 Task: Open Card Botany Conference Review in Board Diversity and Inclusion Recruiting and Hiring Practices to Workspace Audio Equipment Rentals and add a team member Softage.4@softage.net, a label Blue, a checklist Influencer Marketing, an attachment from your computer, a color Blue and finally, add a card description 'Plan and execute company team-building conference with guest speakers on change management' and a comment 'Let us approach this task with a sense of collaboration and teamwork, leveraging the strengths of each team member.'. Add a start date 'Jan 08, 1900' with a due date 'Jan 15, 1900'
Action: Mouse moved to (111, 426)
Screenshot: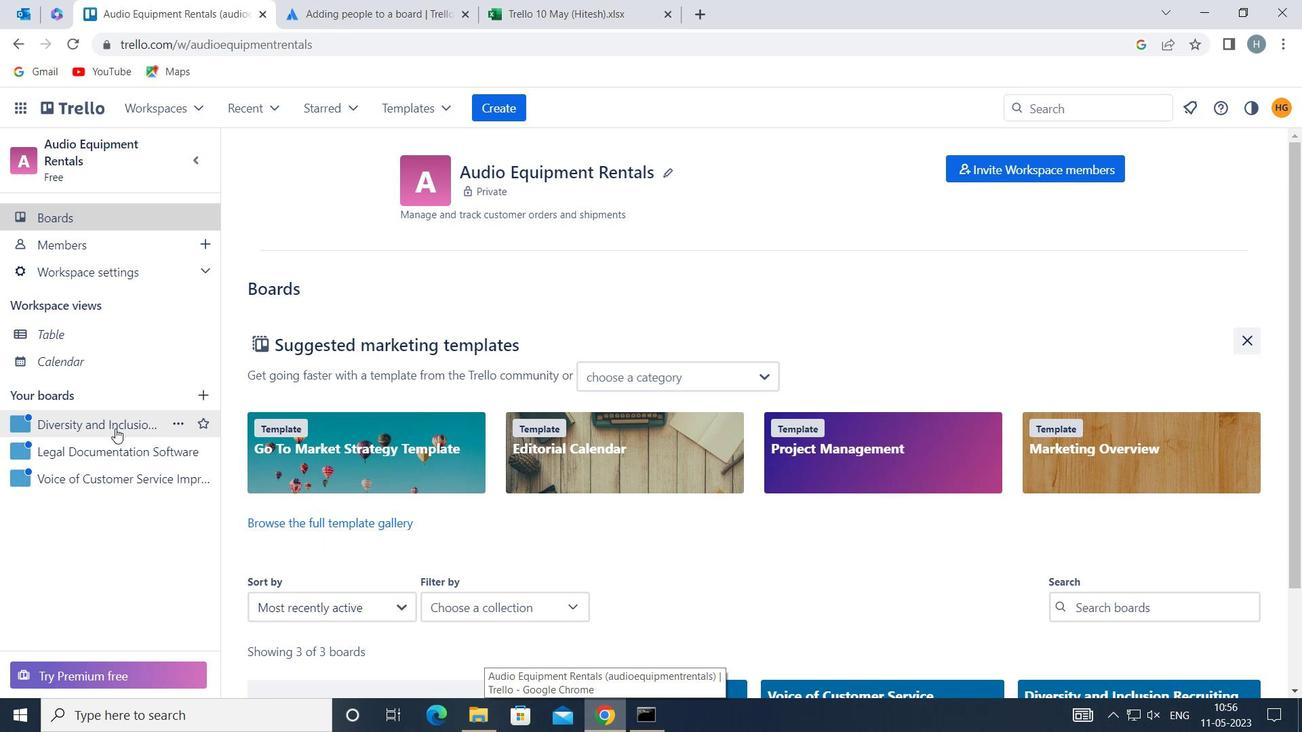 
Action: Mouse pressed left at (111, 426)
Screenshot: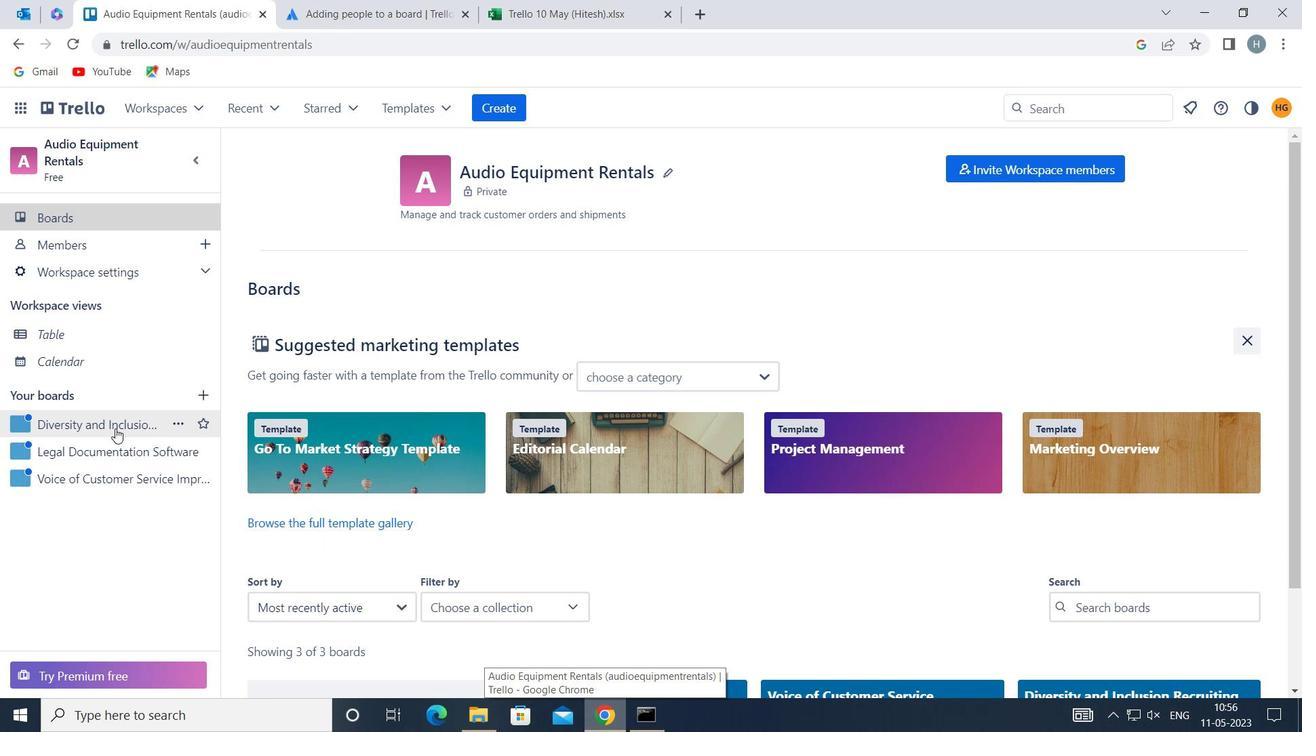 
Action: Mouse moved to (759, 242)
Screenshot: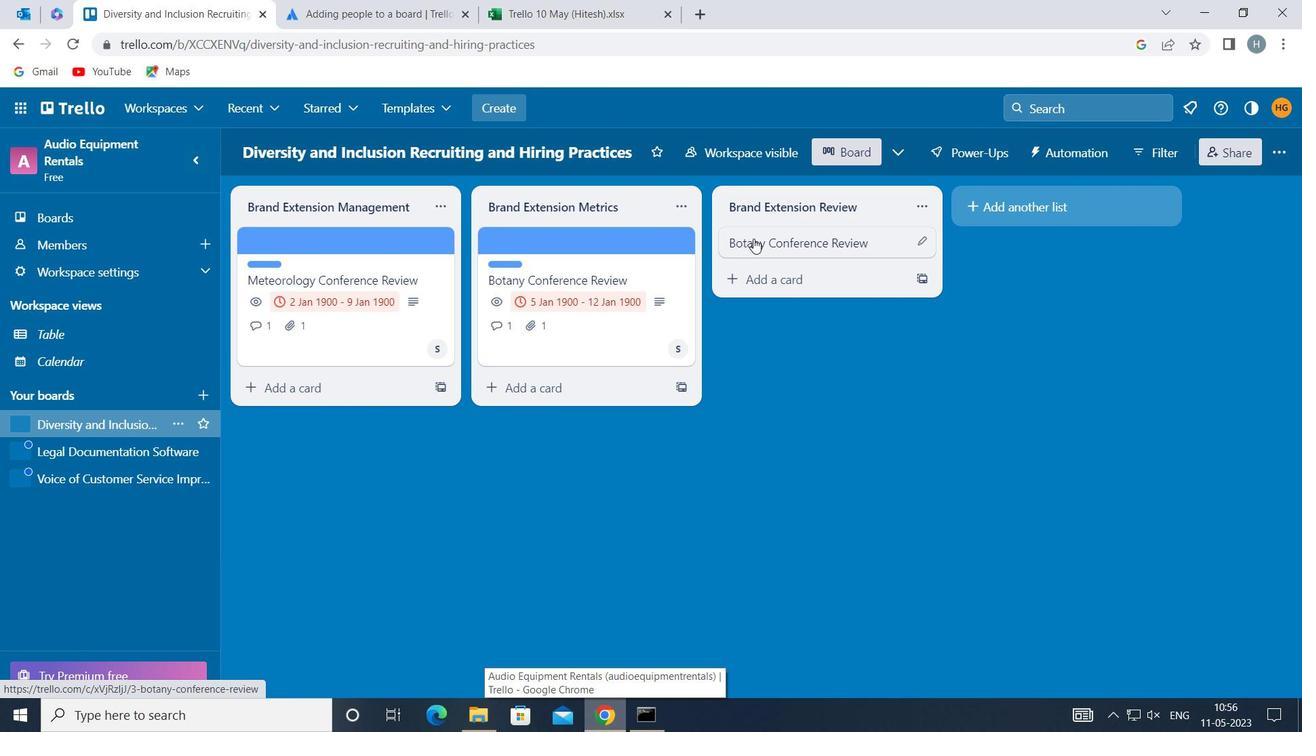 
Action: Mouse pressed left at (759, 242)
Screenshot: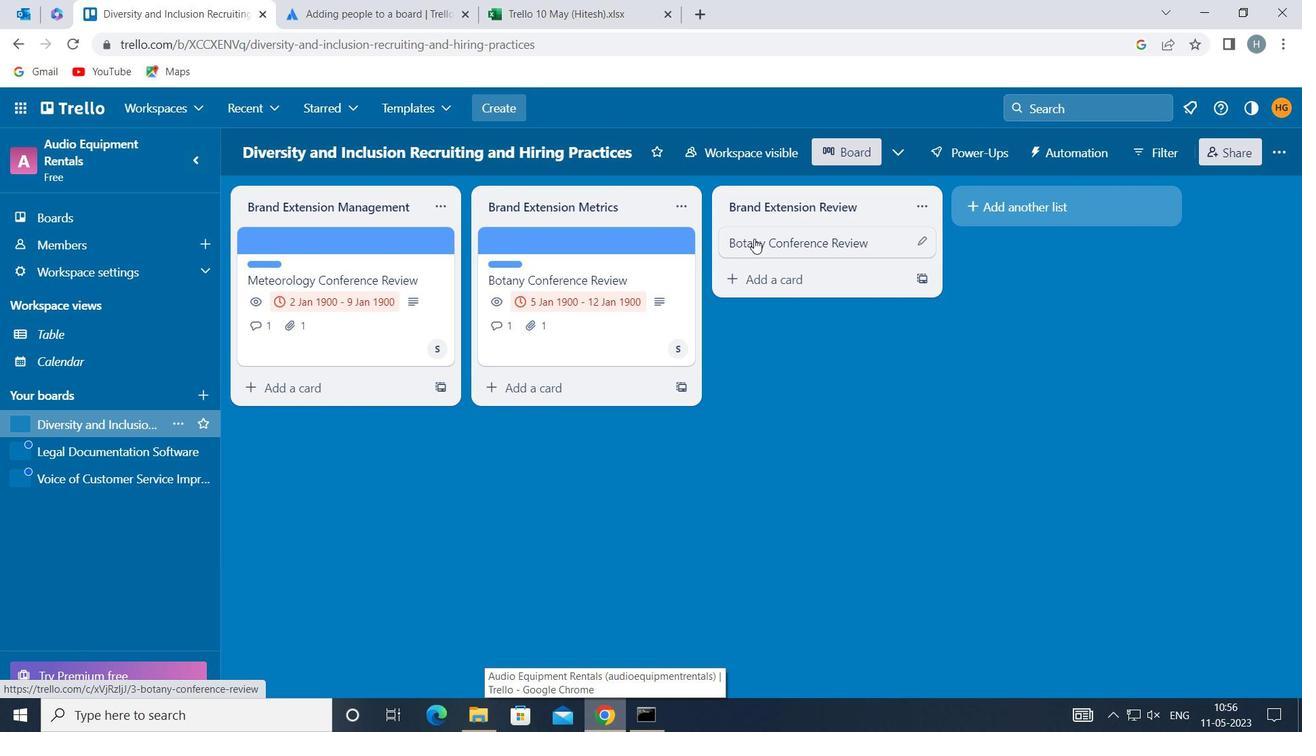 
Action: Mouse moved to (846, 295)
Screenshot: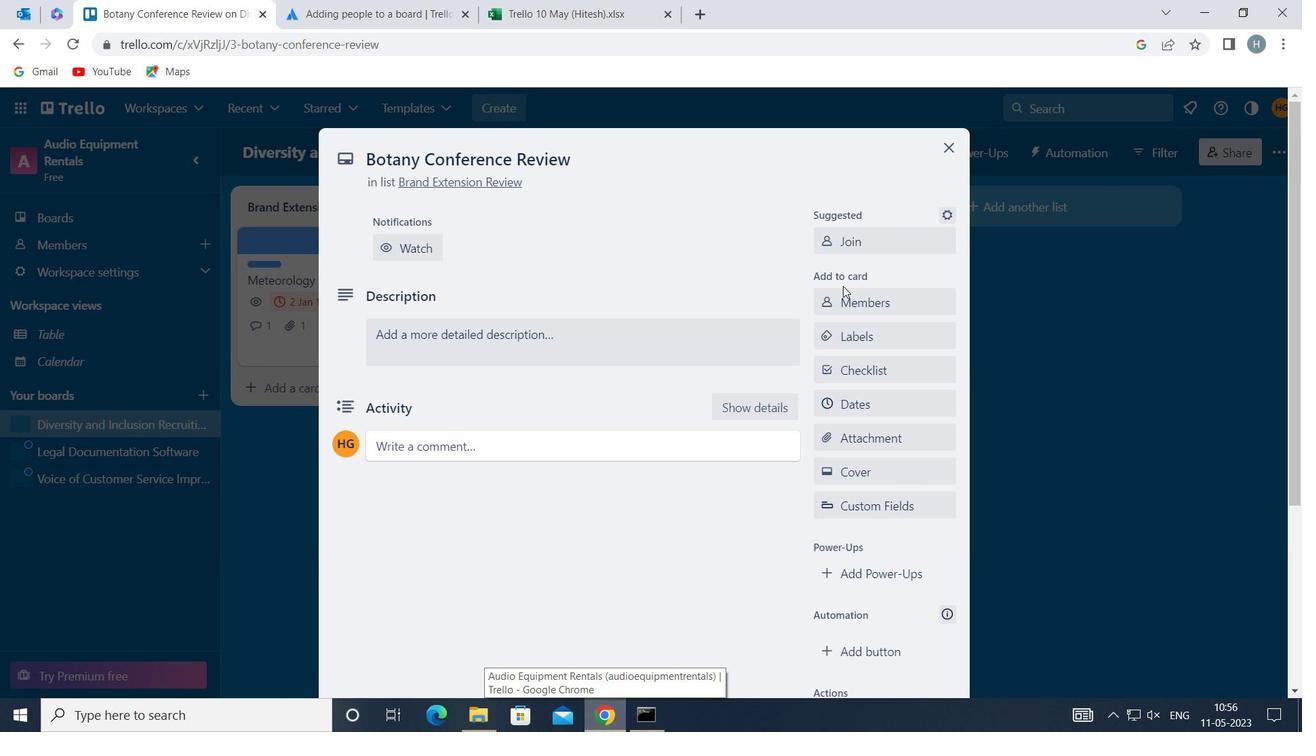 
Action: Mouse pressed left at (846, 295)
Screenshot: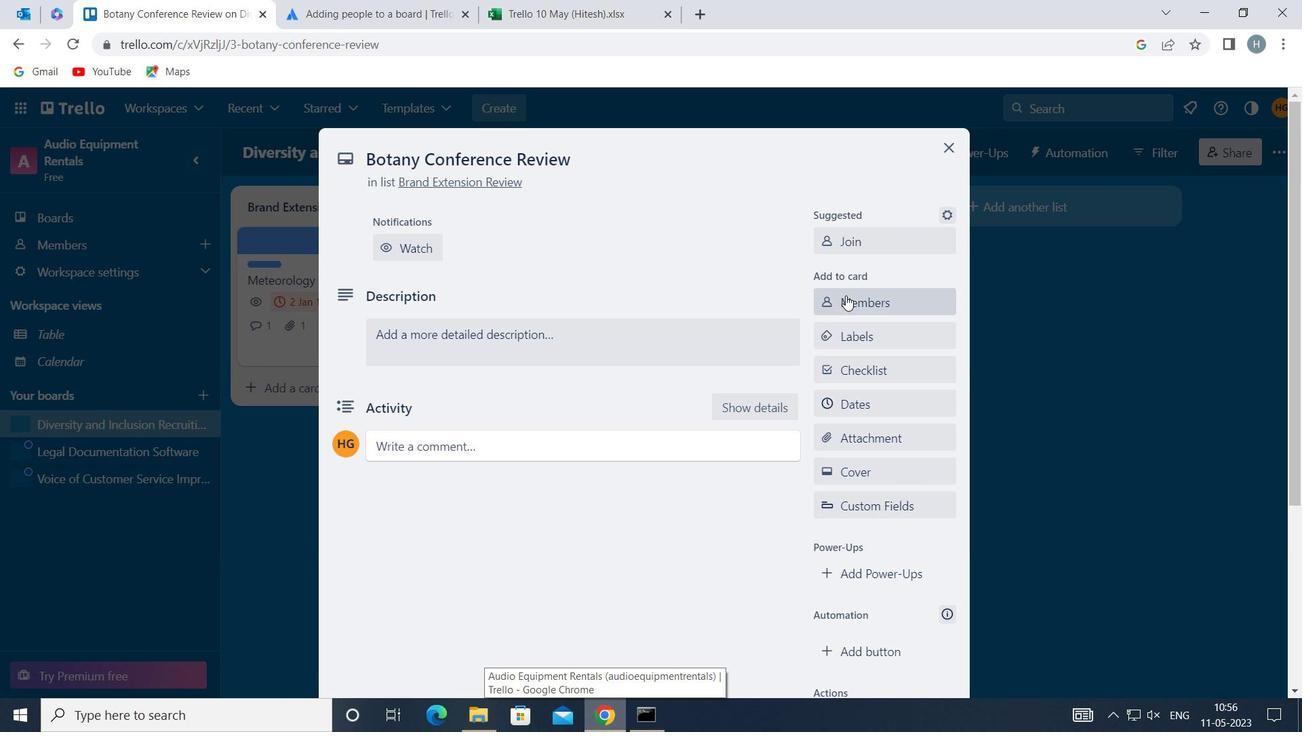 
Action: Key pressed softage
Screenshot: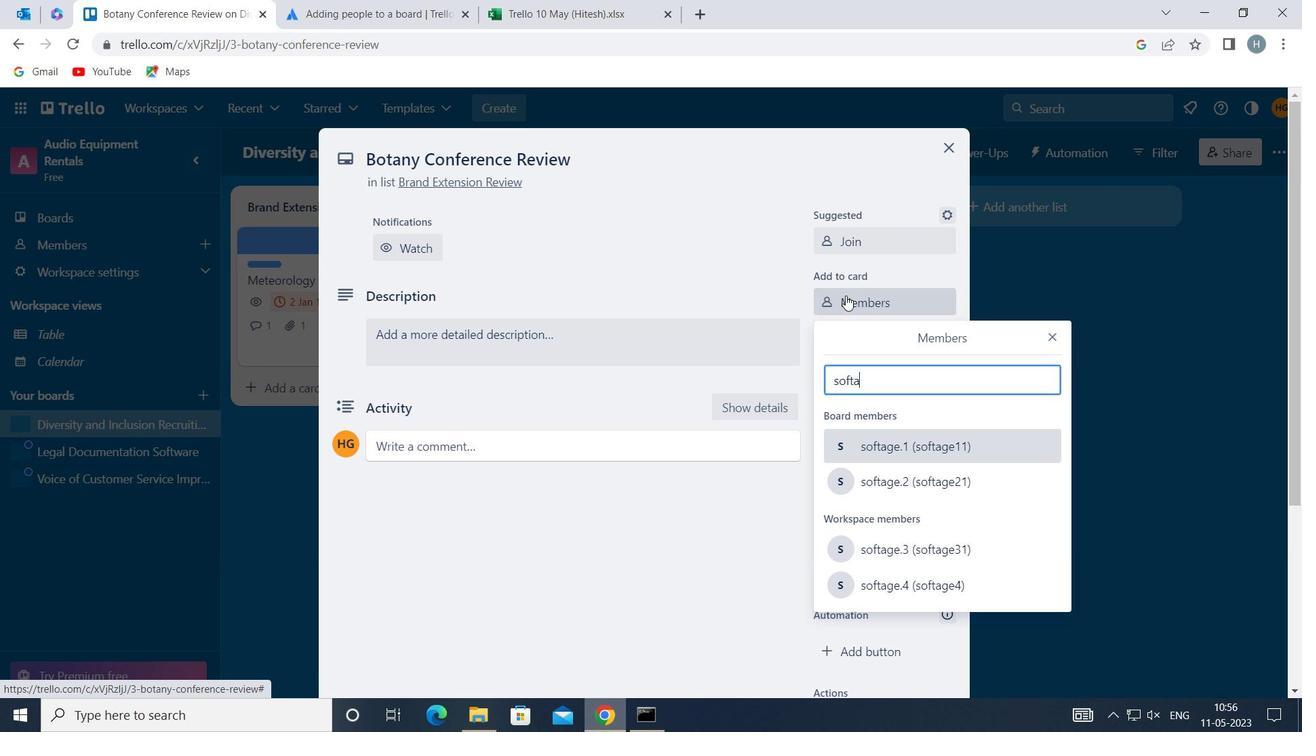 
Action: Mouse moved to (914, 587)
Screenshot: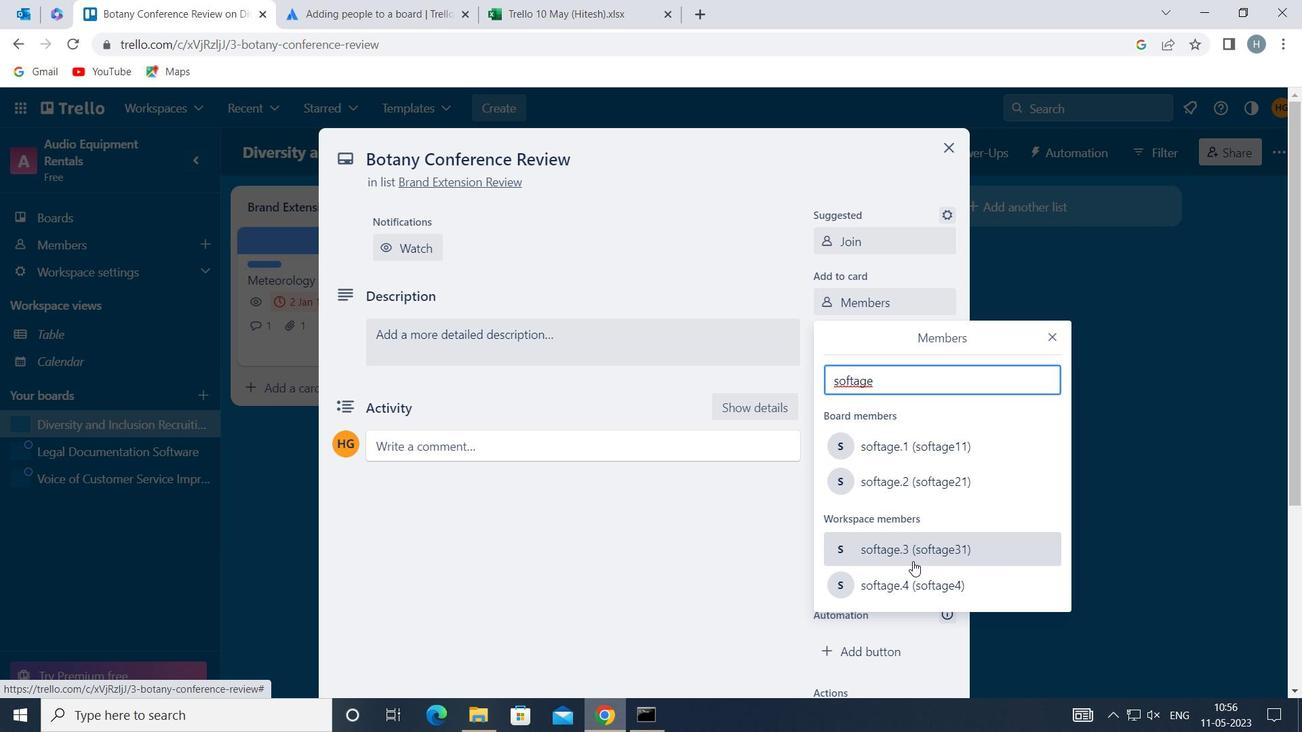 
Action: Mouse pressed left at (914, 587)
Screenshot: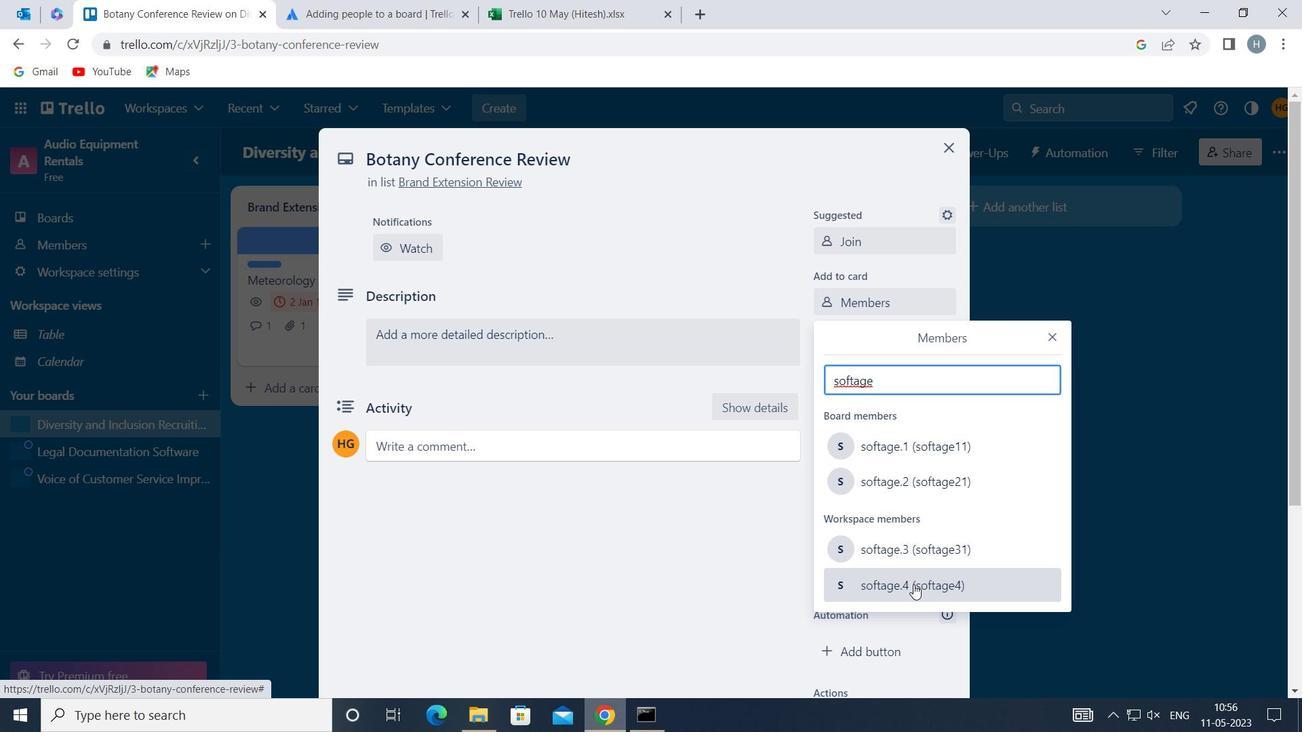 
Action: Mouse moved to (1053, 335)
Screenshot: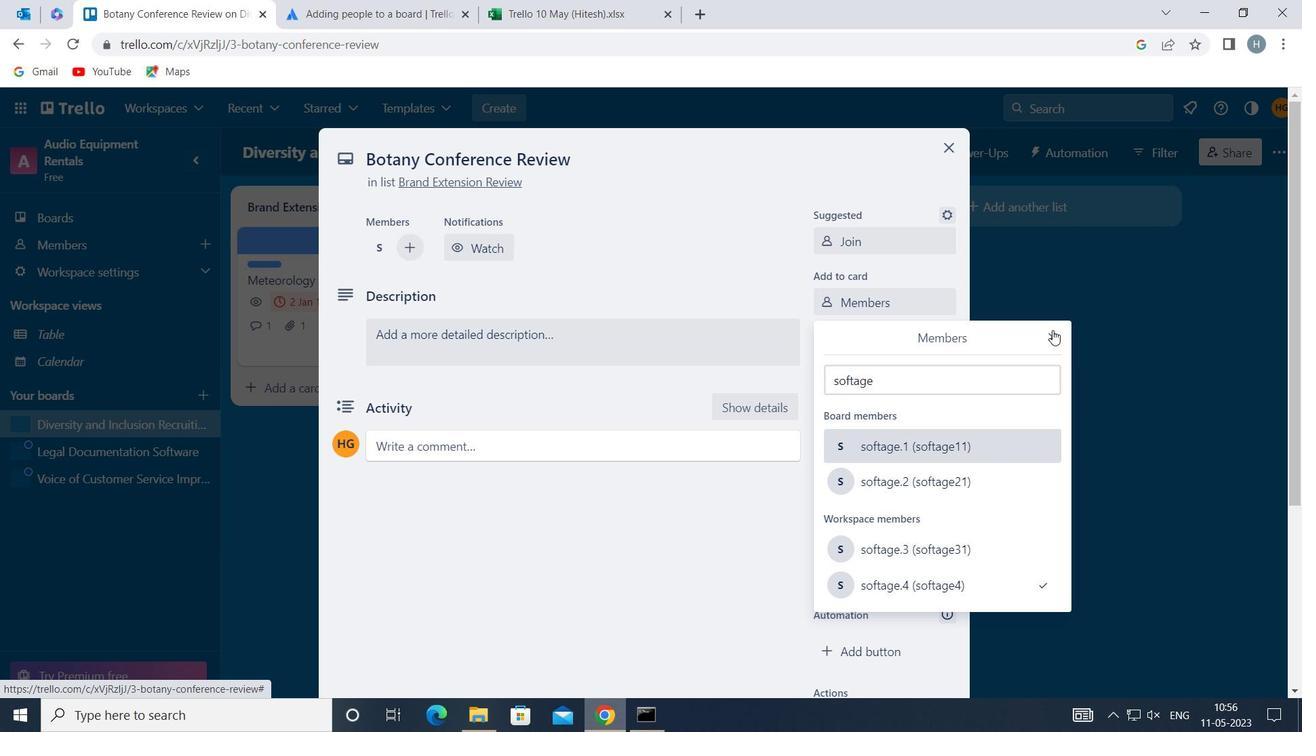 
Action: Mouse pressed left at (1053, 335)
Screenshot: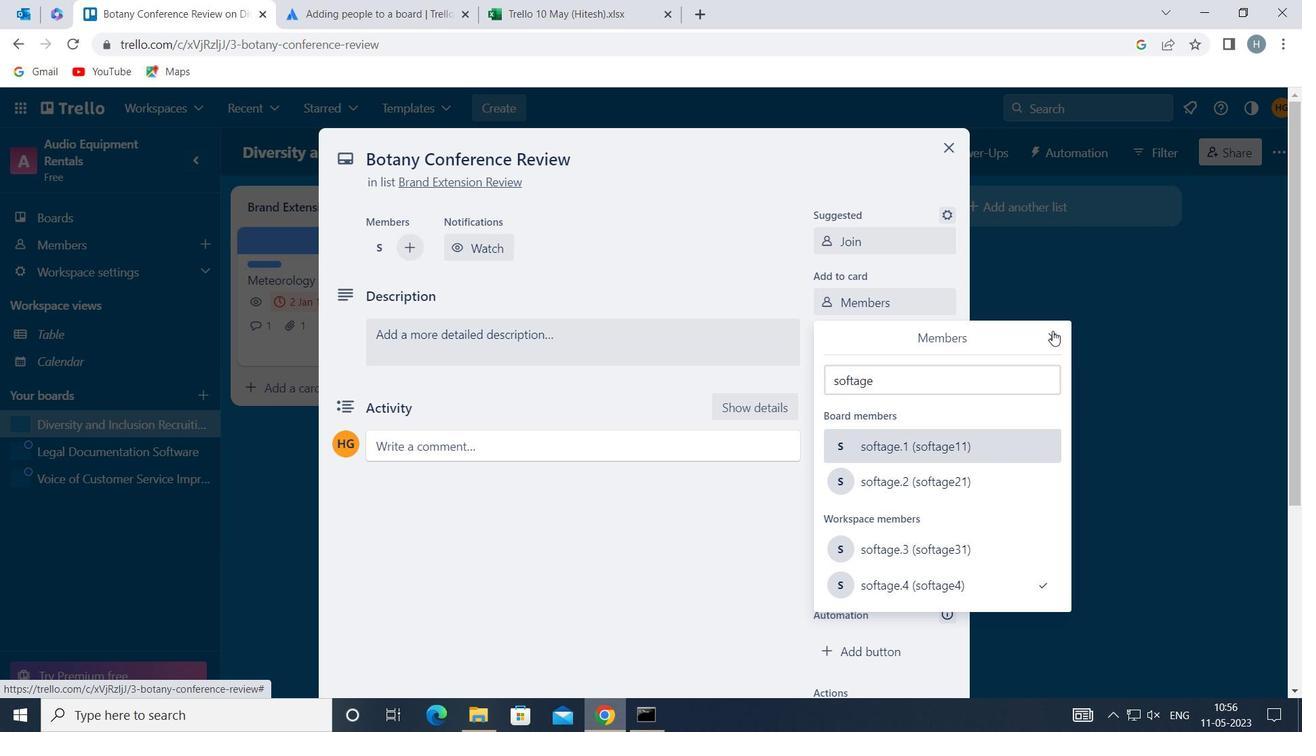 
Action: Mouse moved to (933, 343)
Screenshot: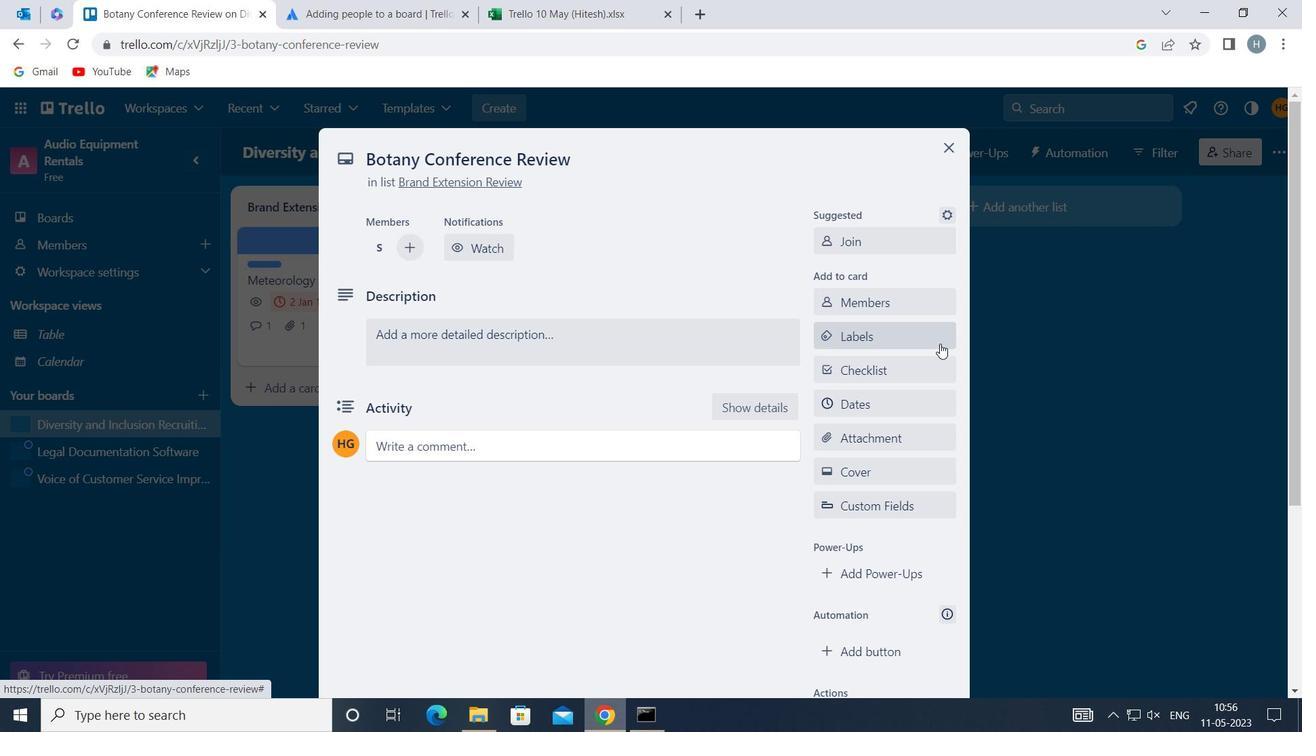 
Action: Mouse pressed left at (933, 343)
Screenshot: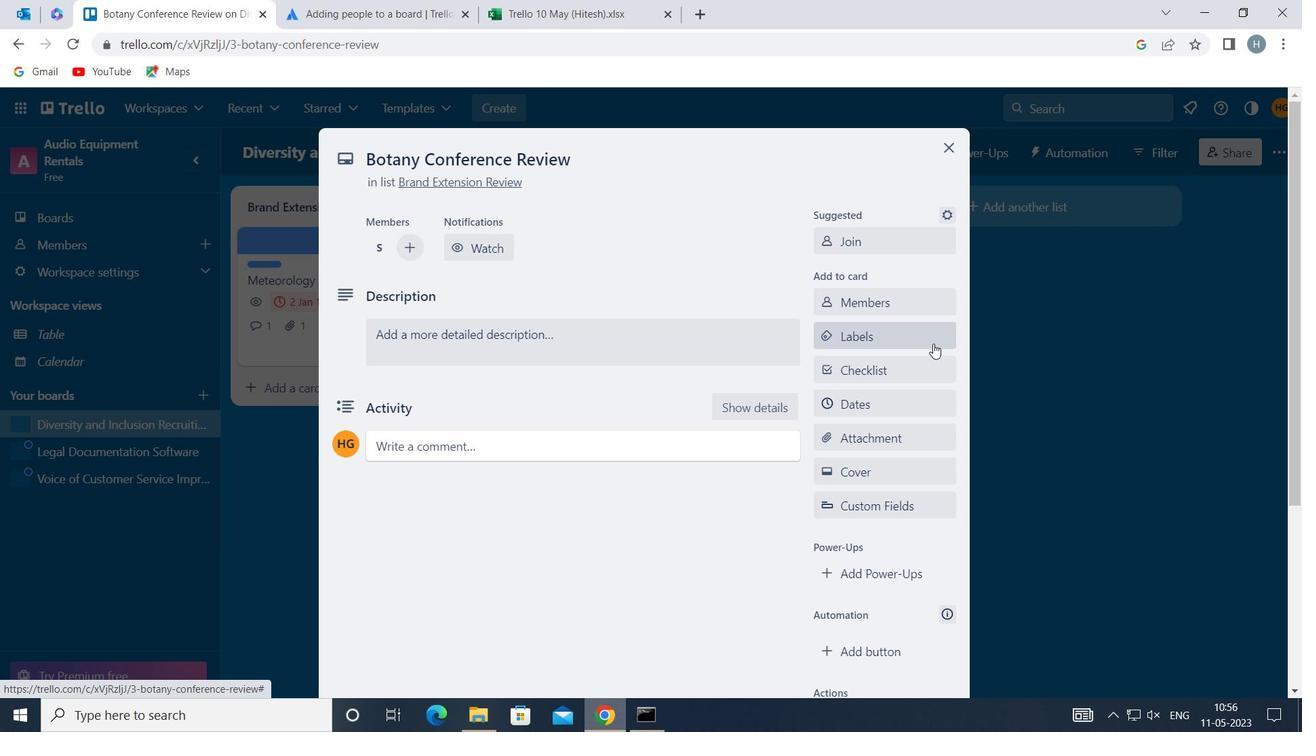 
Action: Mouse moved to (939, 395)
Screenshot: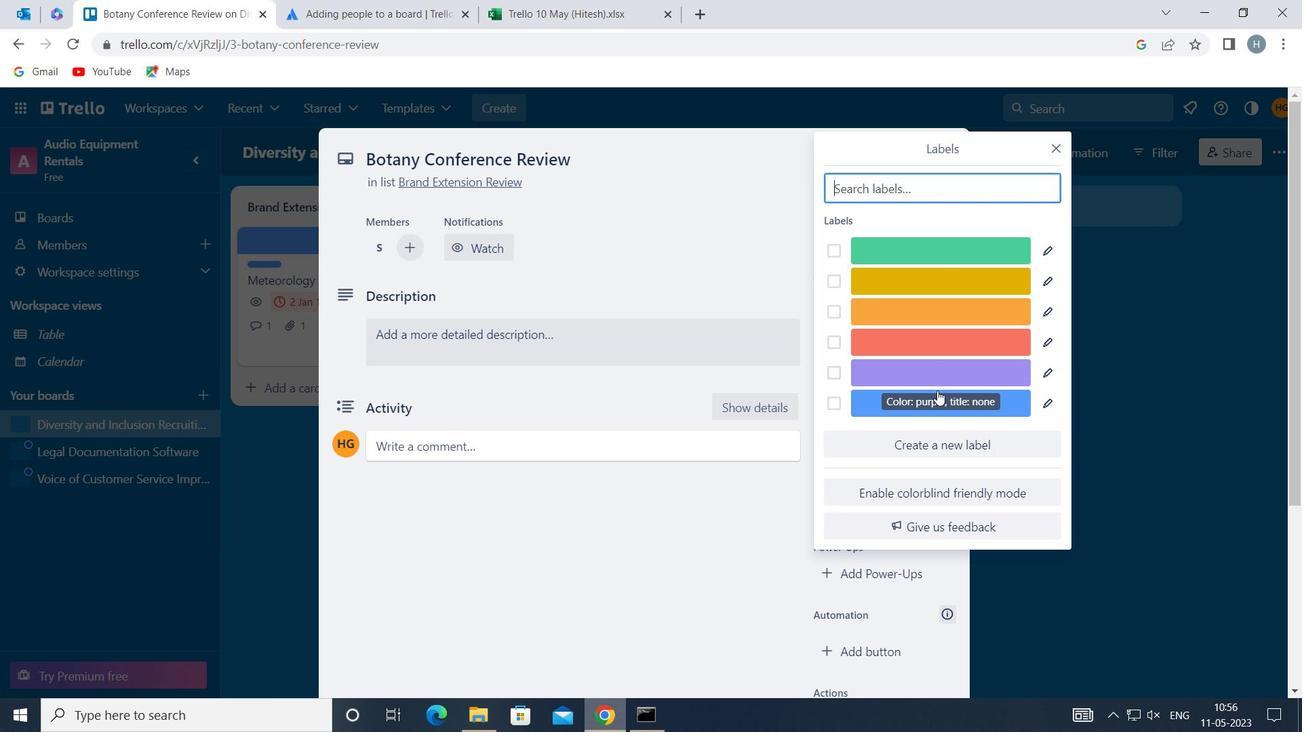 
Action: Mouse pressed left at (939, 395)
Screenshot: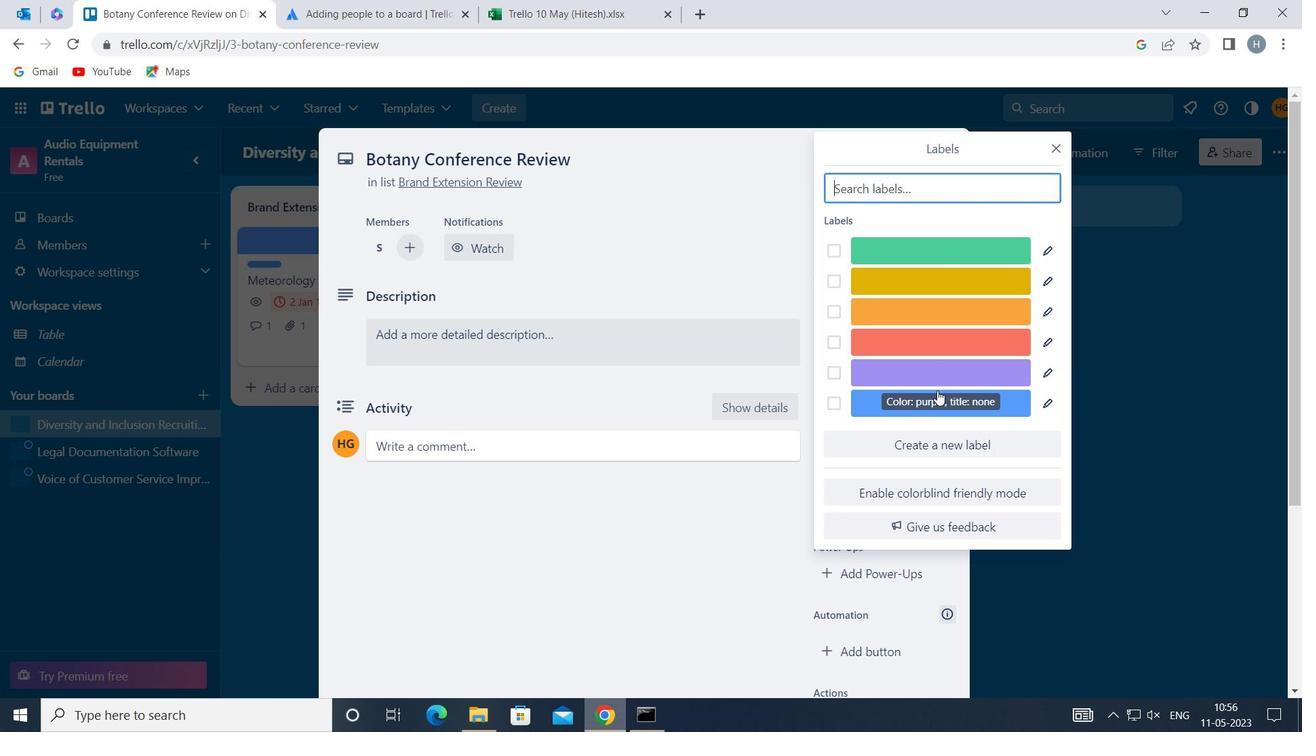 
Action: Mouse moved to (1056, 145)
Screenshot: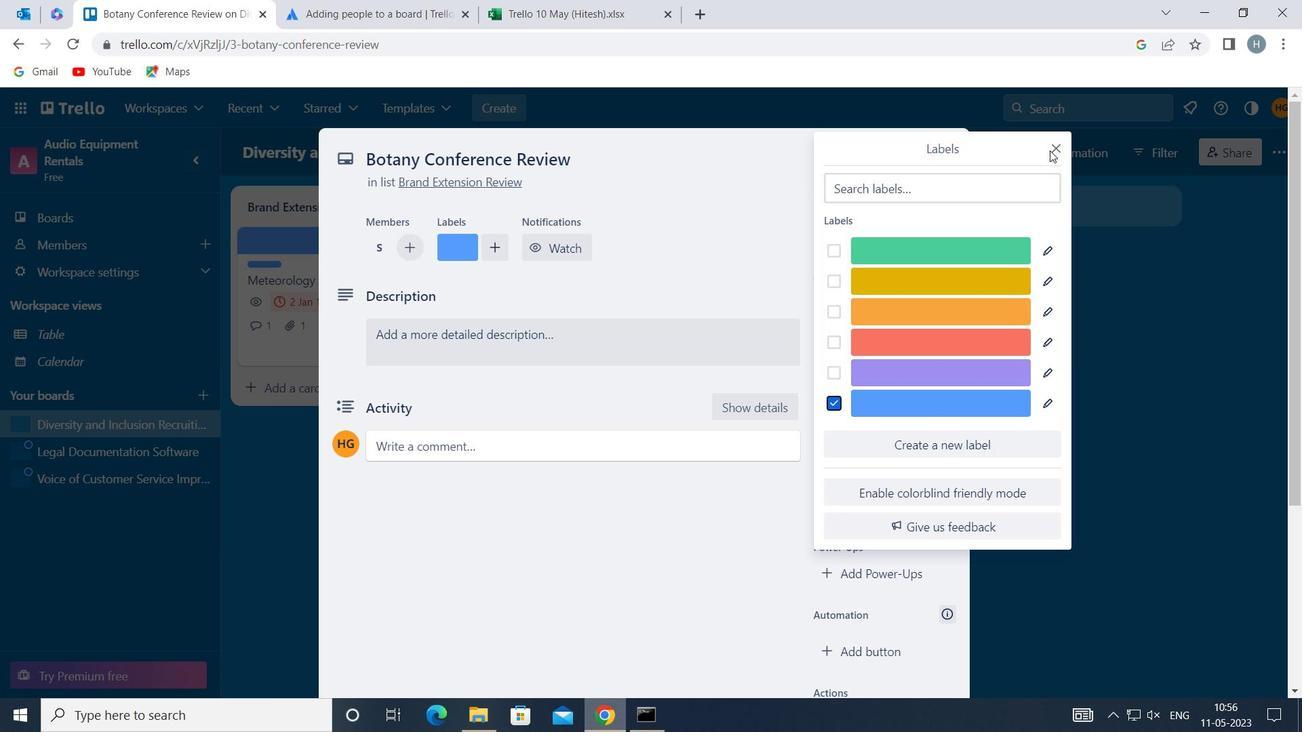 
Action: Mouse pressed left at (1056, 145)
Screenshot: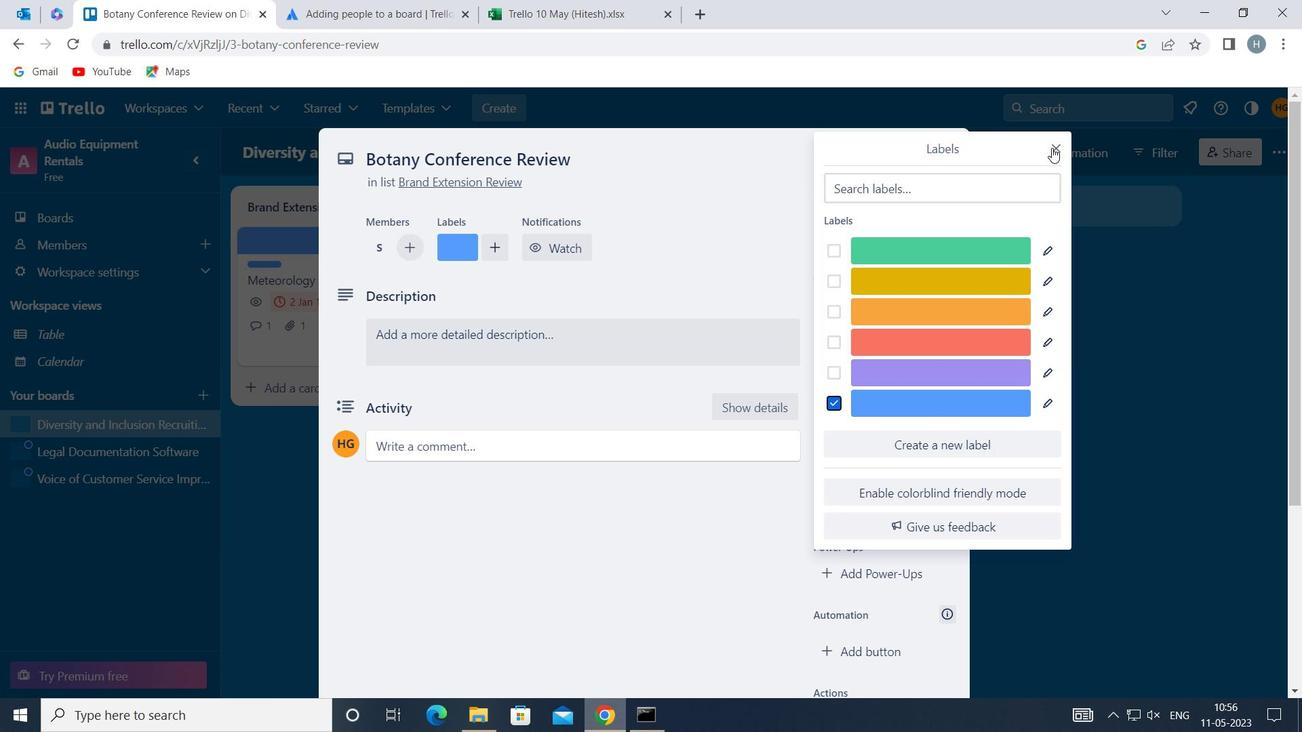 
Action: Mouse moved to (915, 363)
Screenshot: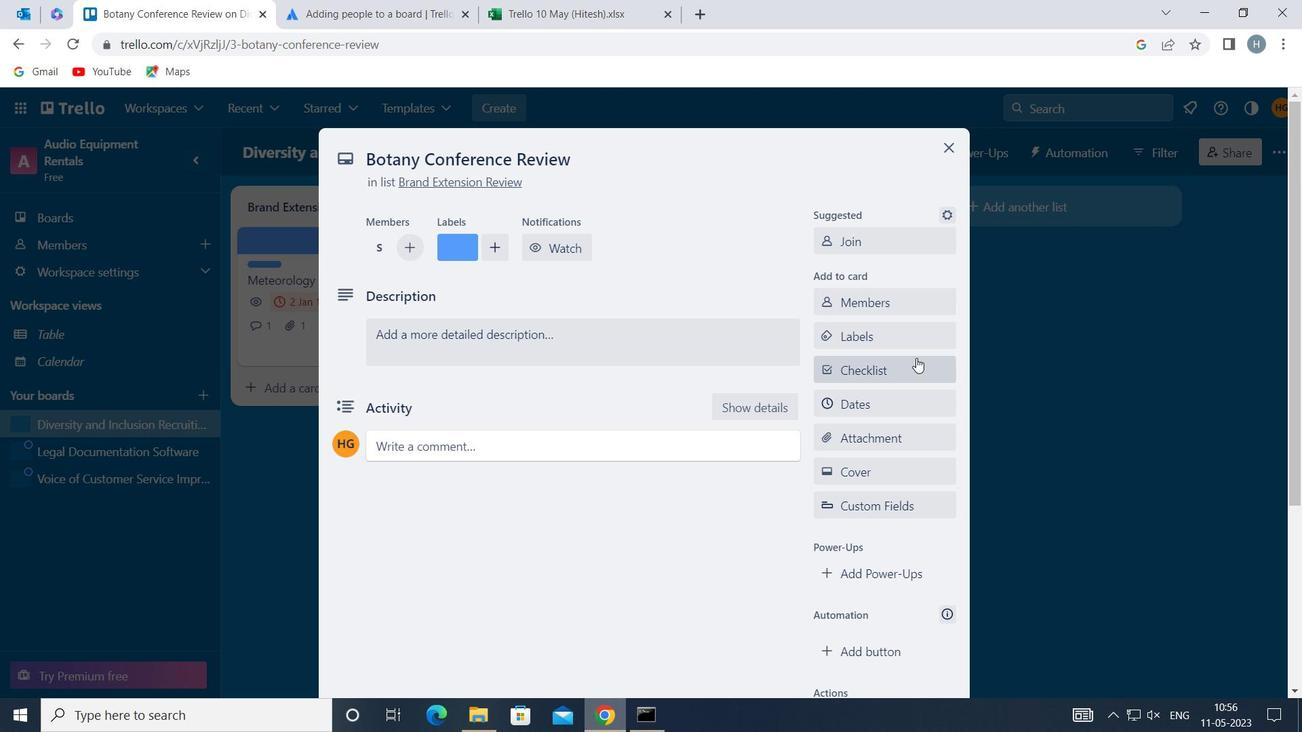 
Action: Mouse pressed left at (915, 363)
Screenshot: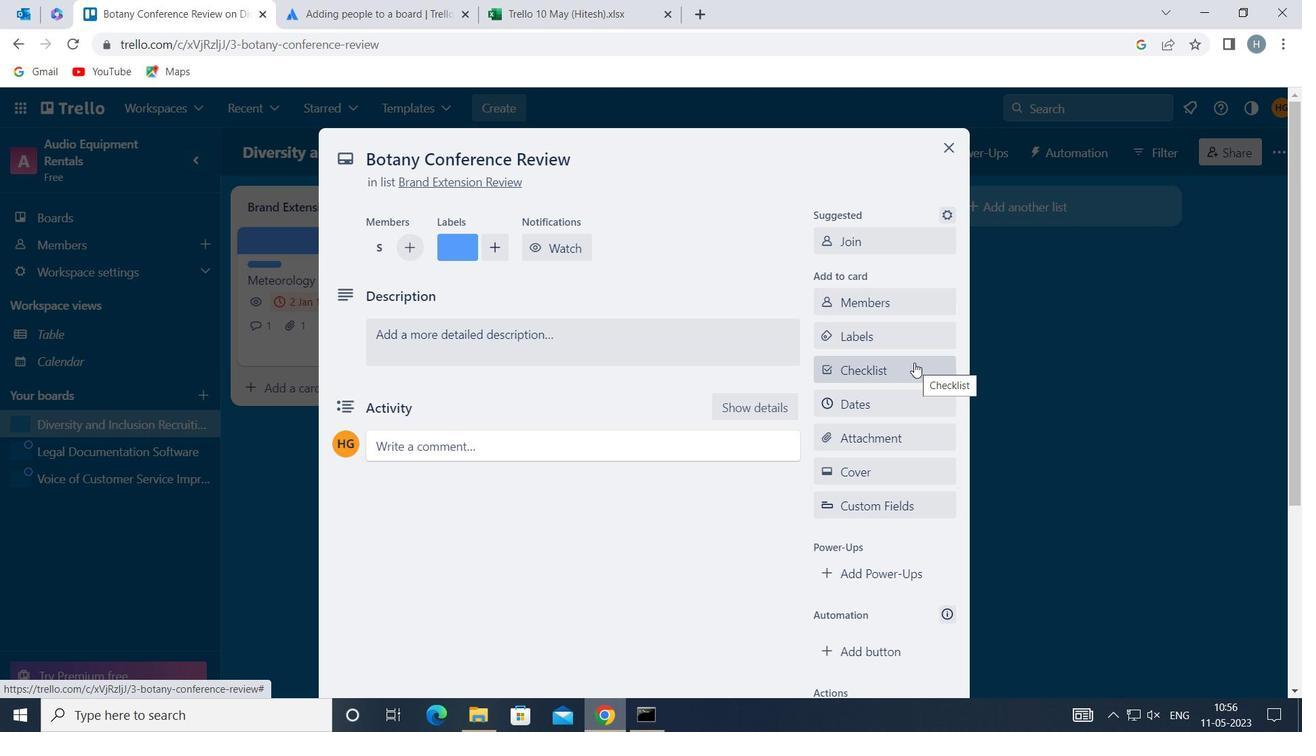 
Action: Key pressed <Key.shift>INF
Screenshot: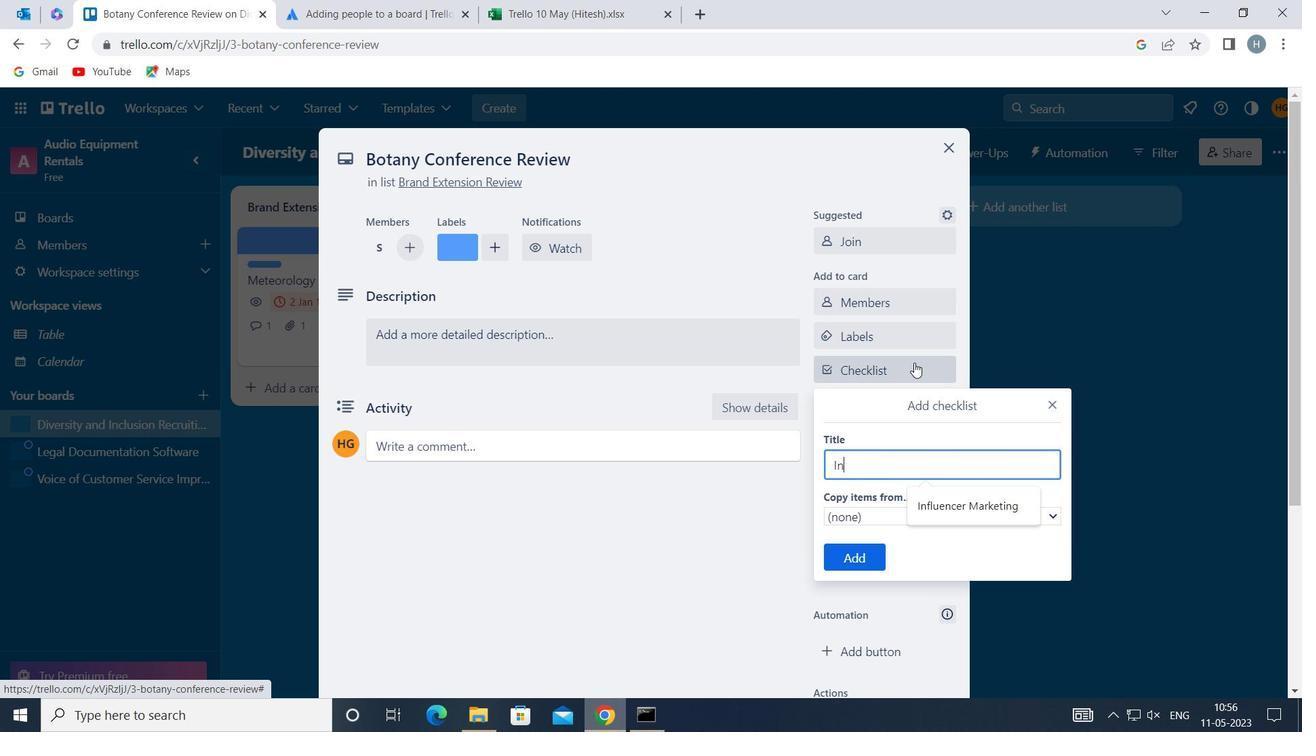 
Action: Mouse moved to (945, 515)
Screenshot: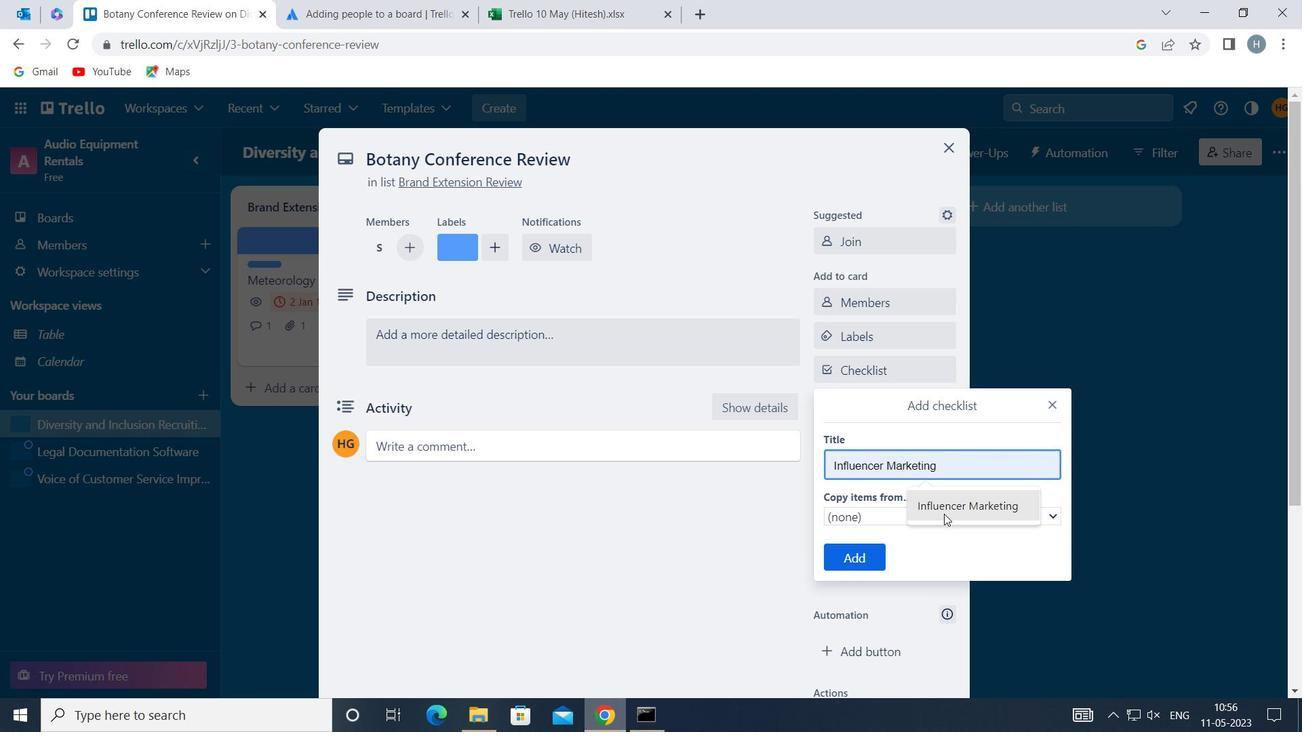 
Action: Mouse pressed left at (945, 515)
Screenshot: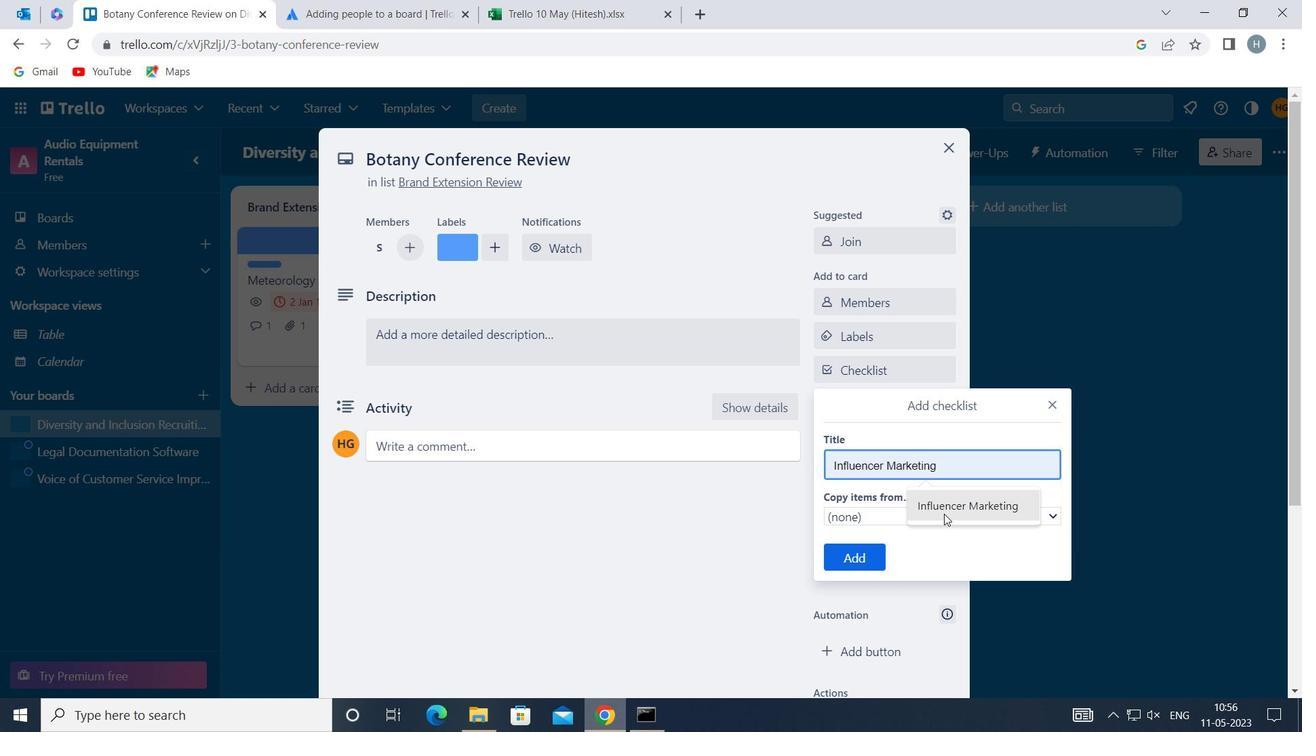 
Action: Mouse moved to (861, 554)
Screenshot: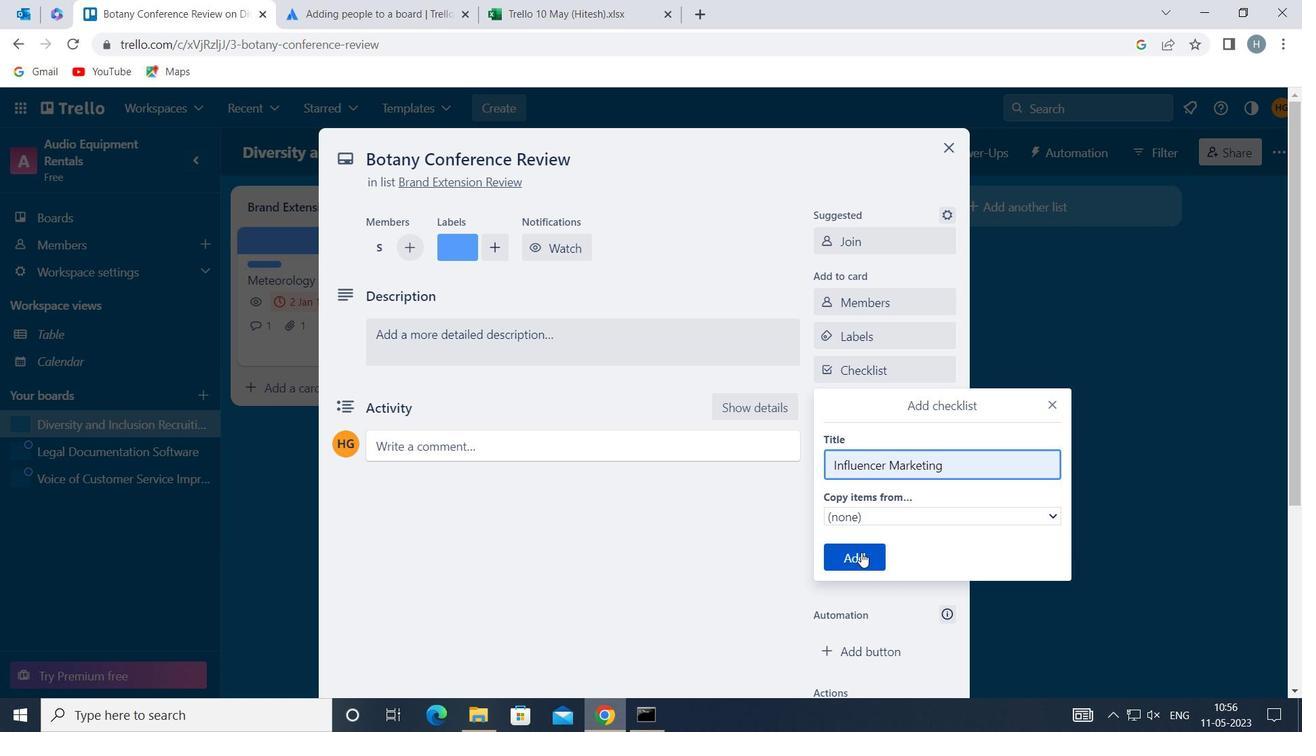 
Action: Mouse pressed left at (861, 554)
Screenshot: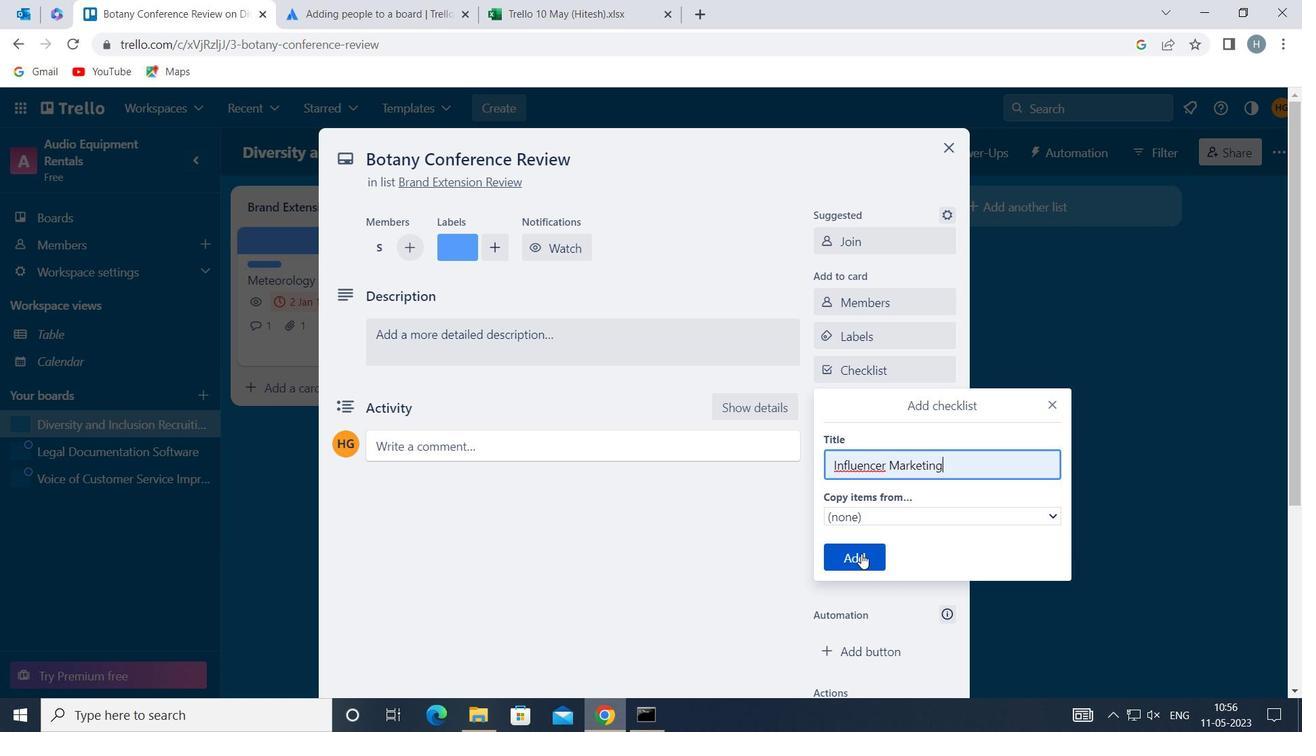 
Action: Mouse moved to (903, 438)
Screenshot: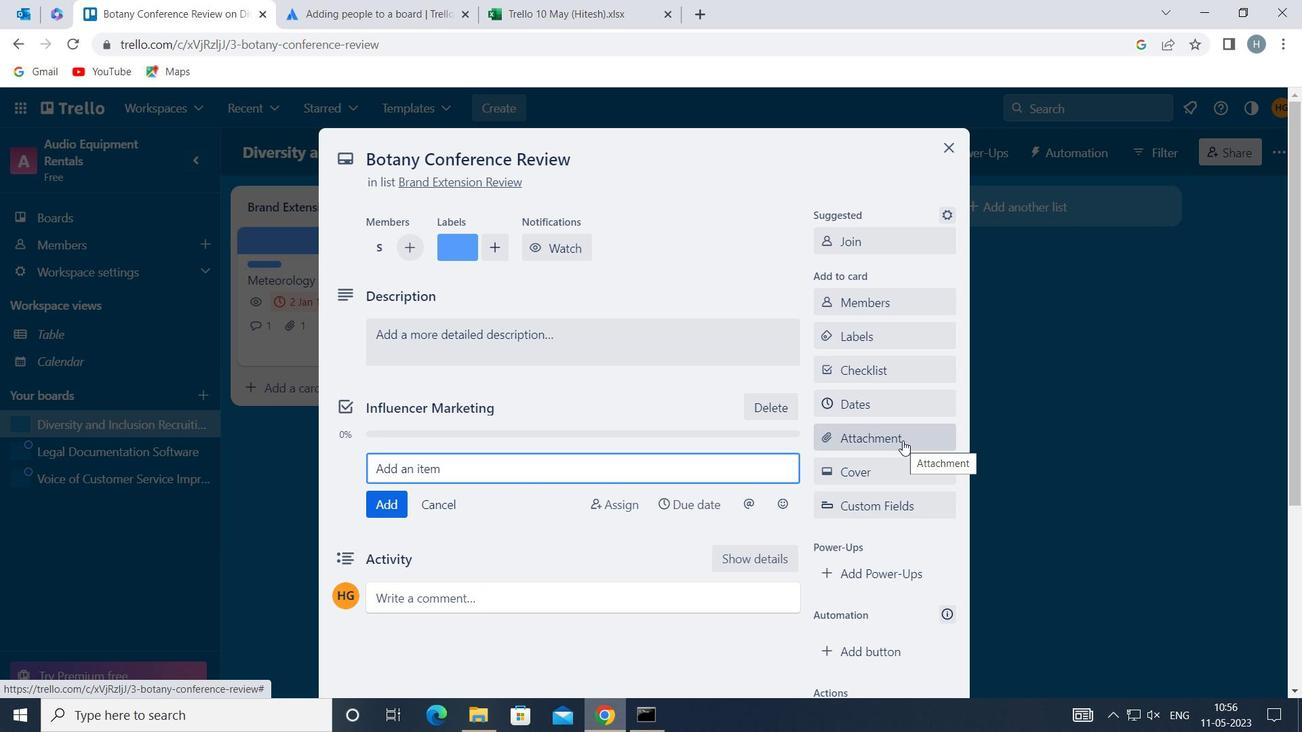 
Action: Mouse pressed left at (903, 438)
Screenshot: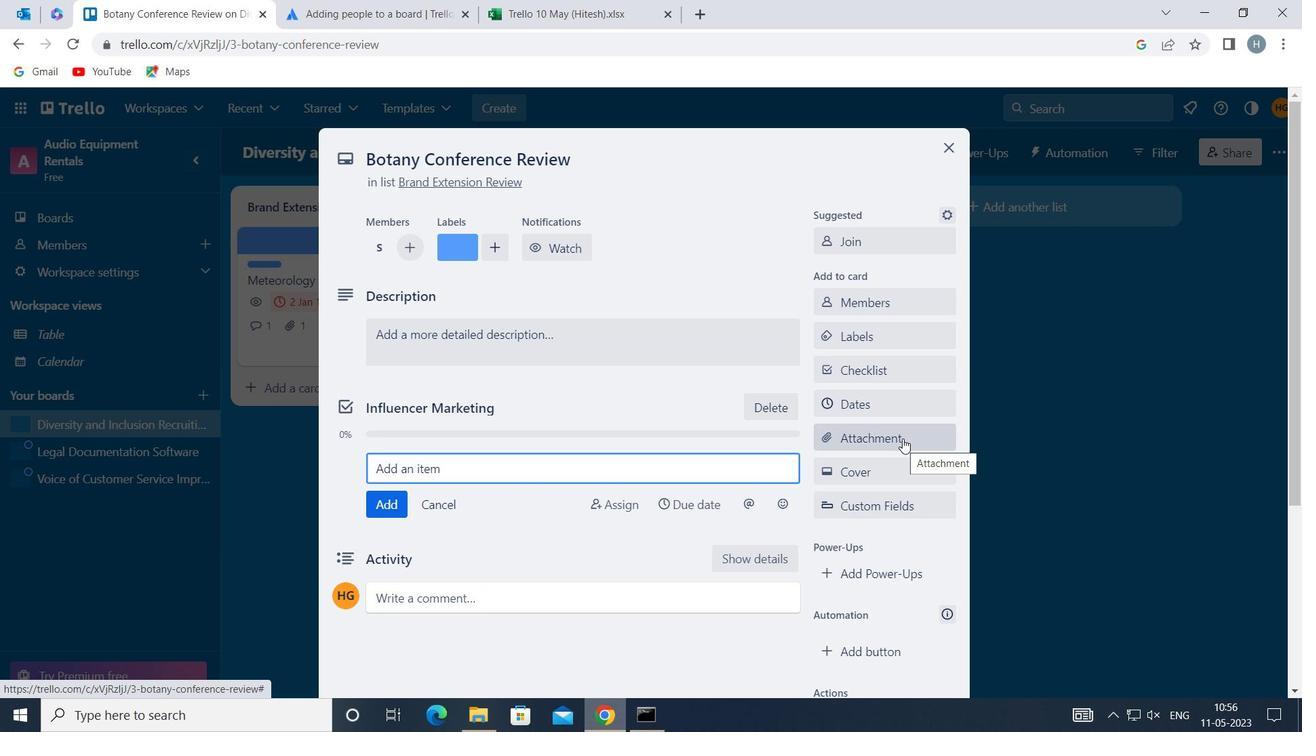 
Action: Mouse moved to (885, 176)
Screenshot: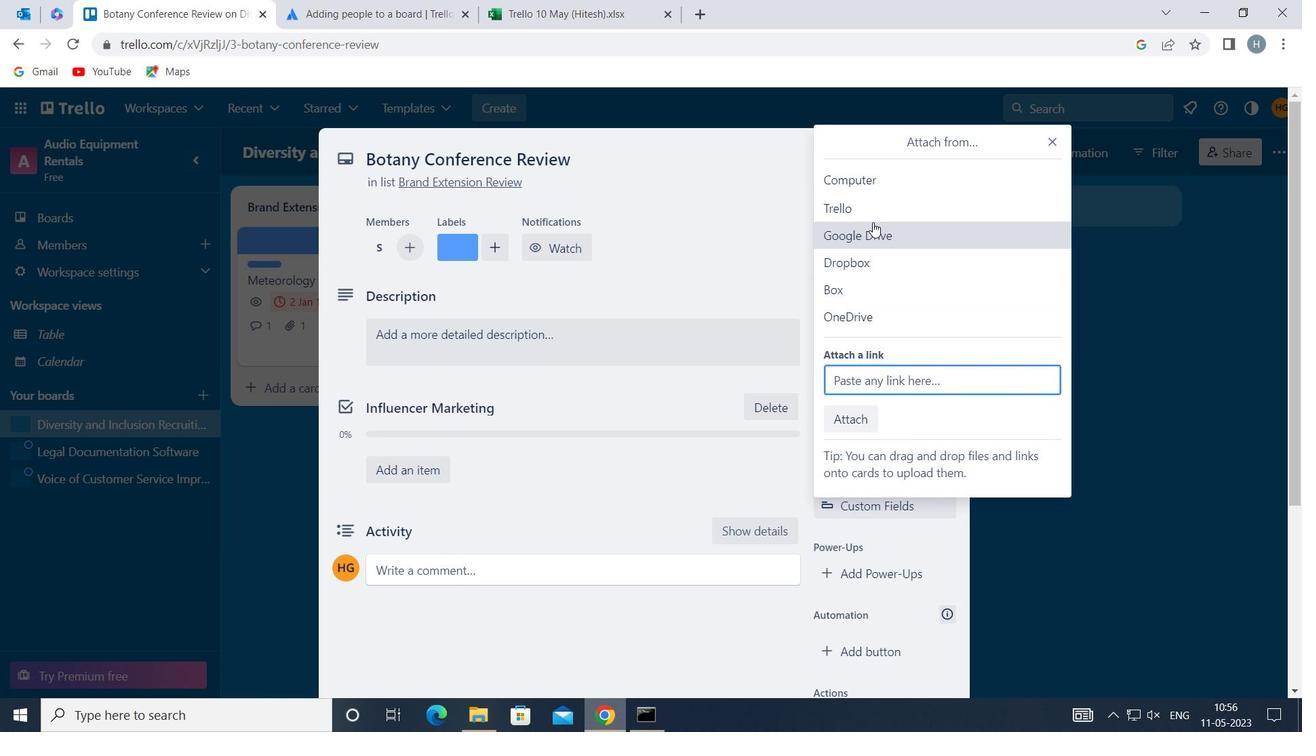 
Action: Mouse pressed left at (885, 176)
Screenshot: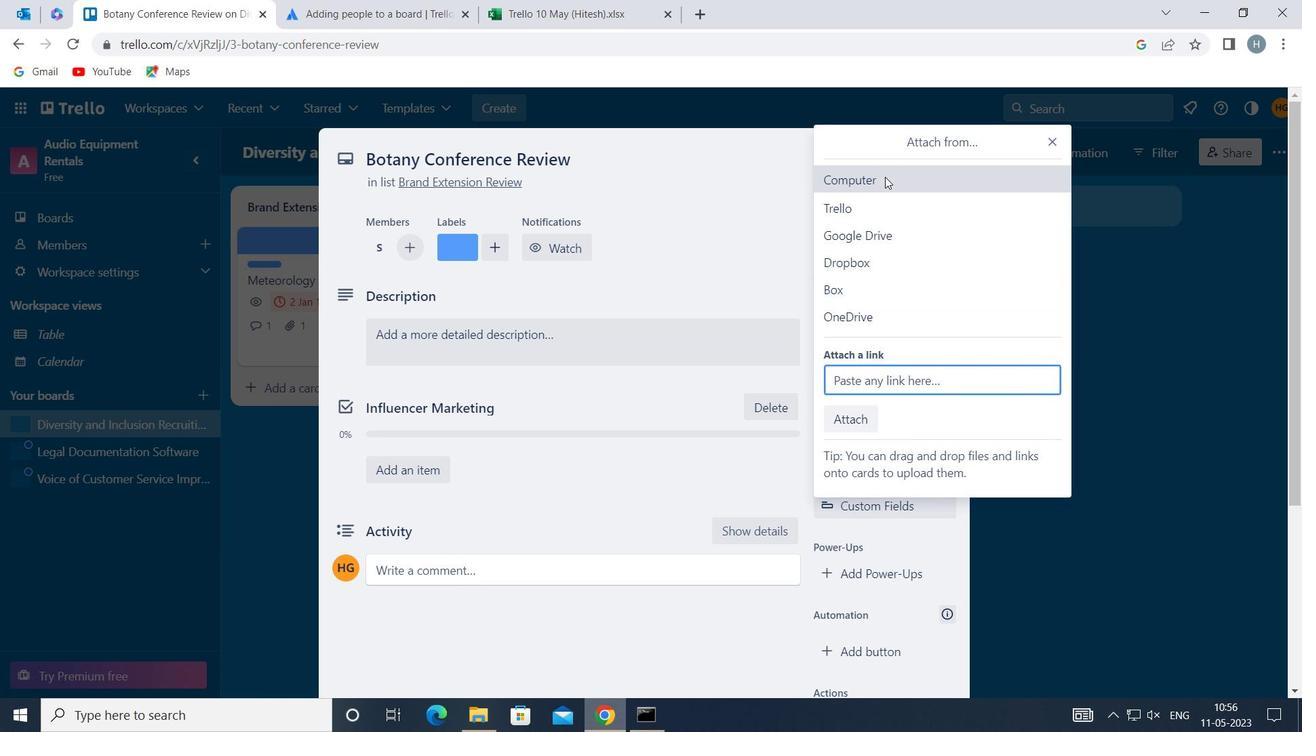
Action: Mouse moved to (469, 135)
Screenshot: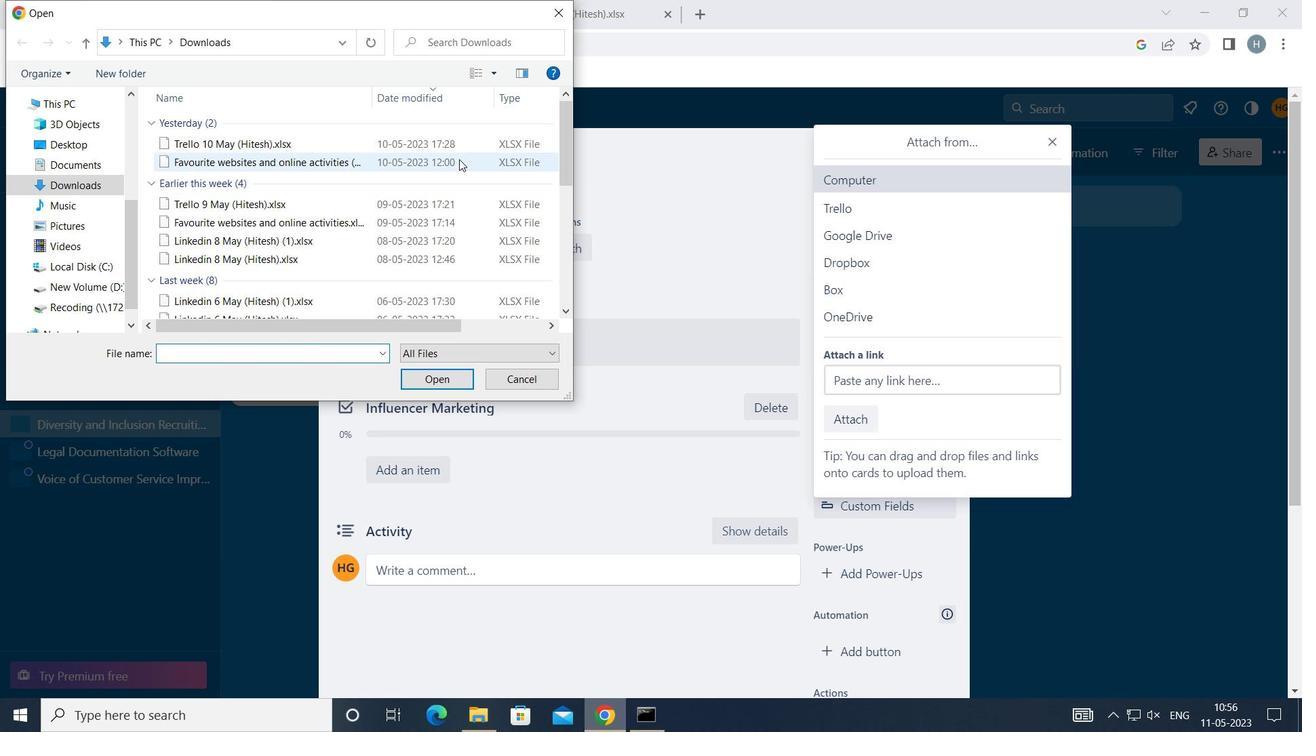 
Action: Mouse pressed left at (469, 135)
Screenshot: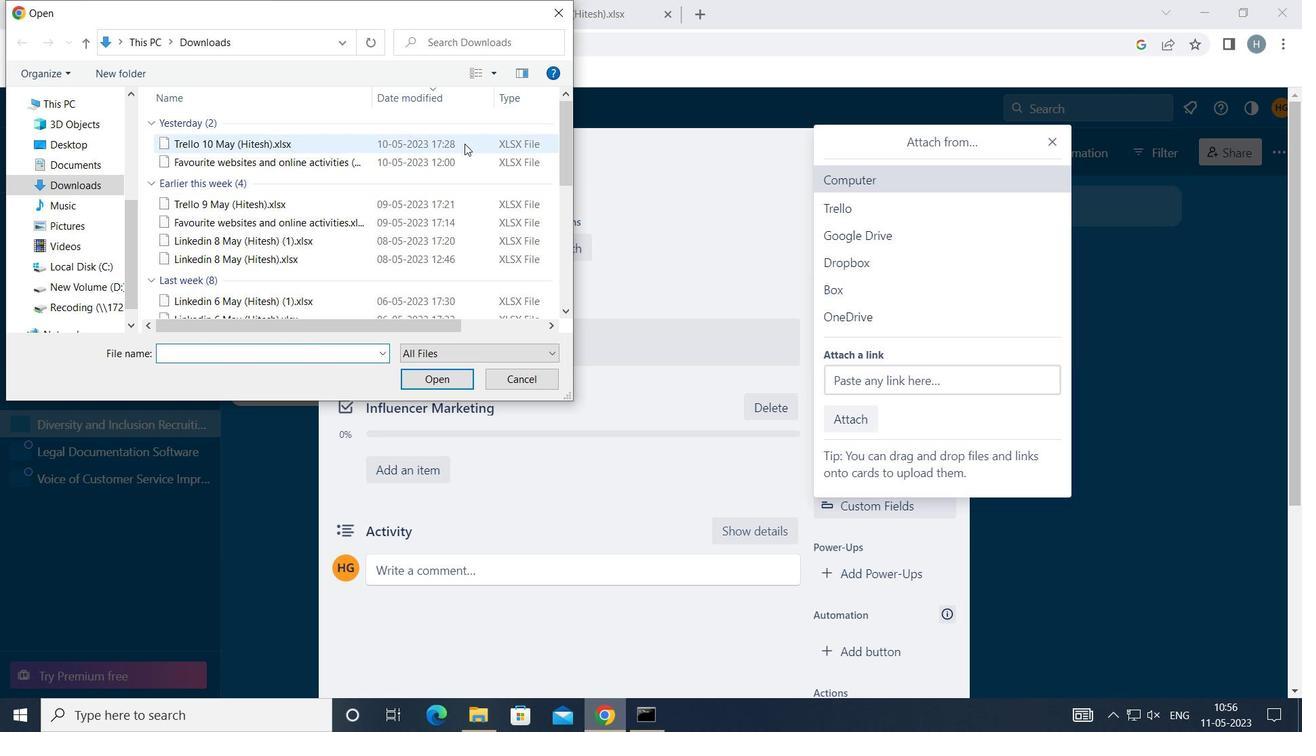 
Action: Mouse moved to (458, 375)
Screenshot: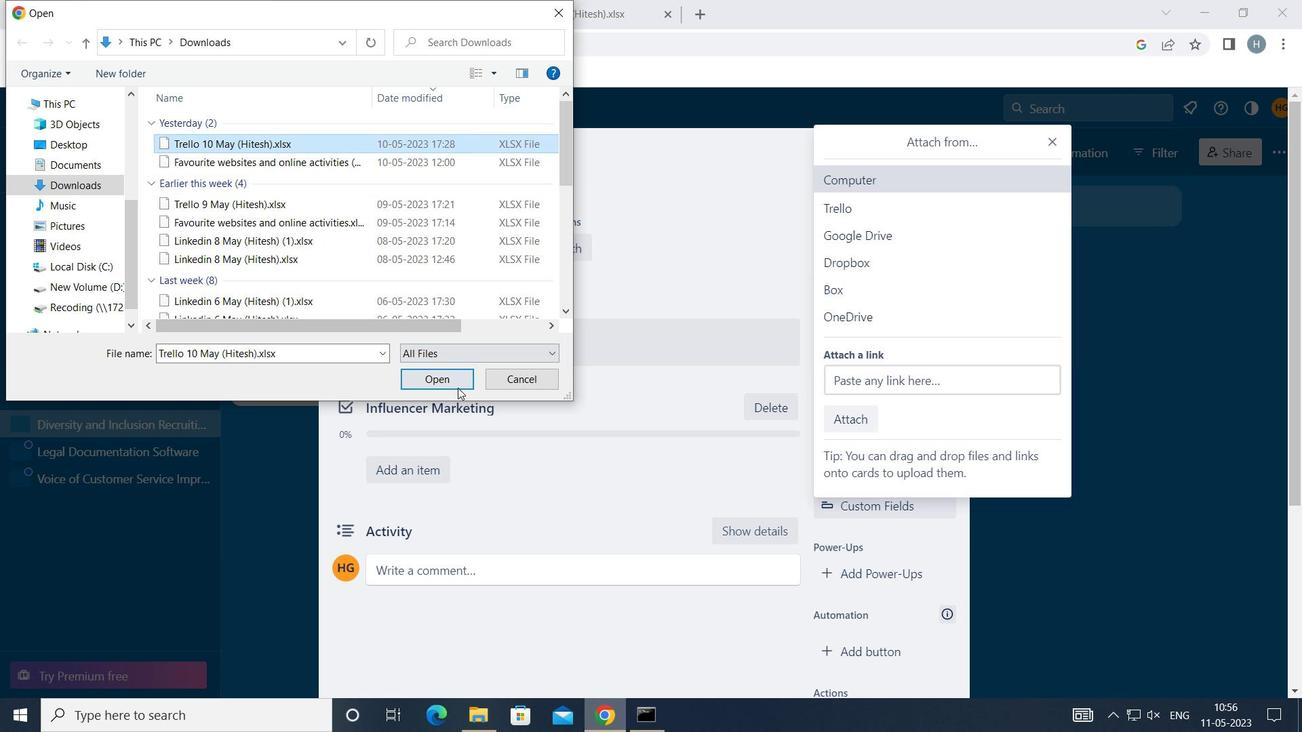 
Action: Mouse pressed left at (458, 375)
Screenshot: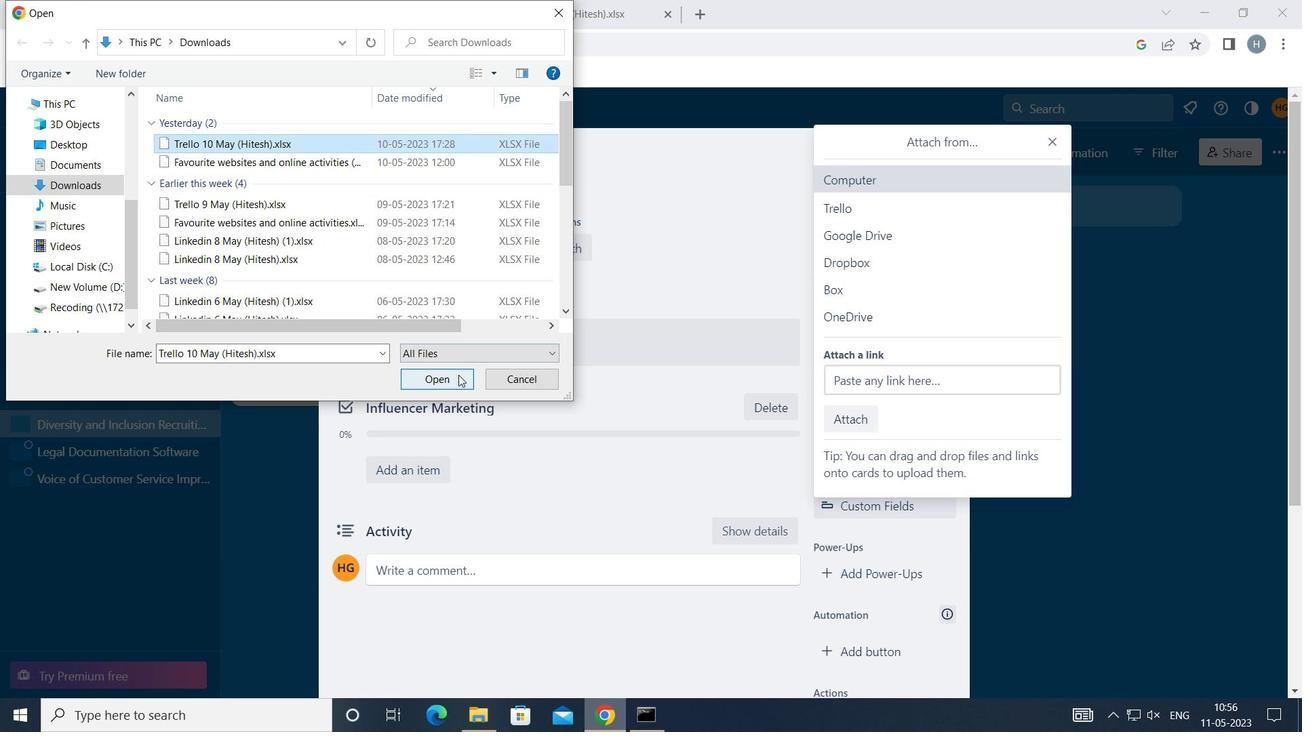 
Action: Mouse moved to (887, 478)
Screenshot: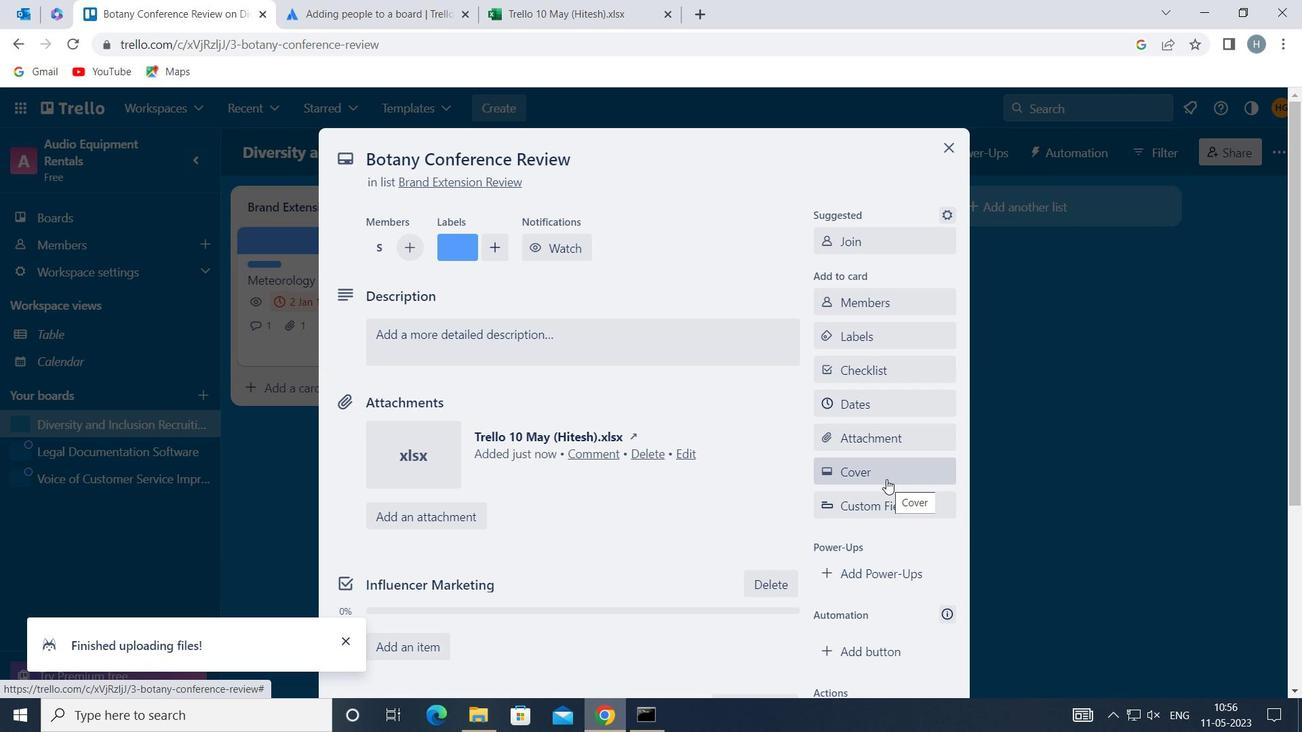 
Action: Mouse pressed left at (887, 478)
Screenshot: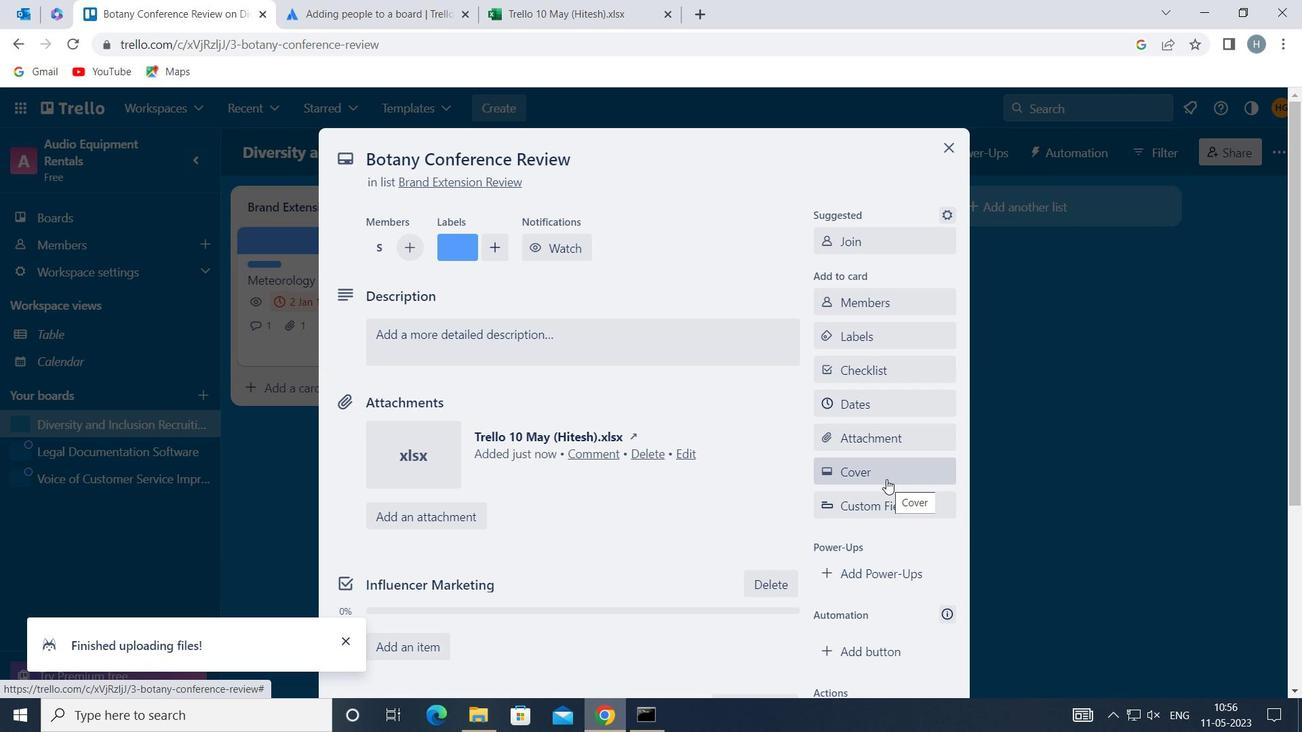 
Action: Mouse moved to (861, 386)
Screenshot: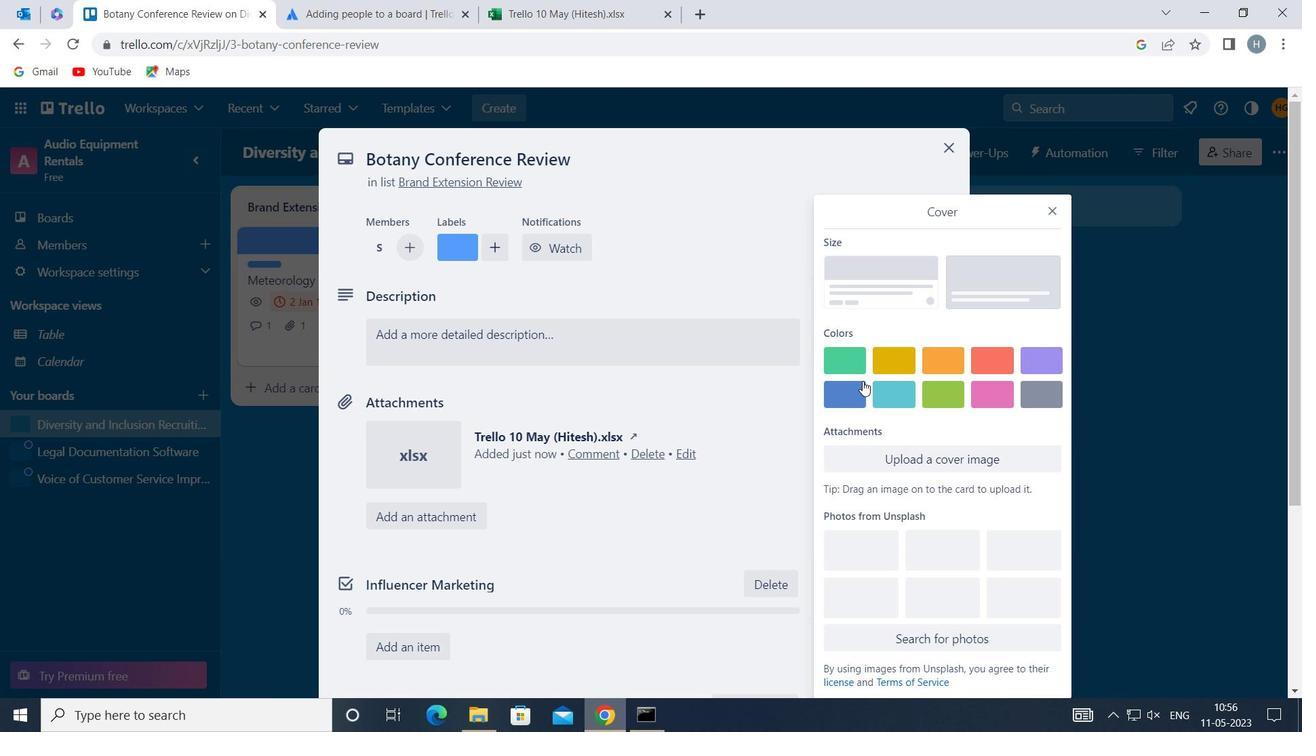 
Action: Mouse pressed left at (861, 386)
Screenshot: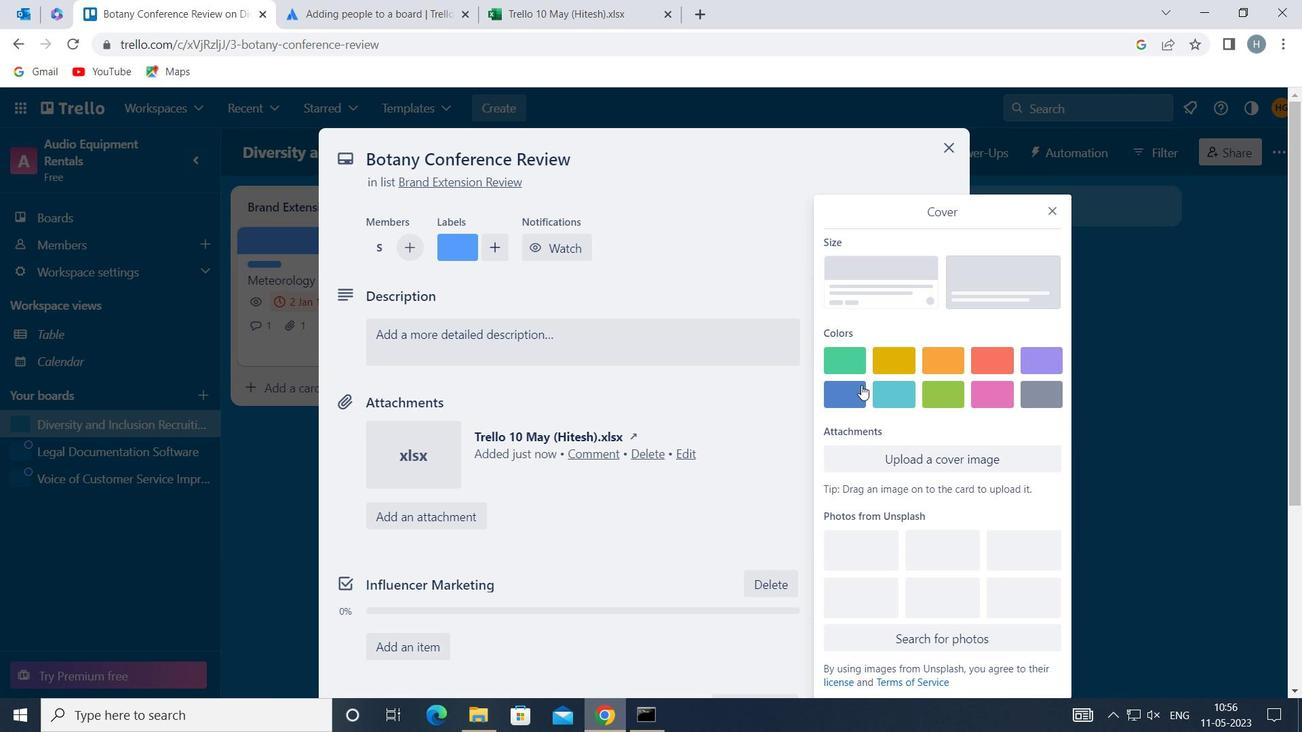
Action: Mouse moved to (1055, 177)
Screenshot: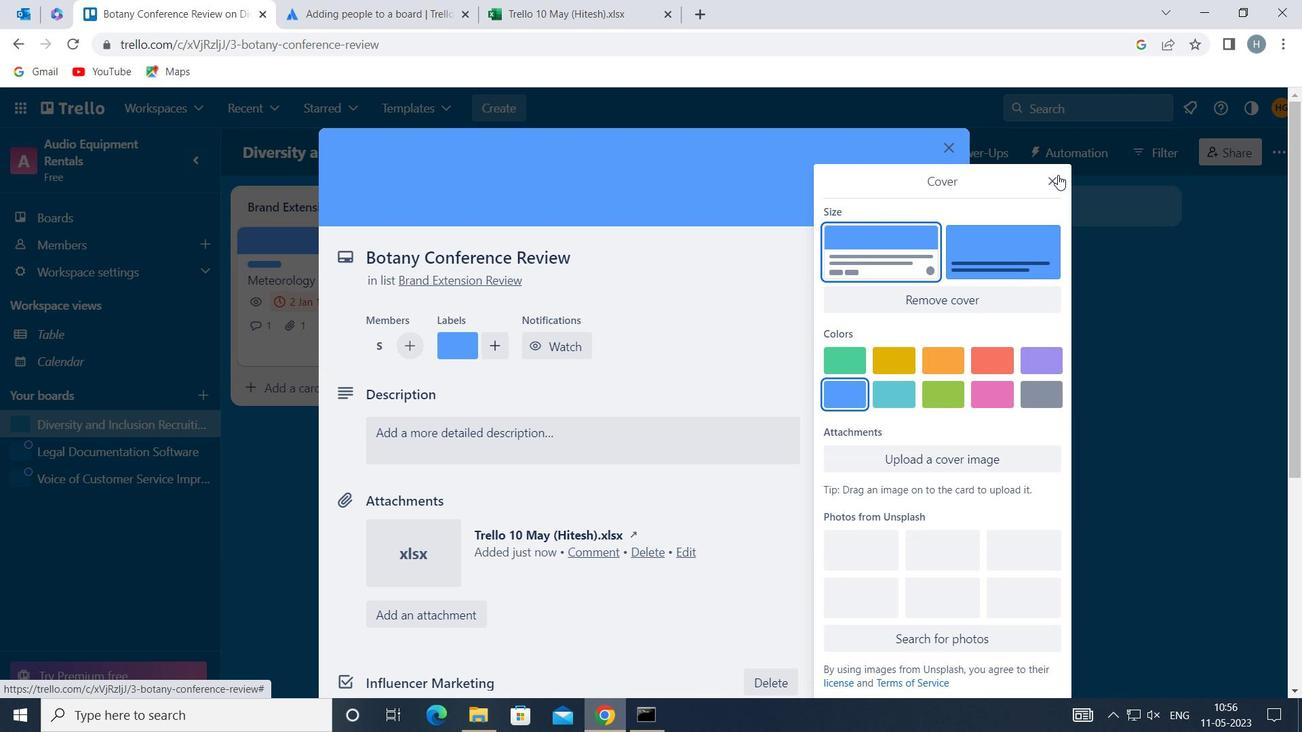 
Action: Mouse pressed left at (1055, 177)
Screenshot: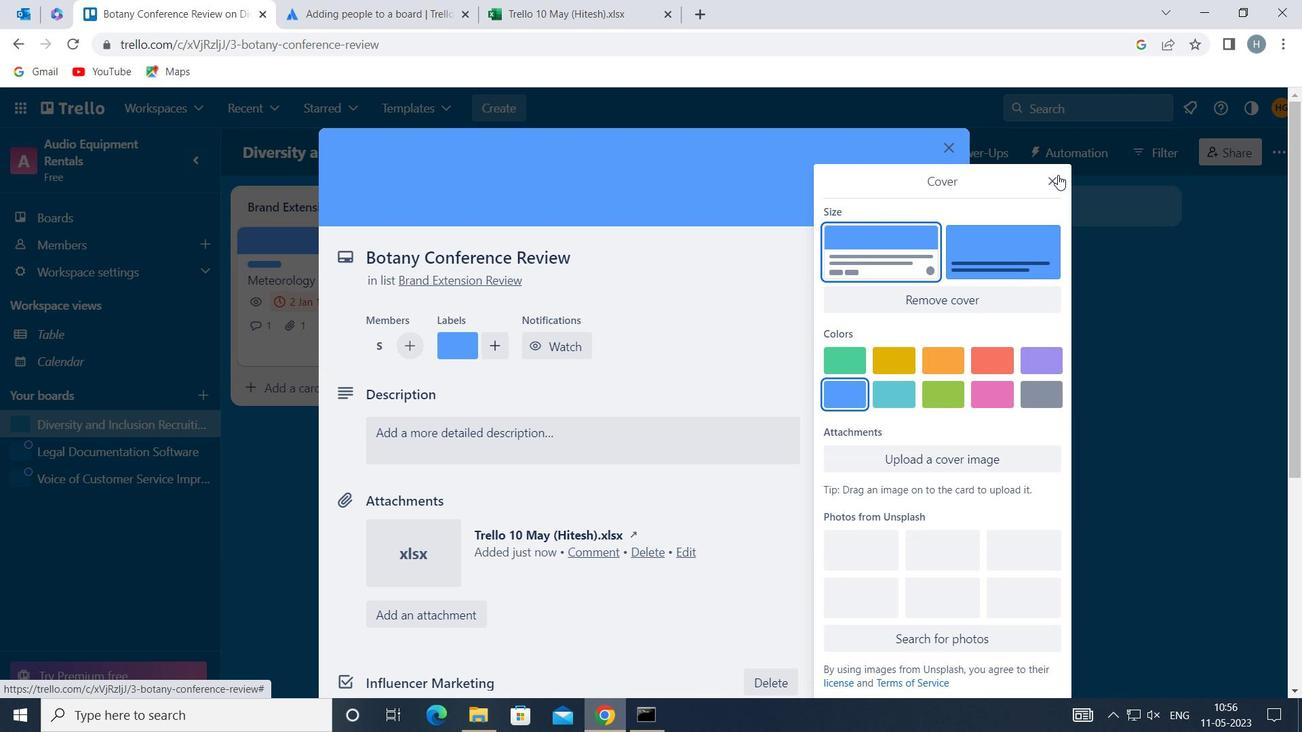 
Action: Mouse moved to (616, 456)
Screenshot: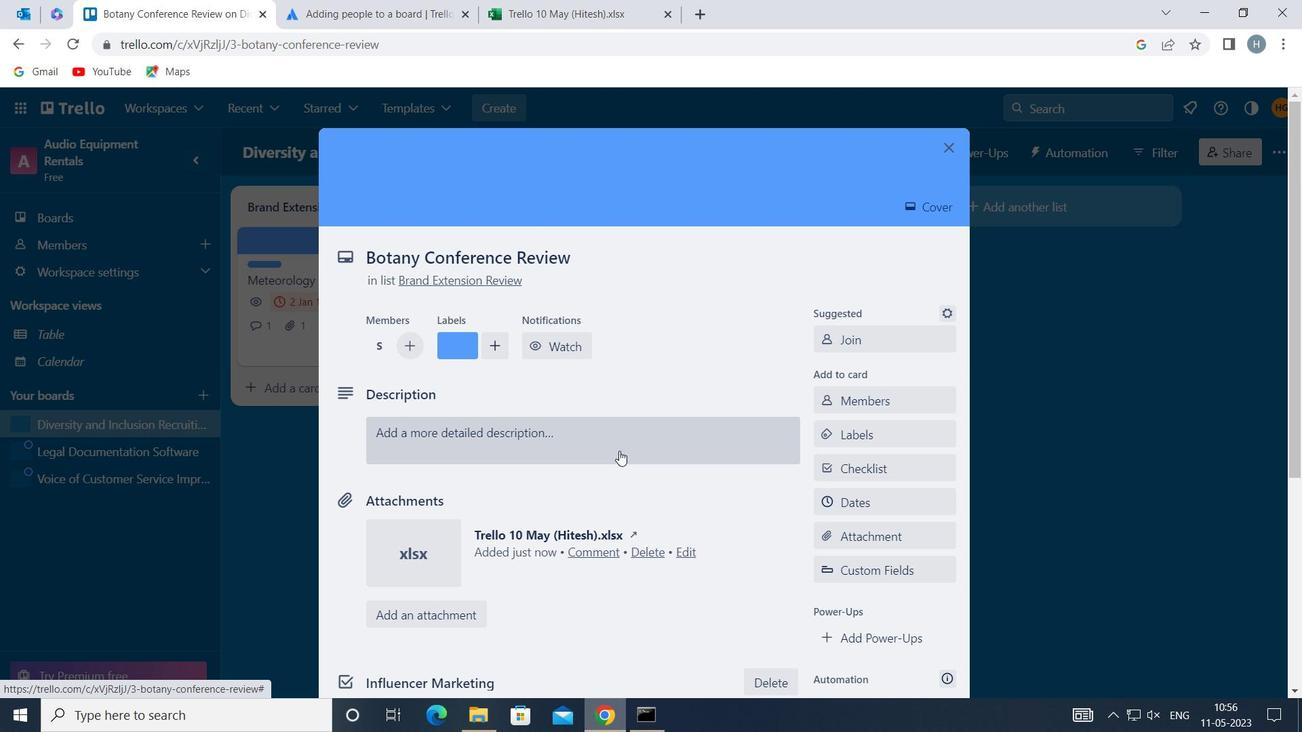 
Action: Mouse pressed left at (616, 456)
Screenshot: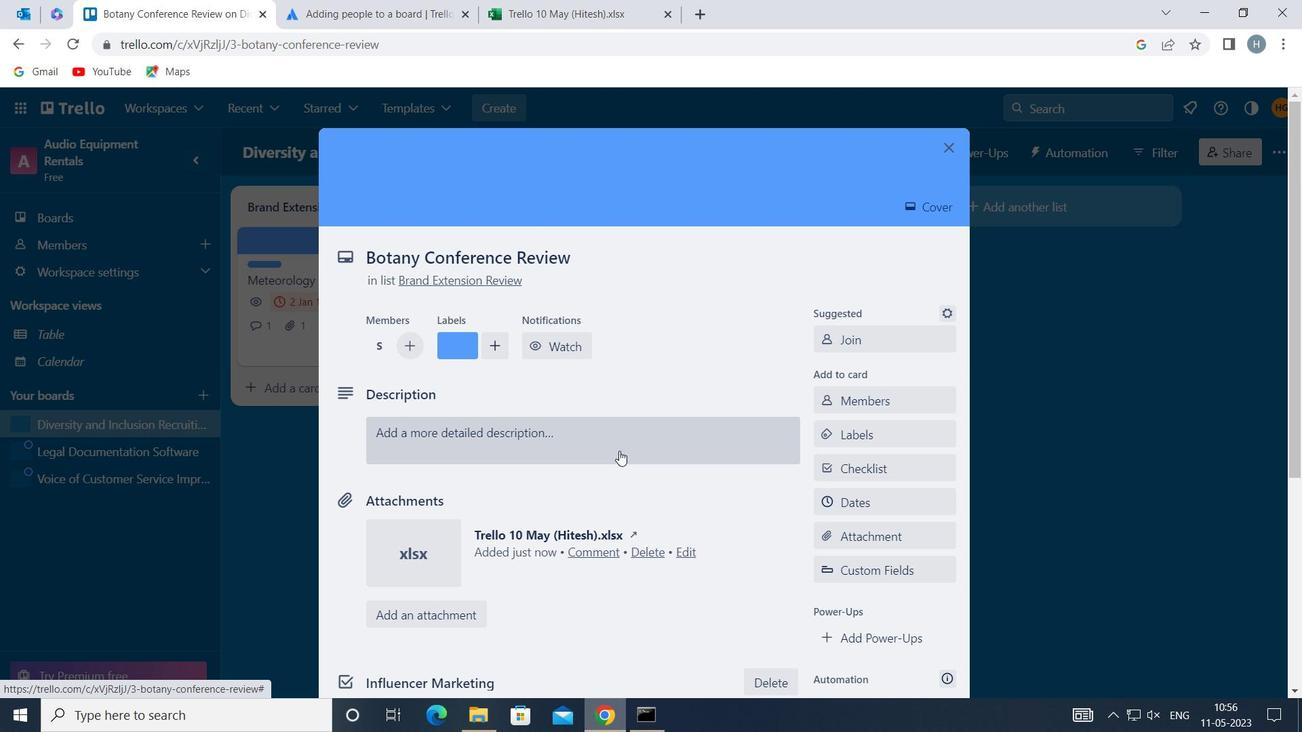 
Action: Mouse moved to (624, 486)
Screenshot: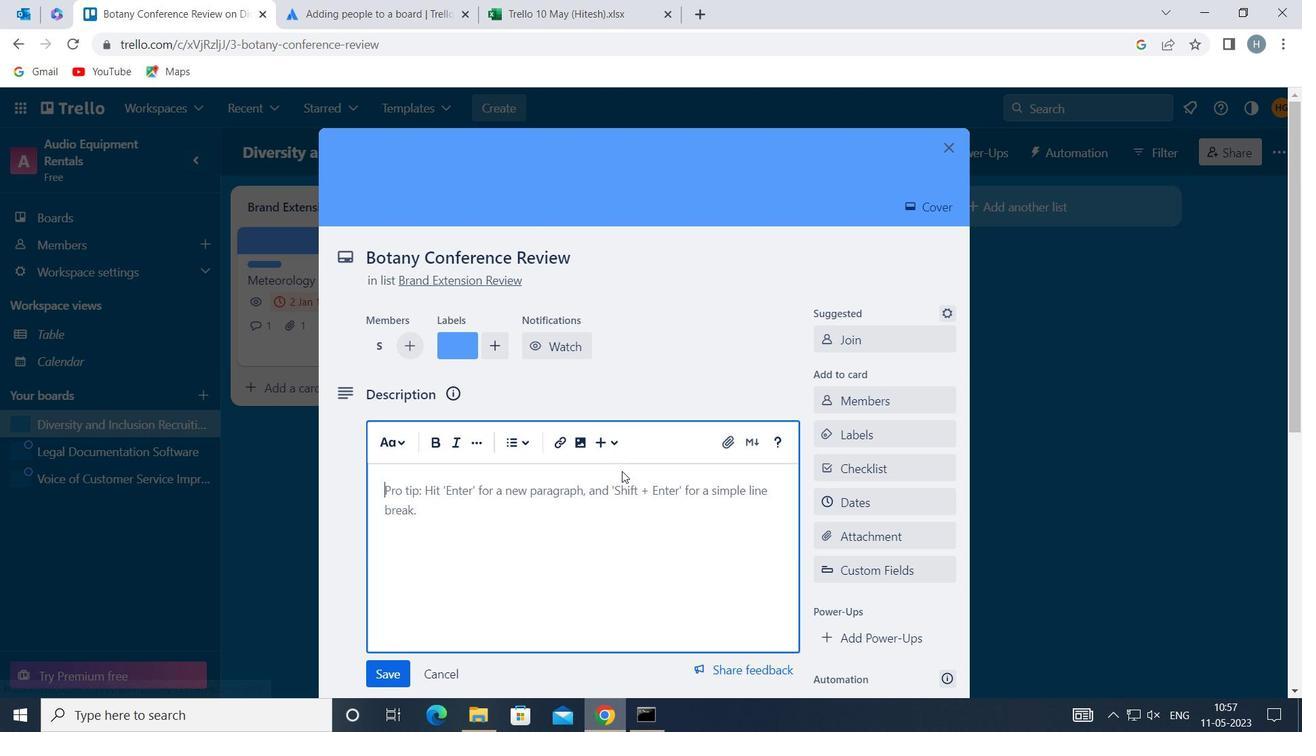 
Action: Mouse pressed left at (624, 486)
Screenshot: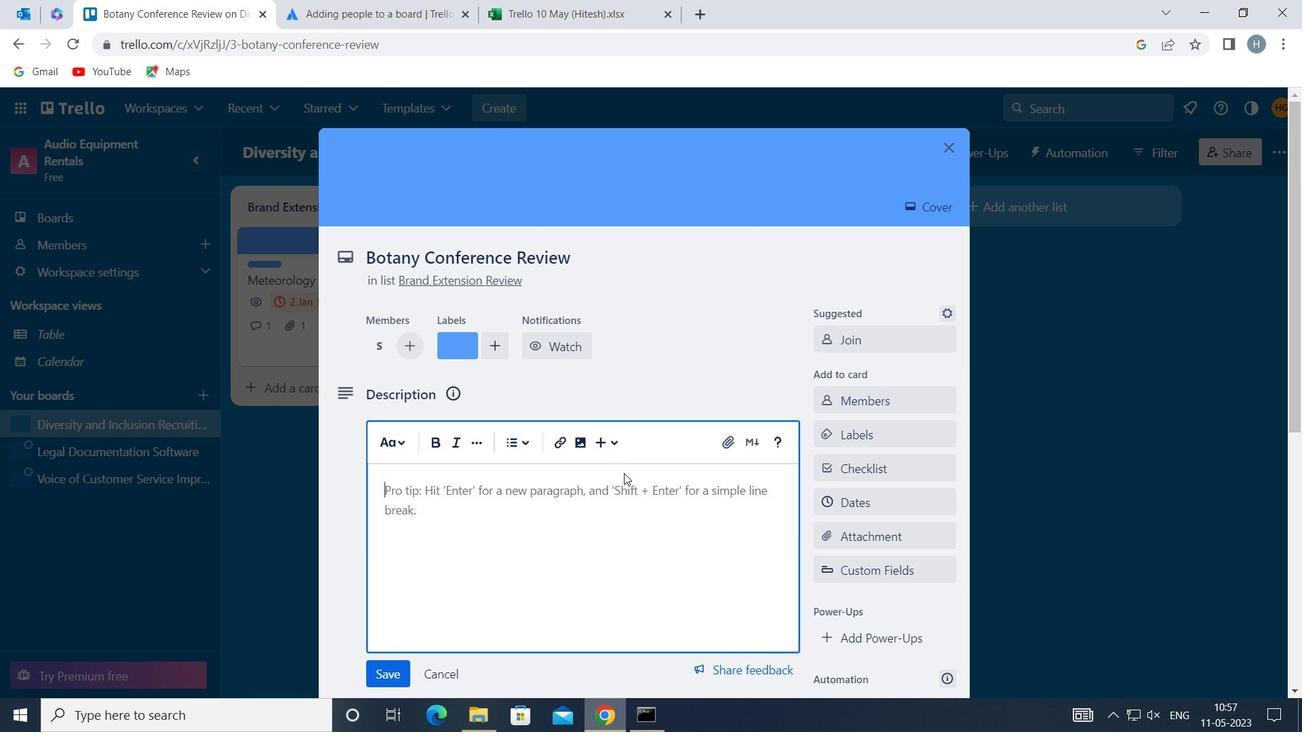 
Action: Key pressed <Key.shift>PLAN<Key.space>AND<Key.space>EXECUTE<Key.space>COMPANY<Key.space>TEAM<Key.space><Key.backspace>-<Key.space>BUILDING<Key.space>CONFERENCE<Key.space>WITH<Key.space>GUEST<Key.space>SPEAJ<Key.backspace>KERS<Key.space>ON<Key.space>CHANGE<Key.space>MAANGEMENT<Key.backspace><Key.backspace><Key.backspace><Key.backspace><Key.backspace><Key.backspace><Key.backspace><Key.backspace>NAGEMENT
Screenshot: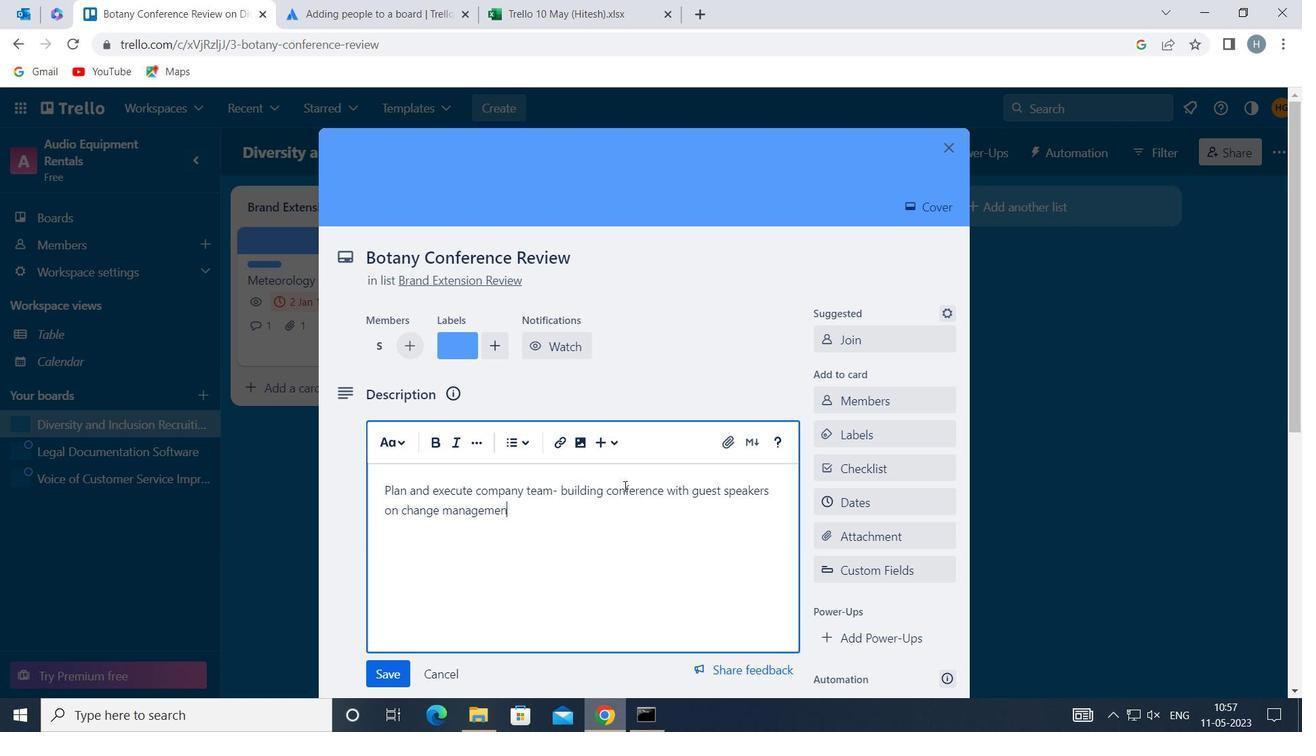 
Action: Mouse moved to (389, 667)
Screenshot: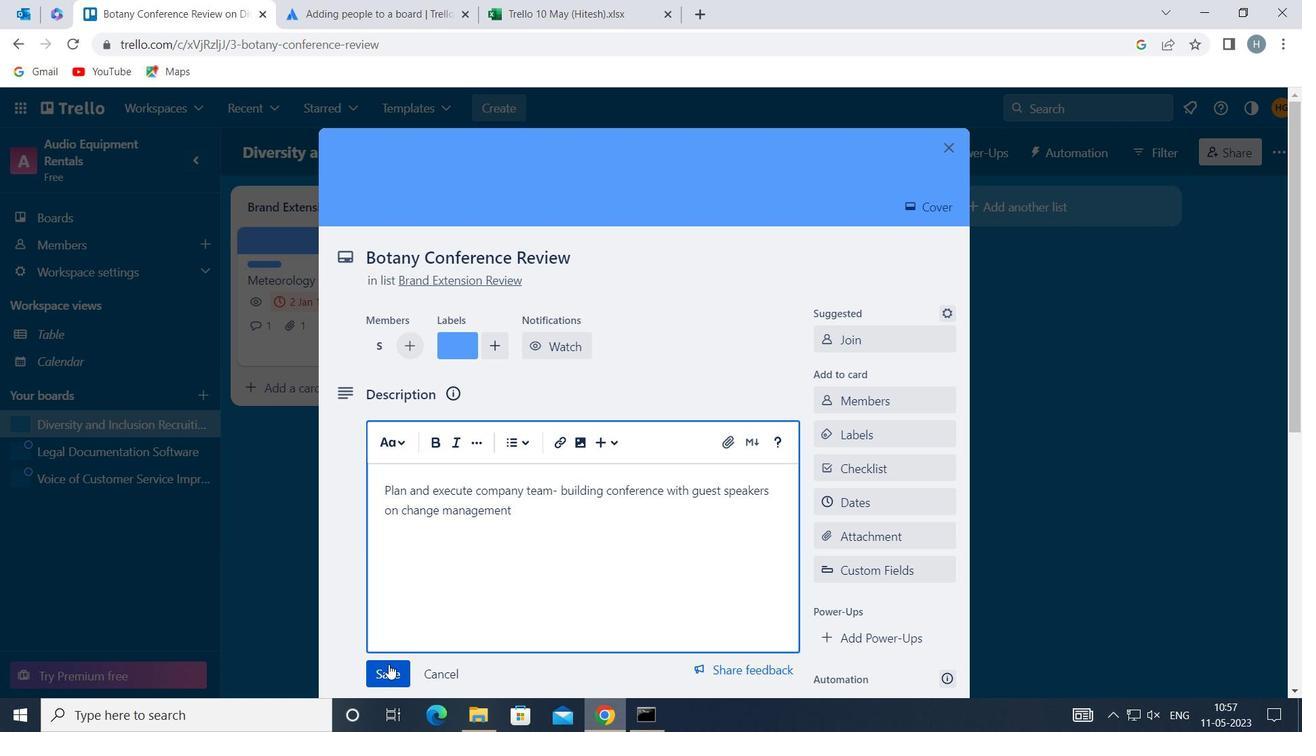 
Action: Mouse pressed left at (389, 667)
Screenshot: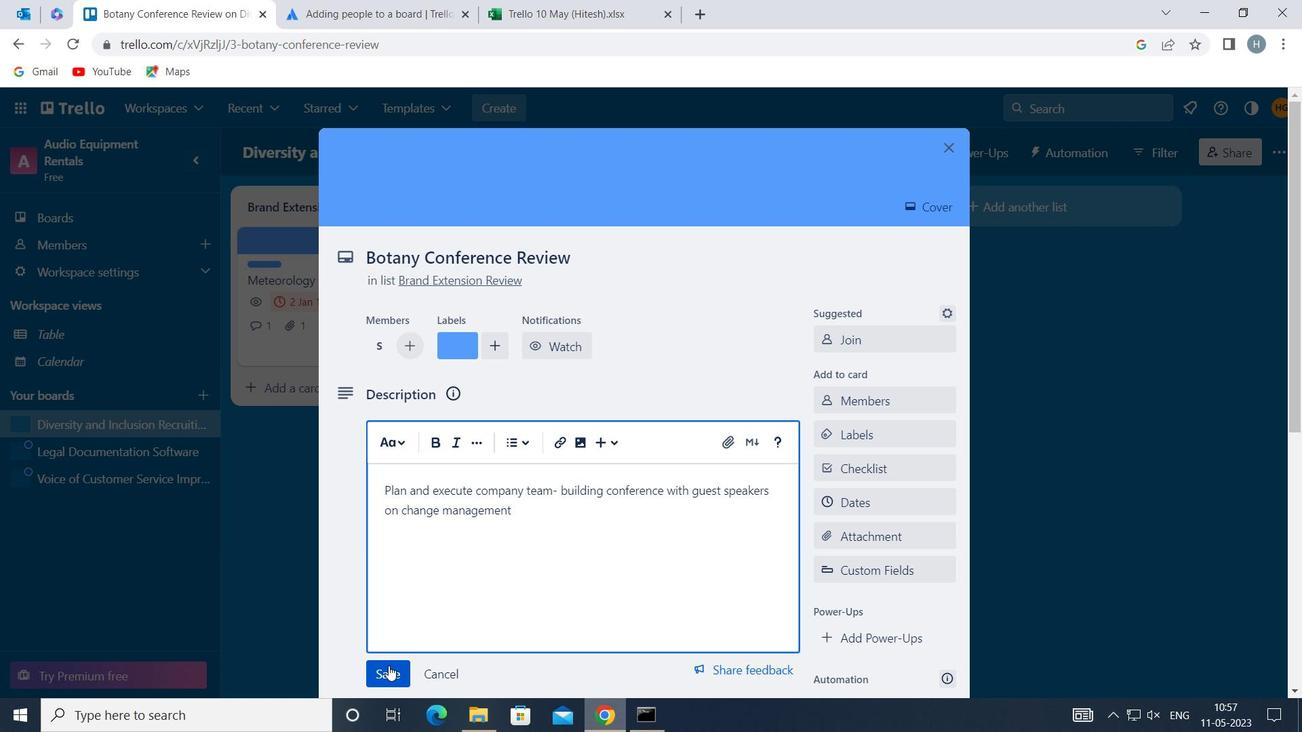 
Action: Mouse moved to (451, 567)
Screenshot: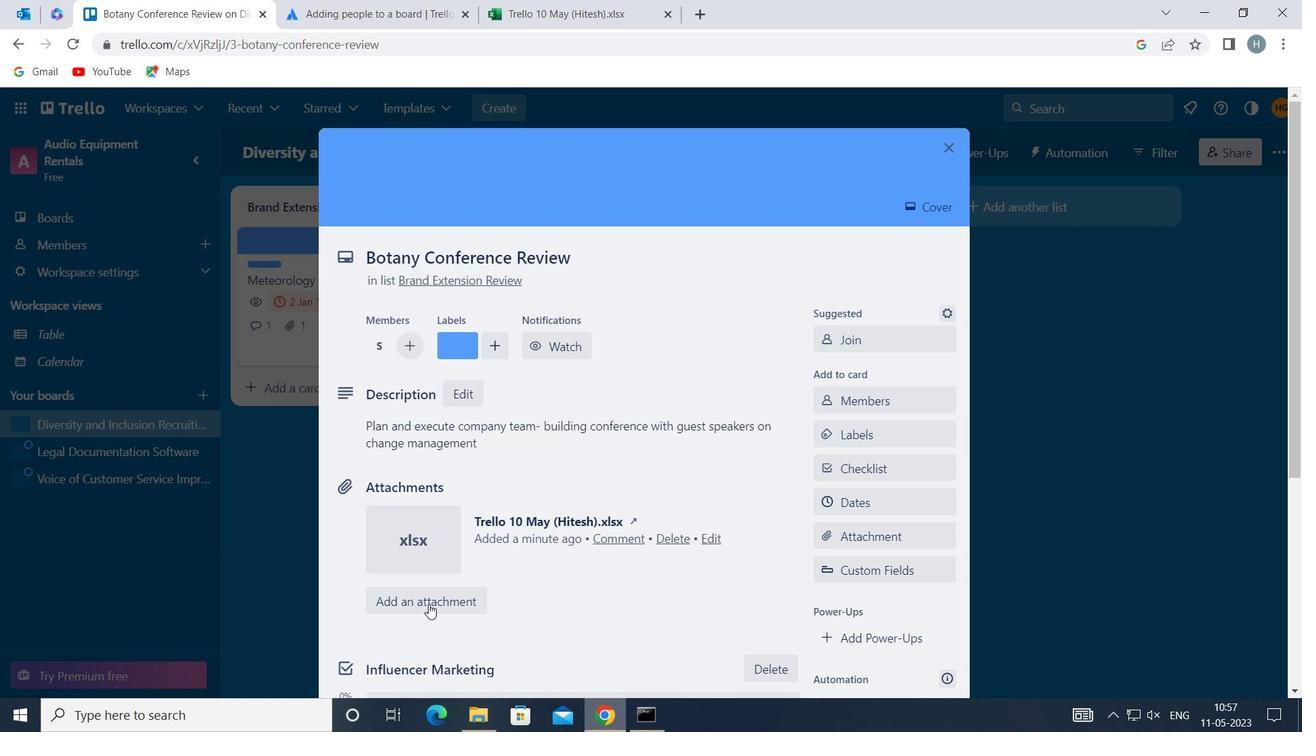 
Action: Mouse scrolled (451, 566) with delta (0, 0)
Screenshot: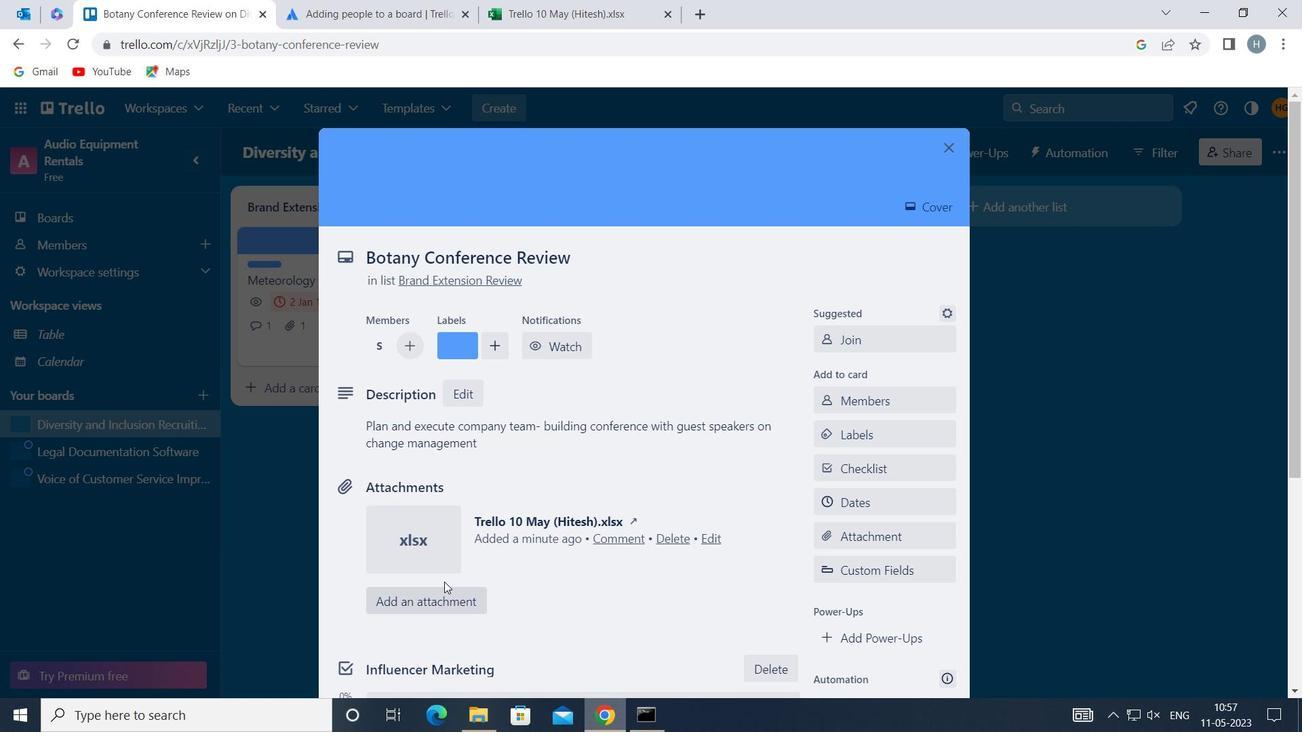 
Action: Mouse scrolled (451, 566) with delta (0, 0)
Screenshot: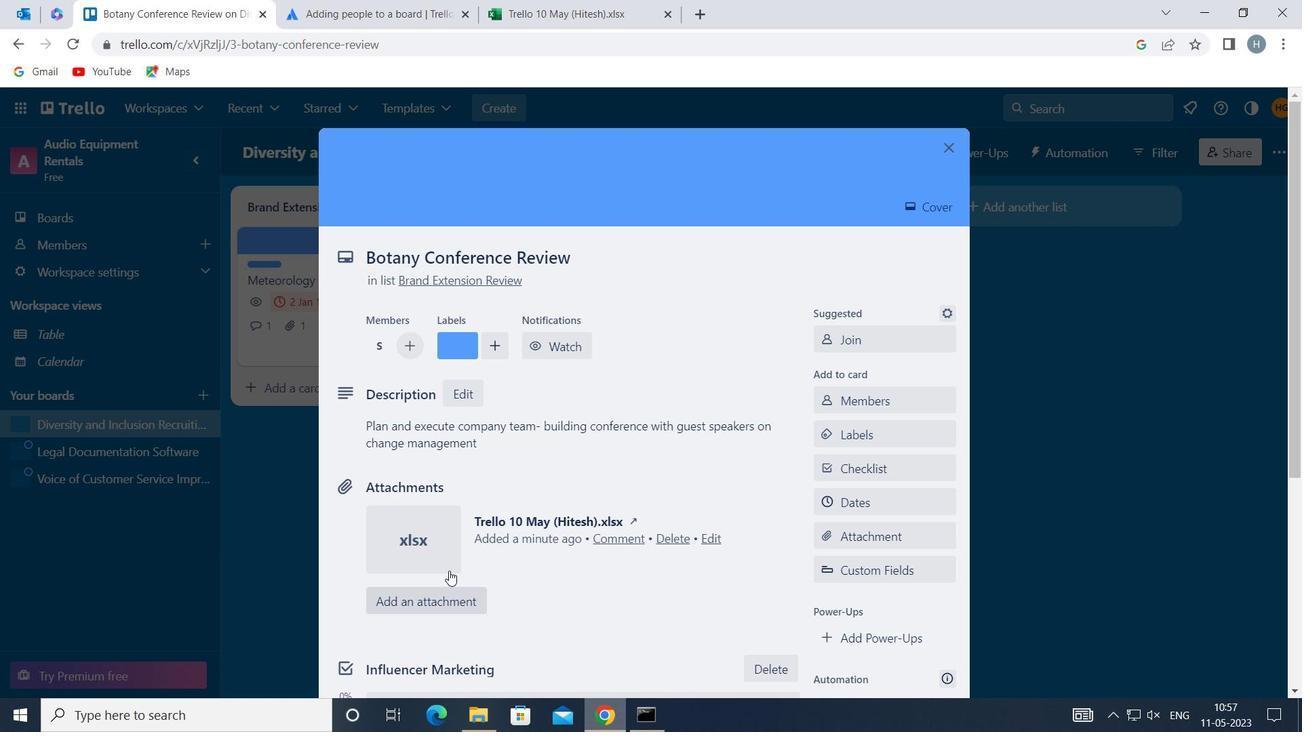 
Action: Mouse scrolled (451, 566) with delta (0, 0)
Screenshot: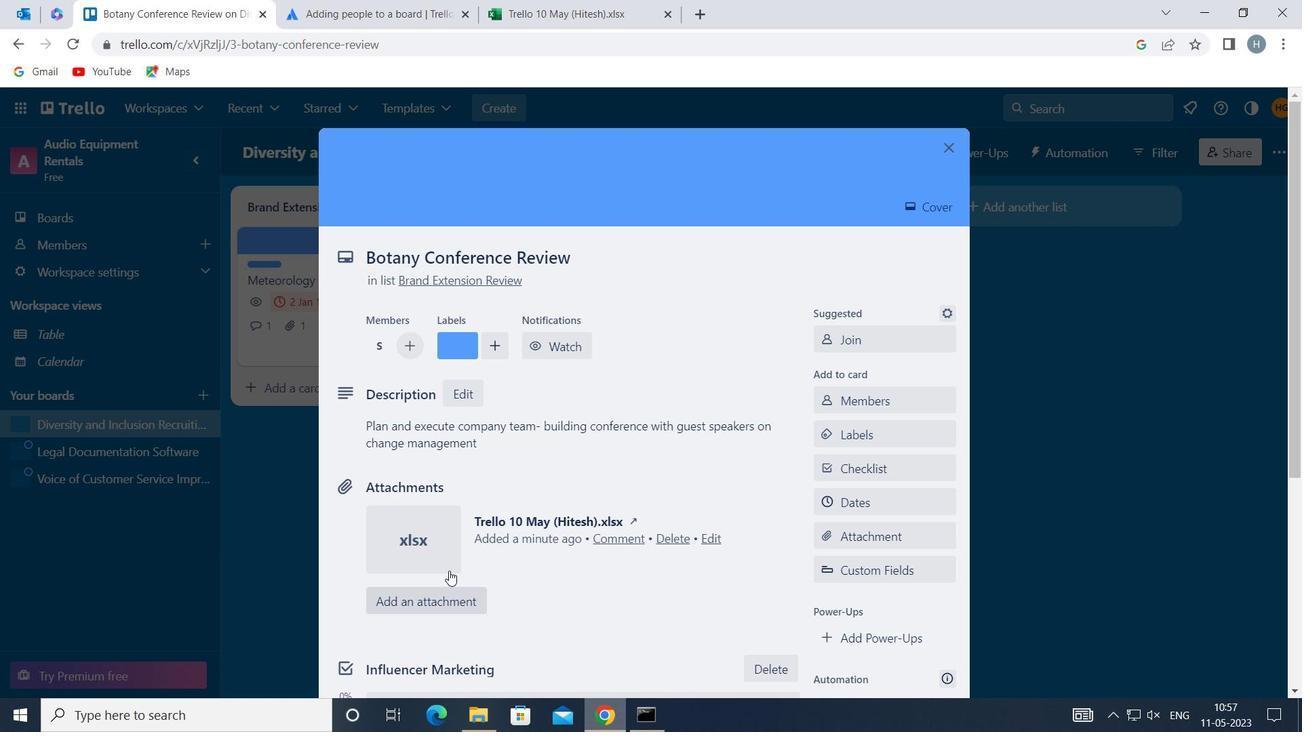 
Action: Mouse scrolled (451, 566) with delta (0, 0)
Screenshot: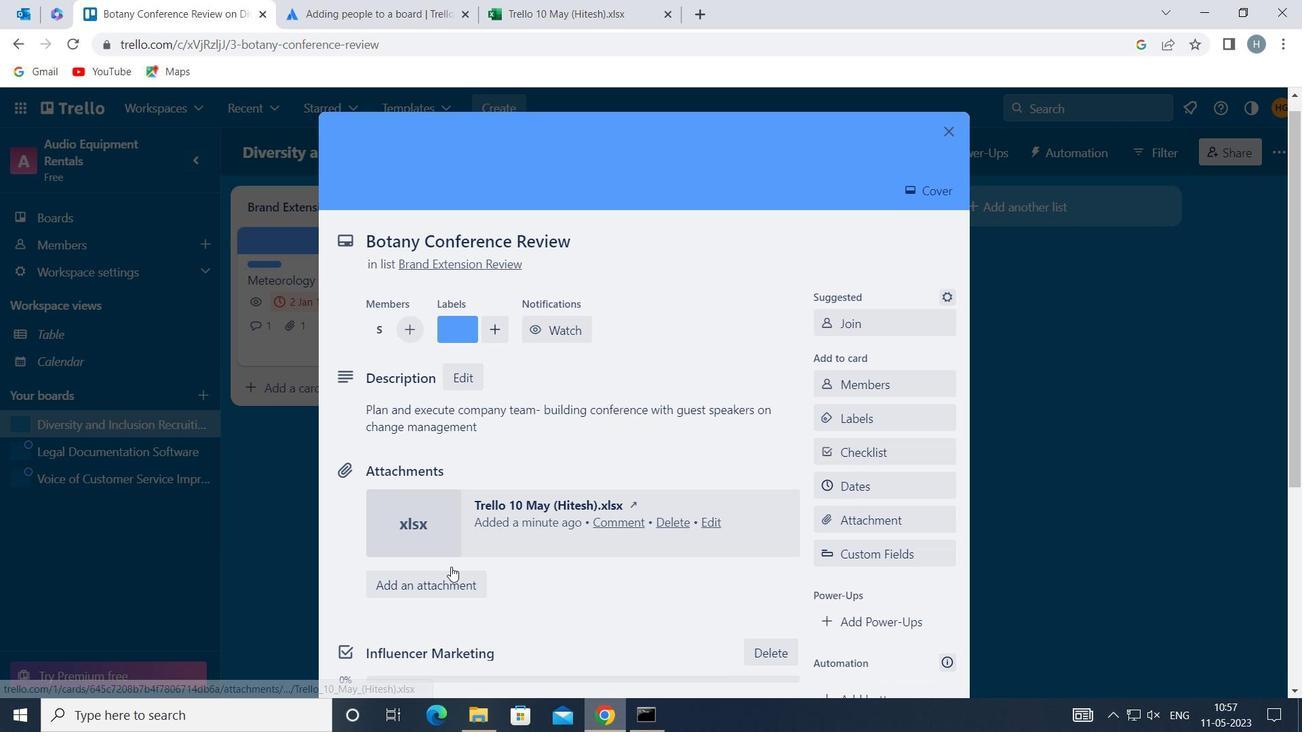 
Action: Mouse scrolled (451, 566) with delta (0, 0)
Screenshot: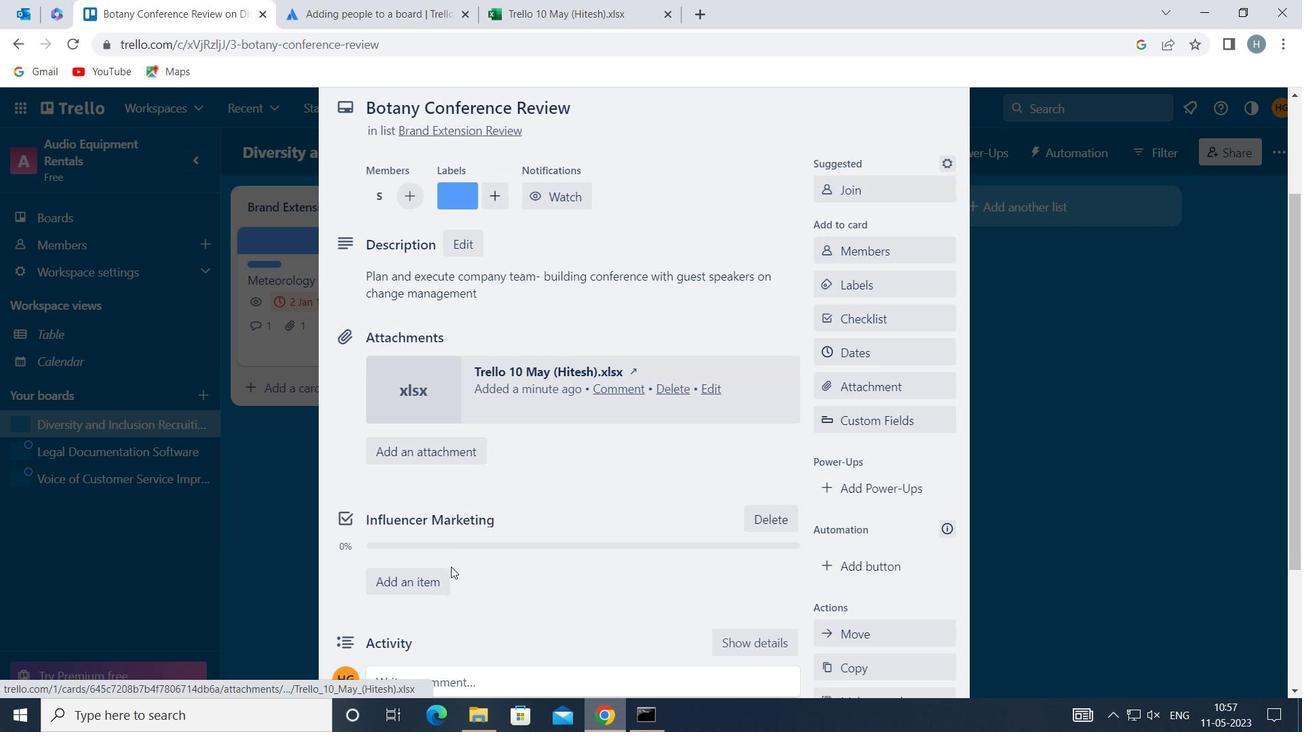 
Action: Mouse scrolled (451, 566) with delta (0, 0)
Screenshot: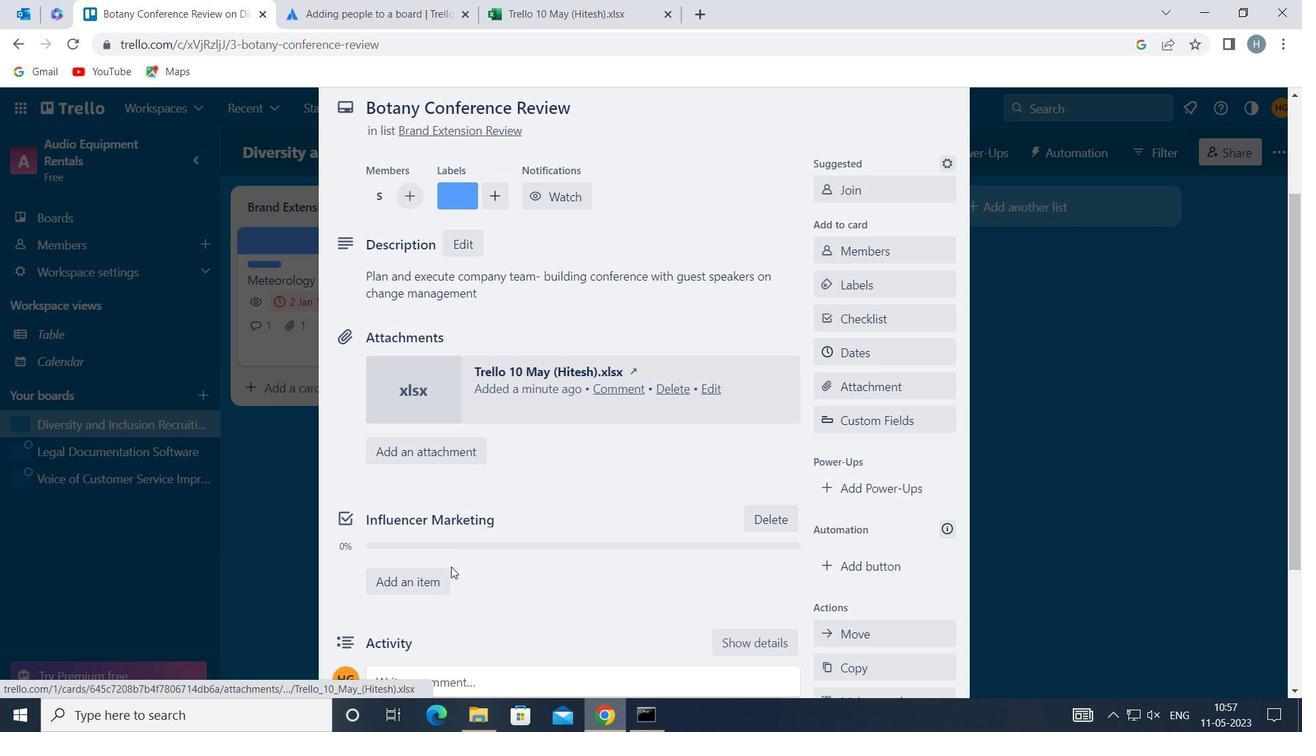 
Action: Mouse moved to (499, 505)
Screenshot: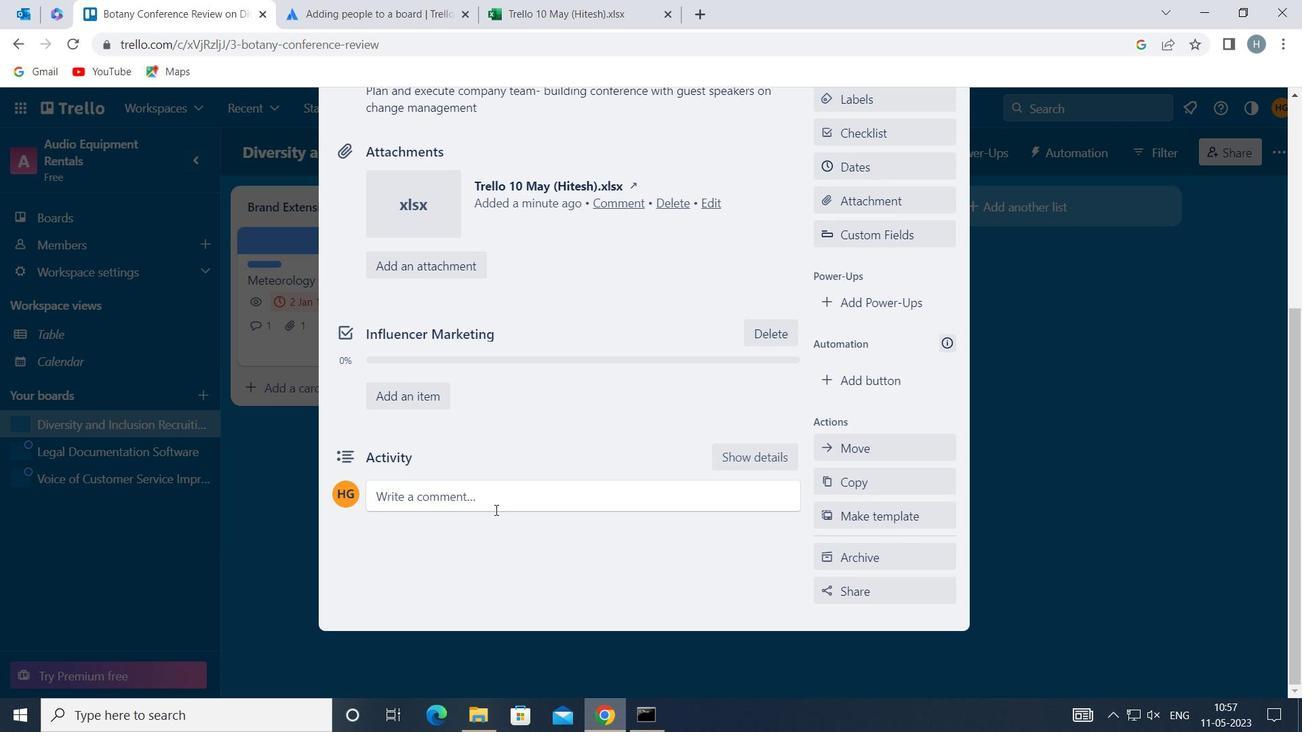 
Action: Mouse pressed left at (499, 505)
Screenshot: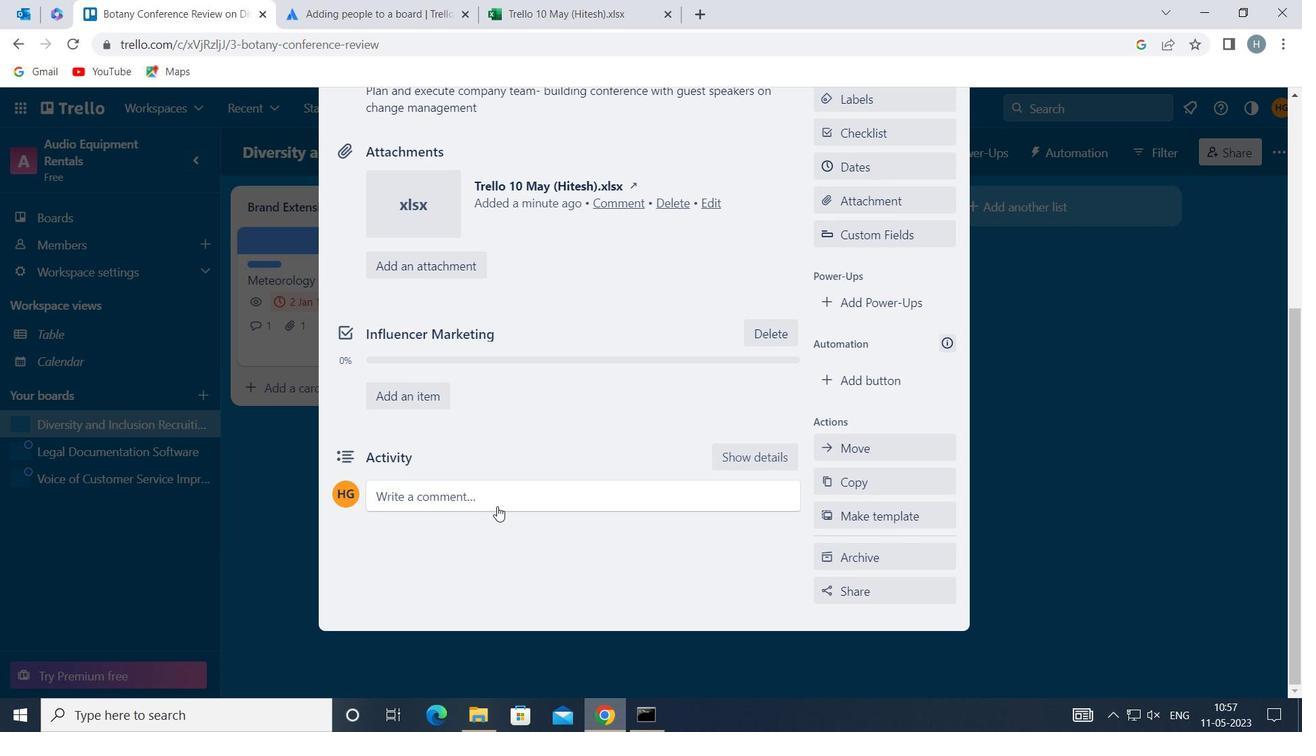 
Action: Mouse moved to (494, 549)
Screenshot: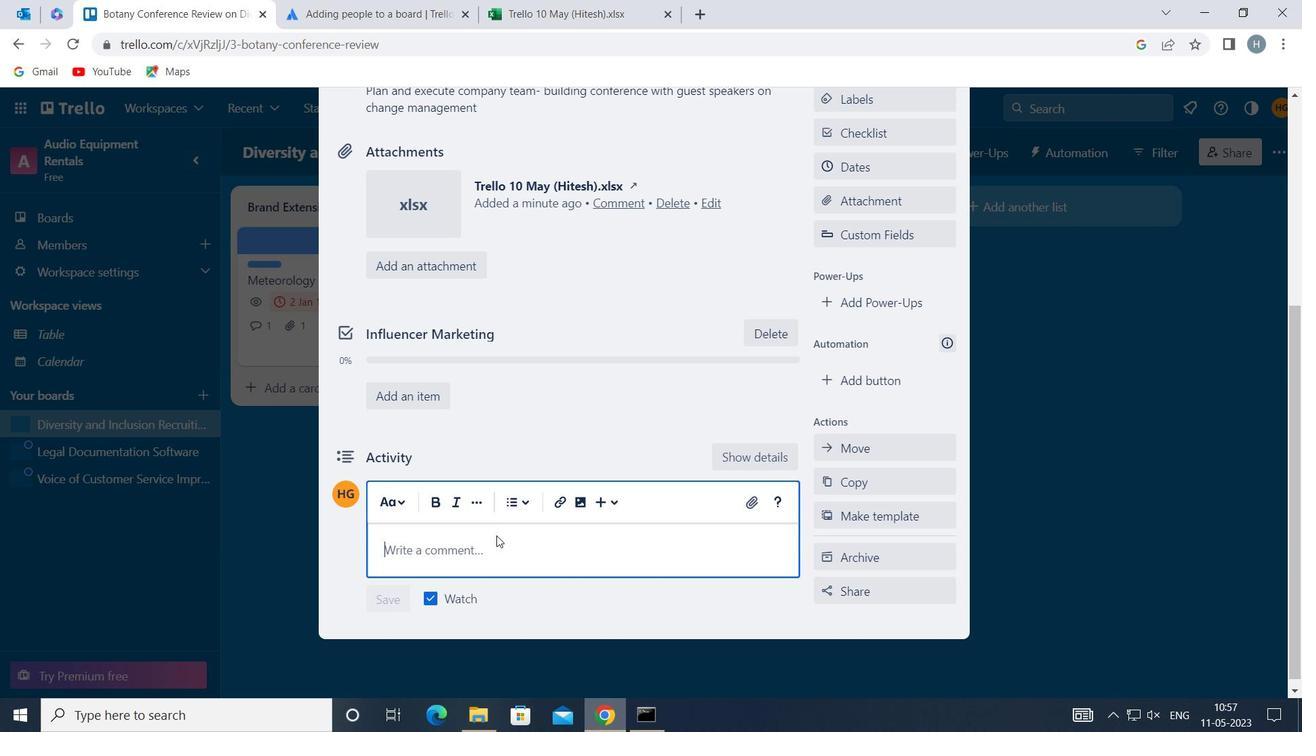 
Action: Mouse pressed left at (494, 549)
Screenshot: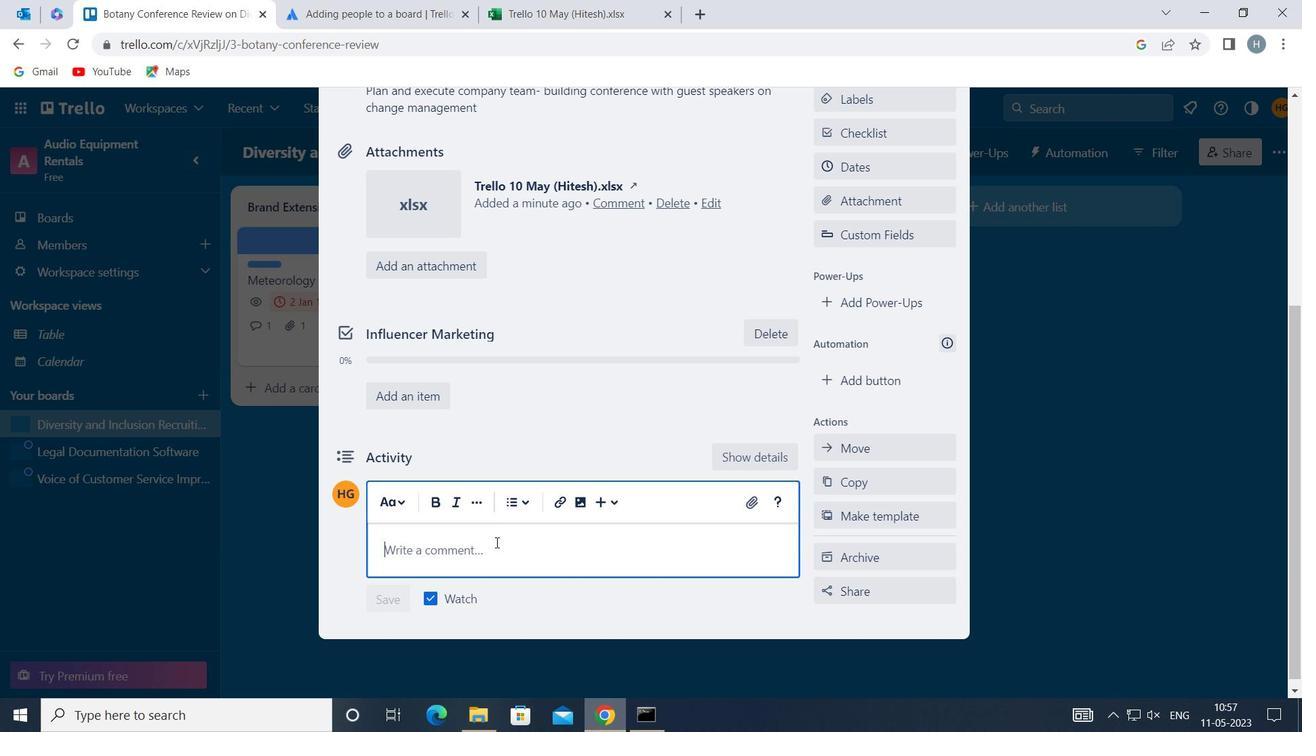 
Action: Key pressed <Key.shift>LET<Key.space>US<Key.space>APPROACH<Key.space>THIS<Key.space>TASK<Key.space>WITH<Key.space>A<Key.space>SENSE<Key.space>OG<Key.backspace>F<Key.space>COLLABORATION<Key.space>AND<Key.space>R<Key.backspace>TEAMWORK<Key.space>LEVERAGING<Key.space>THE<Key.space>STRENGTHS<Key.space>OF<Key.space>EACH<Key.space>TEAM<Key.space>MEMBER
Screenshot: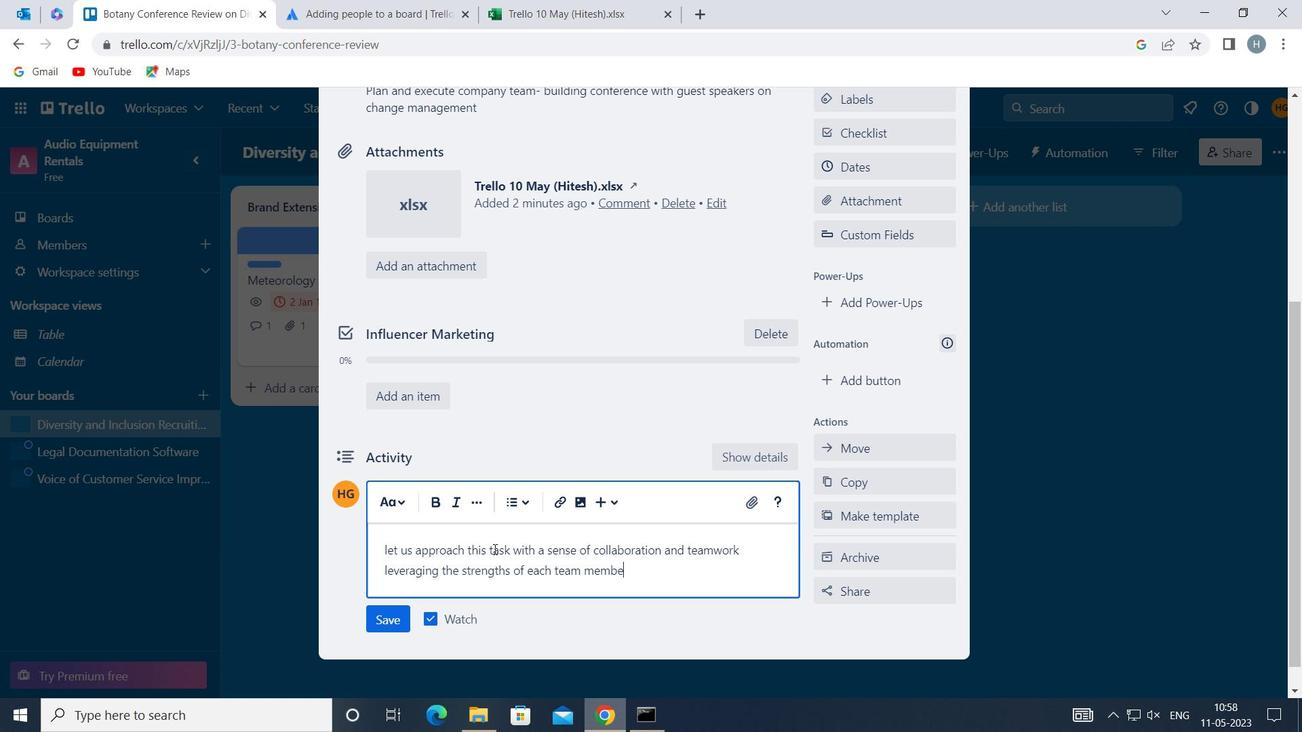 
Action: Mouse moved to (398, 620)
Screenshot: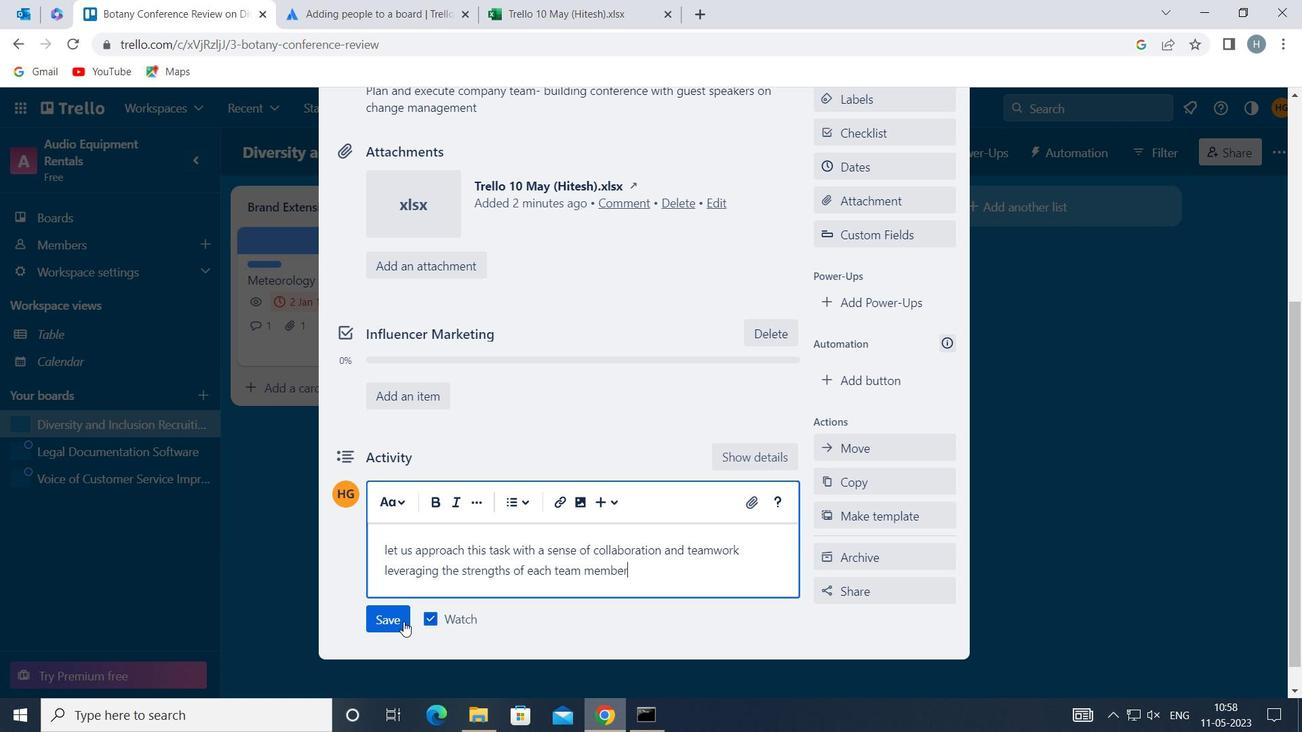 
Action: Mouse pressed left at (398, 620)
Screenshot: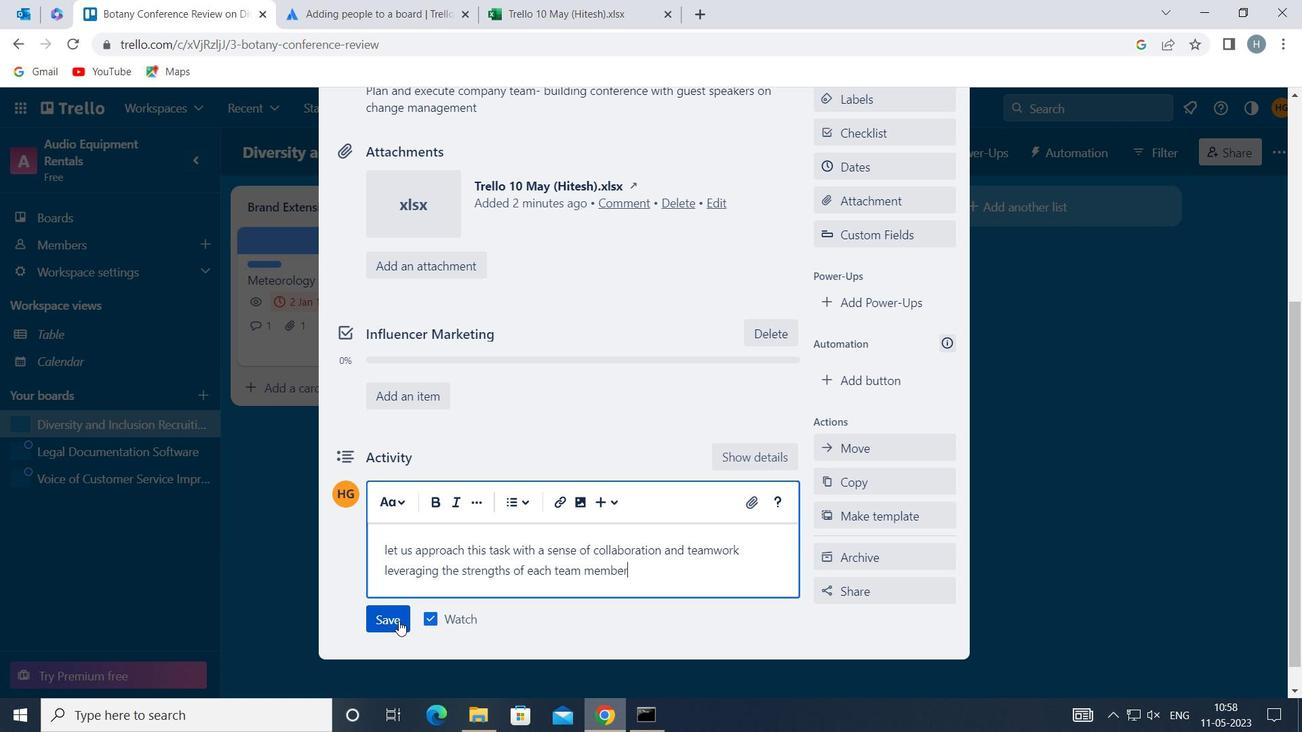 
Action: Mouse moved to (862, 173)
Screenshot: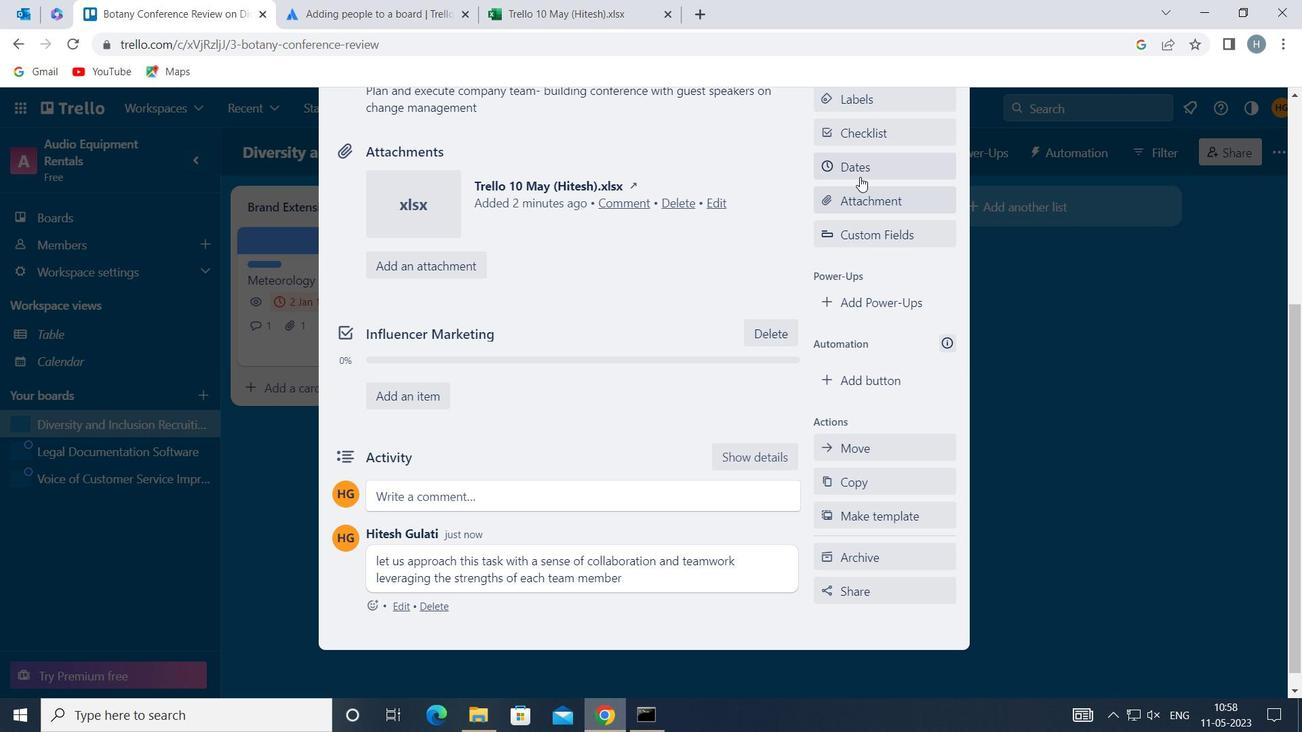 
Action: Mouse pressed left at (862, 173)
Screenshot: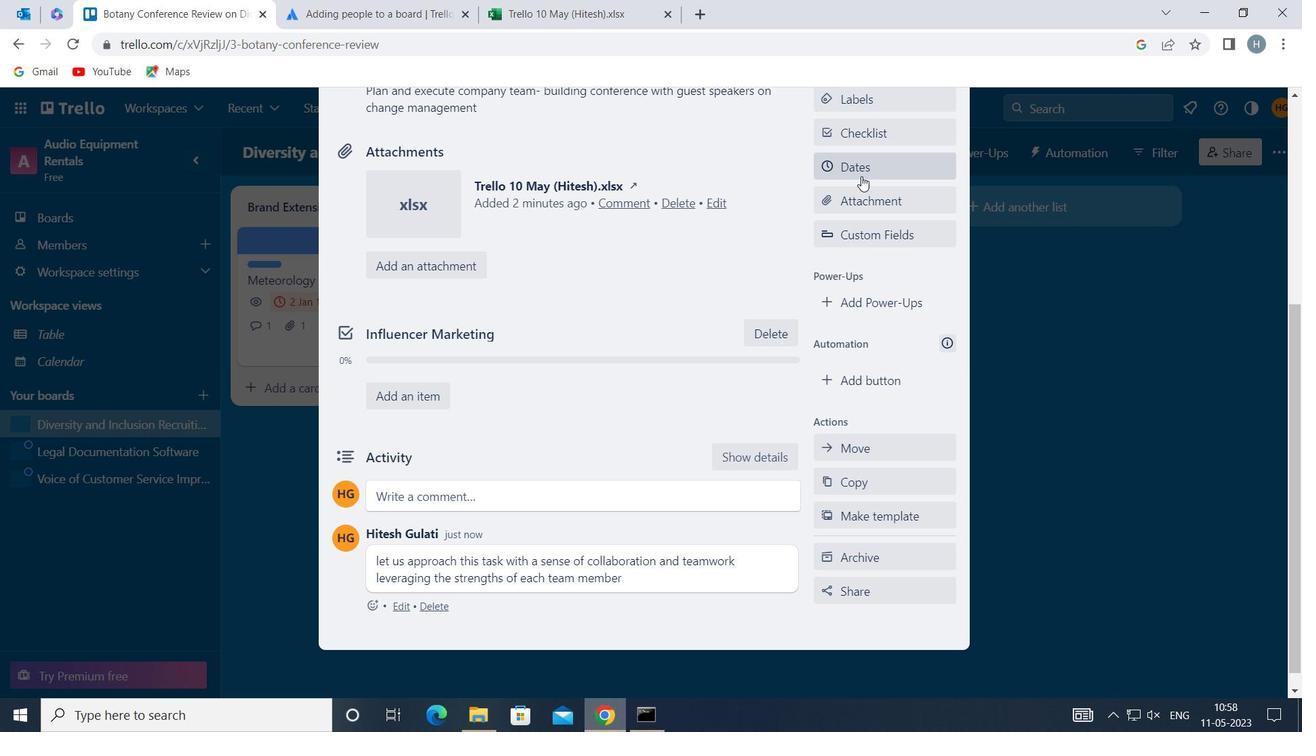 
Action: Mouse moved to (828, 457)
Screenshot: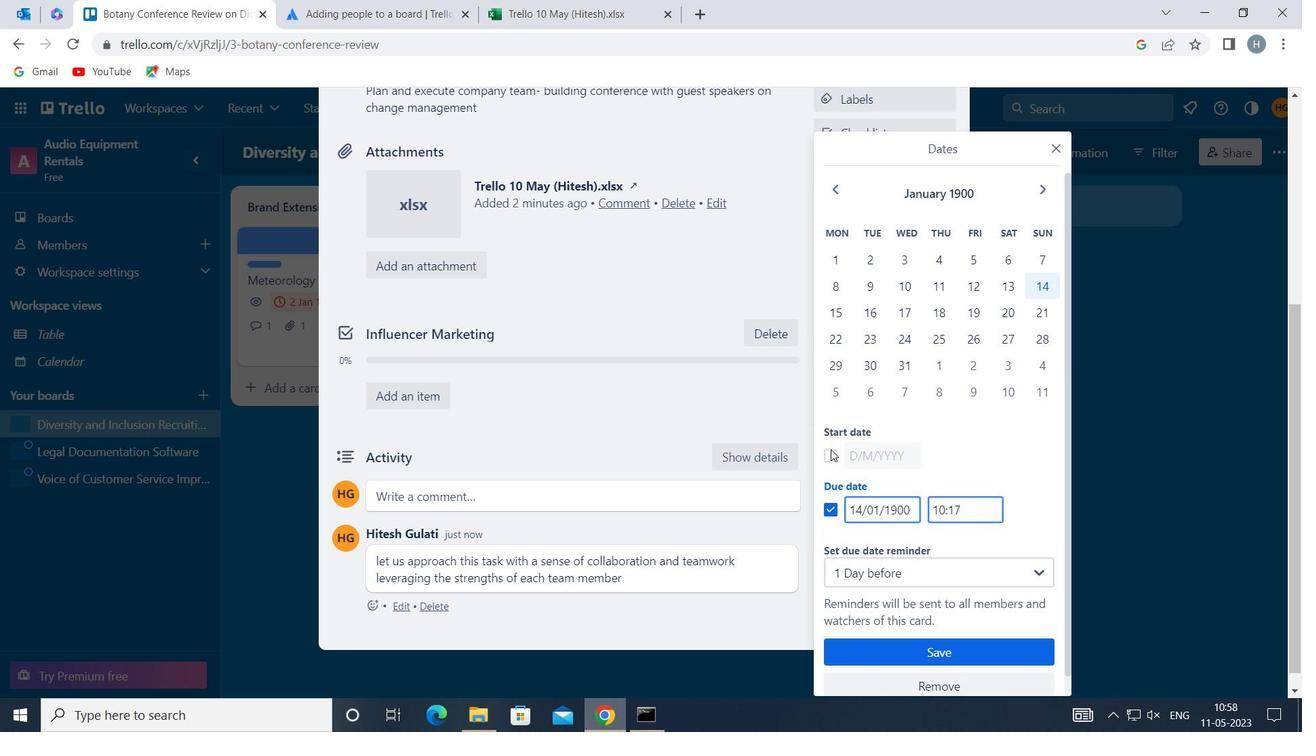 
Action: Mouse pressed left at (828, 457)
Screenshot: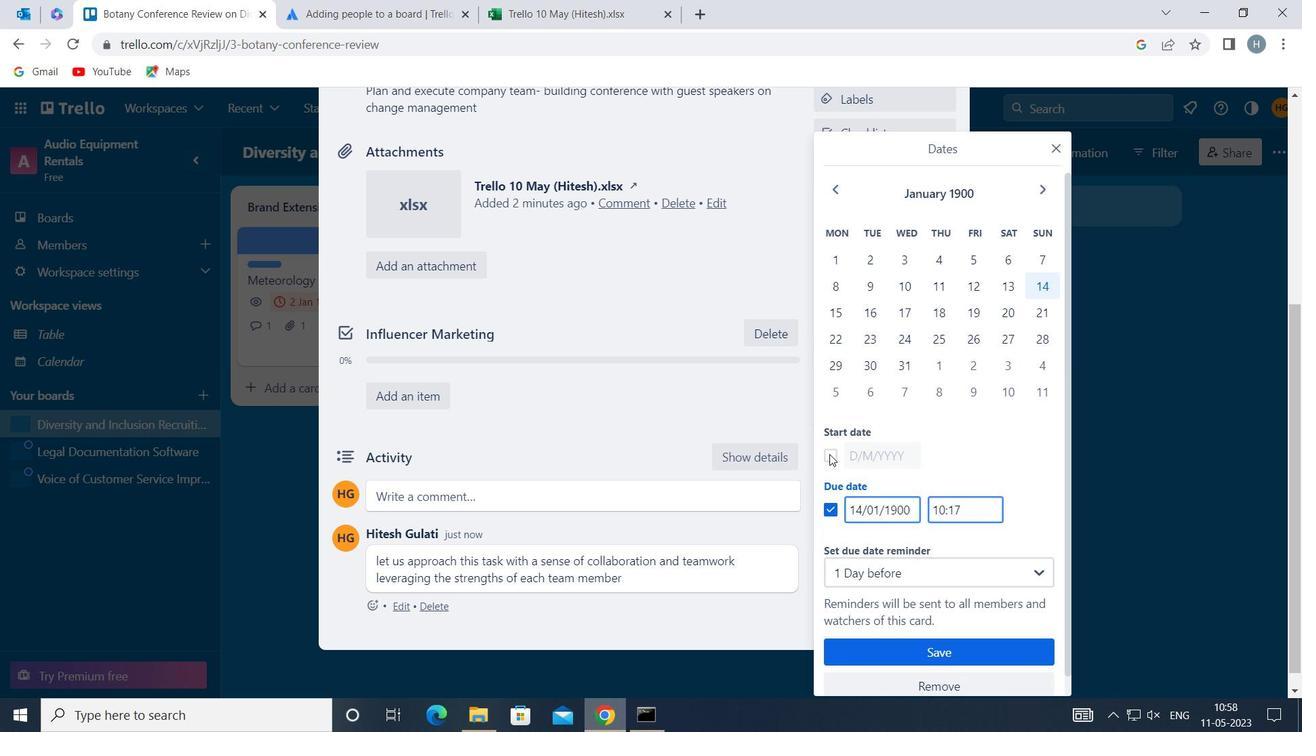 
Action: Mouse moved to (862, 446)
Screenshot: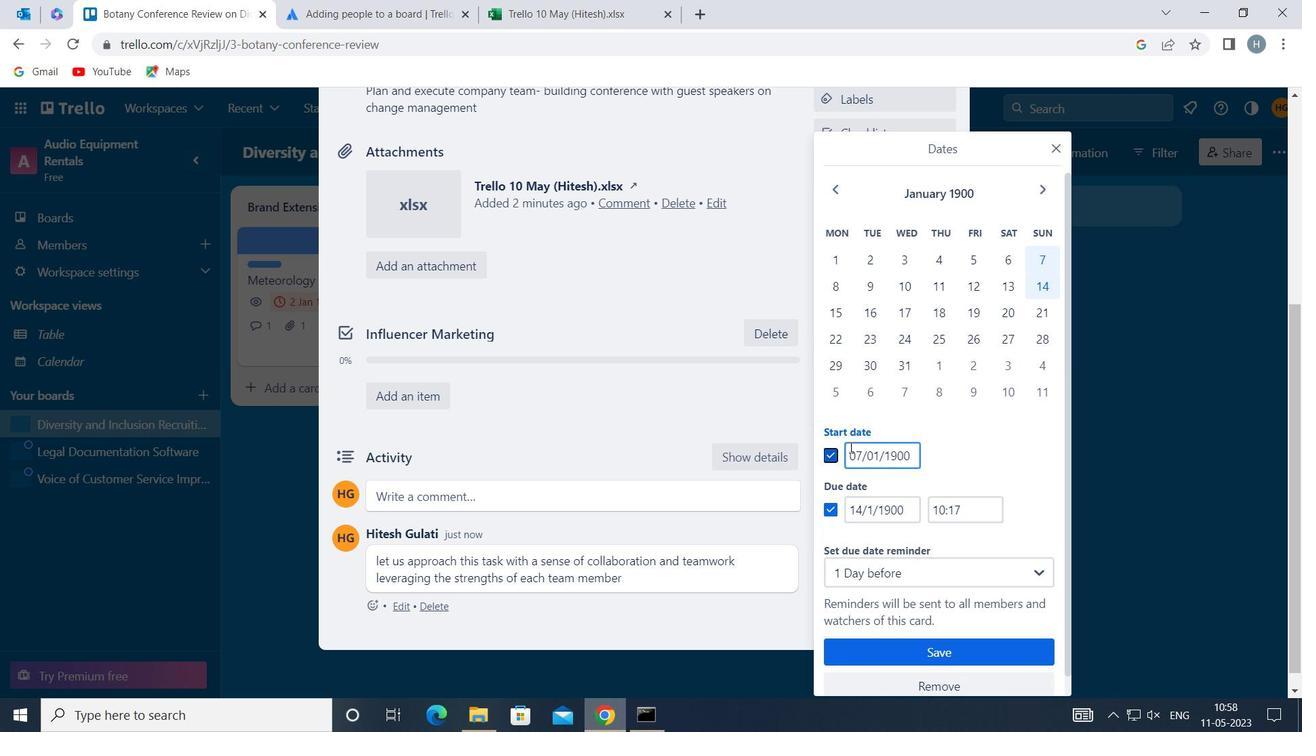 
Action: Mouse pressed left at (862, 446)
Screenshot: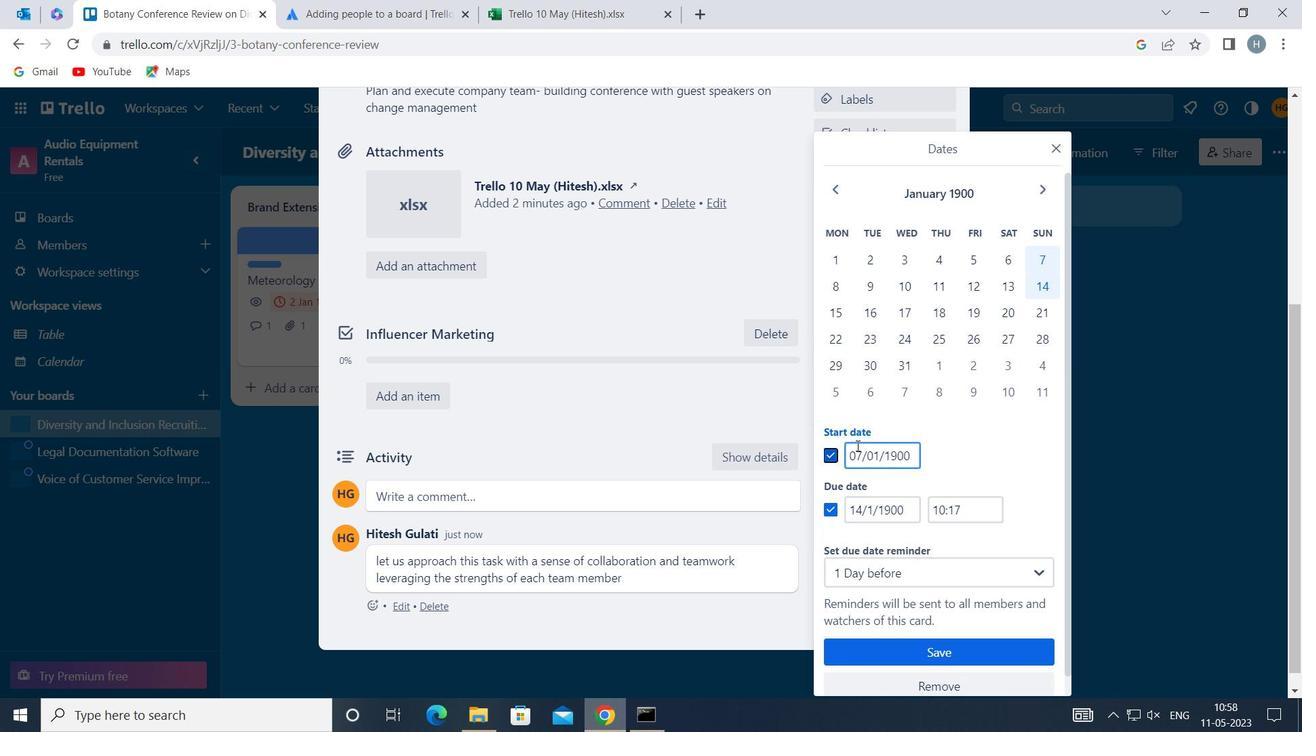 
Action: Mouse moved to (857, 451)
Screenshot: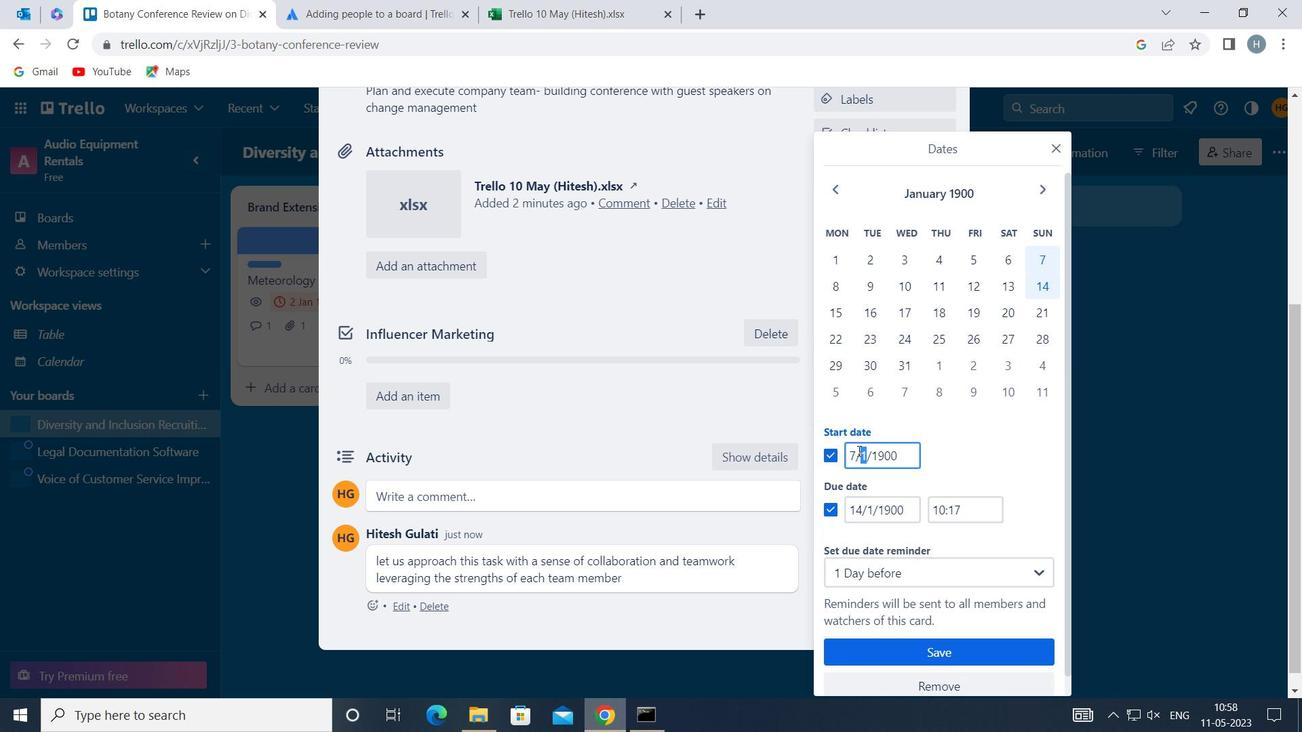 
Action: Mouse pressed left at (857, 451)
Screenshot: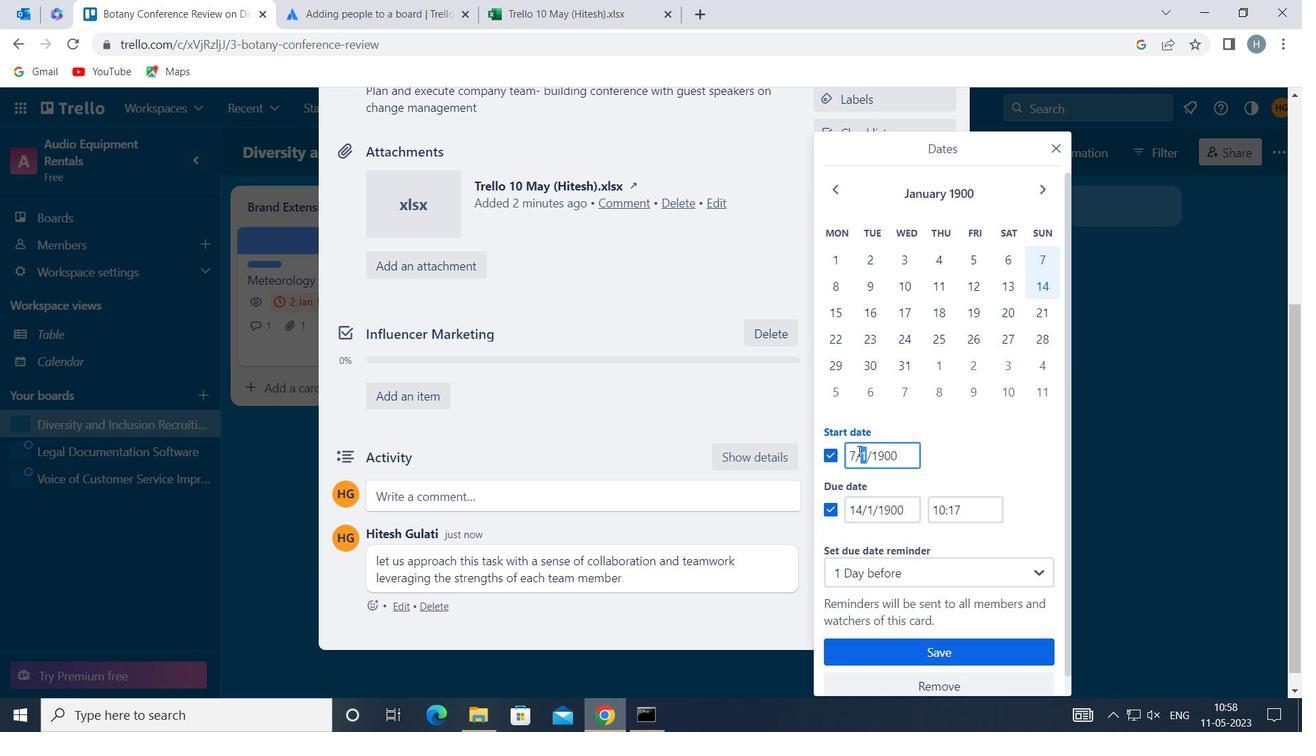 
Action: Mouse moved to (857, 451)
Screenshot: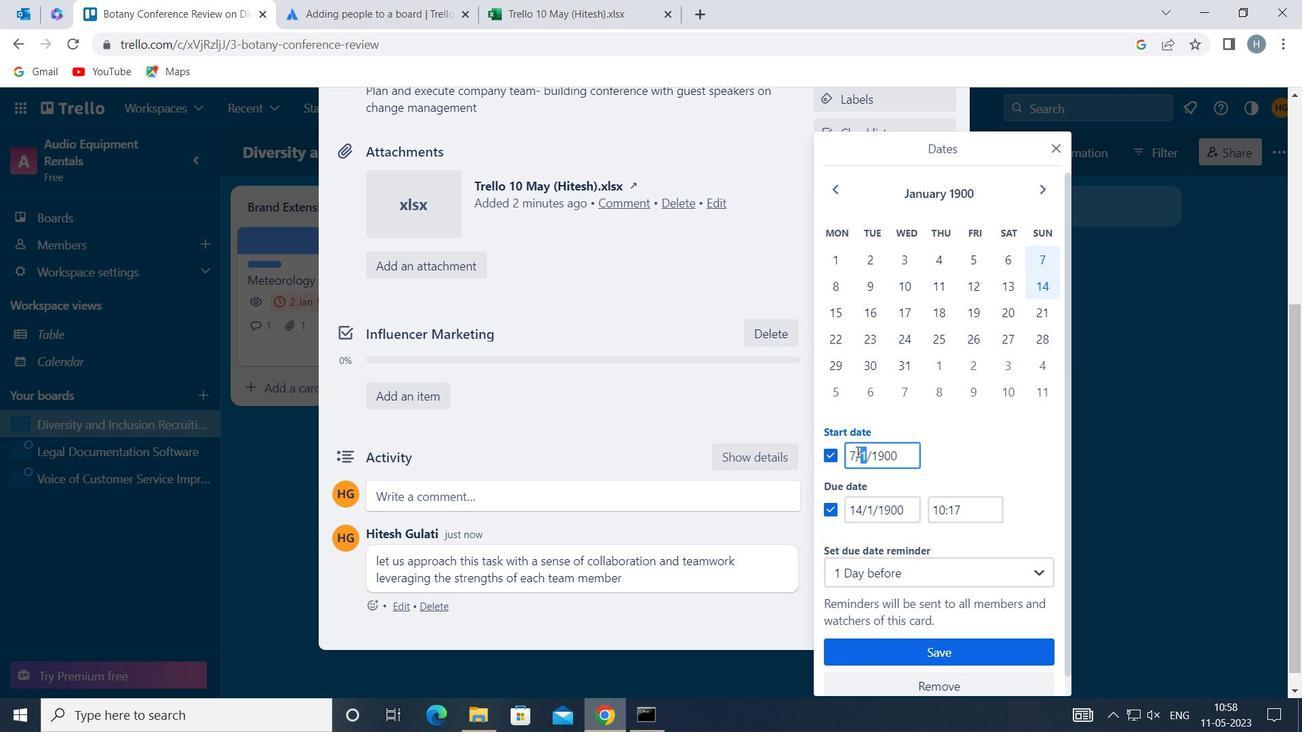
Action: Key pressed <Key.backspace>8
Screenshot: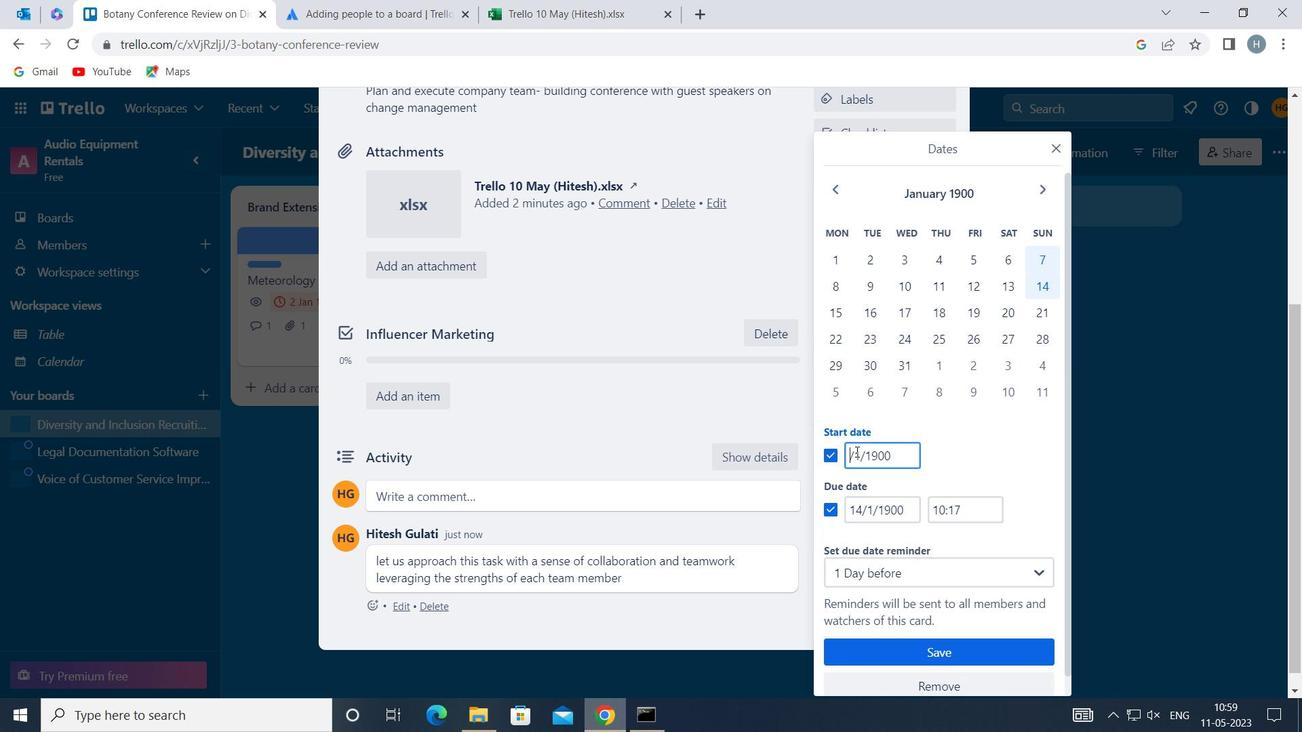 
Action: Mouse moved to (861, 498)
Screenshot: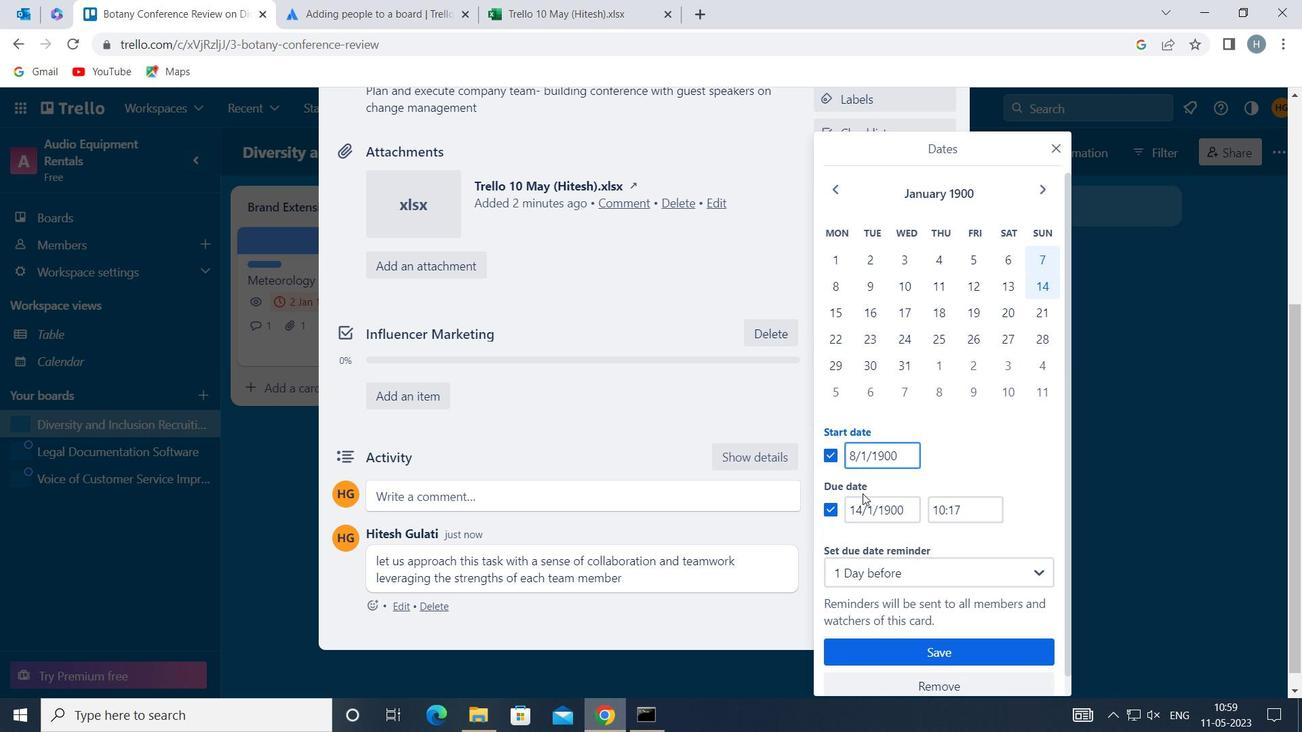 
Action: Mouse pressed left at (861, 498)
Screenshot: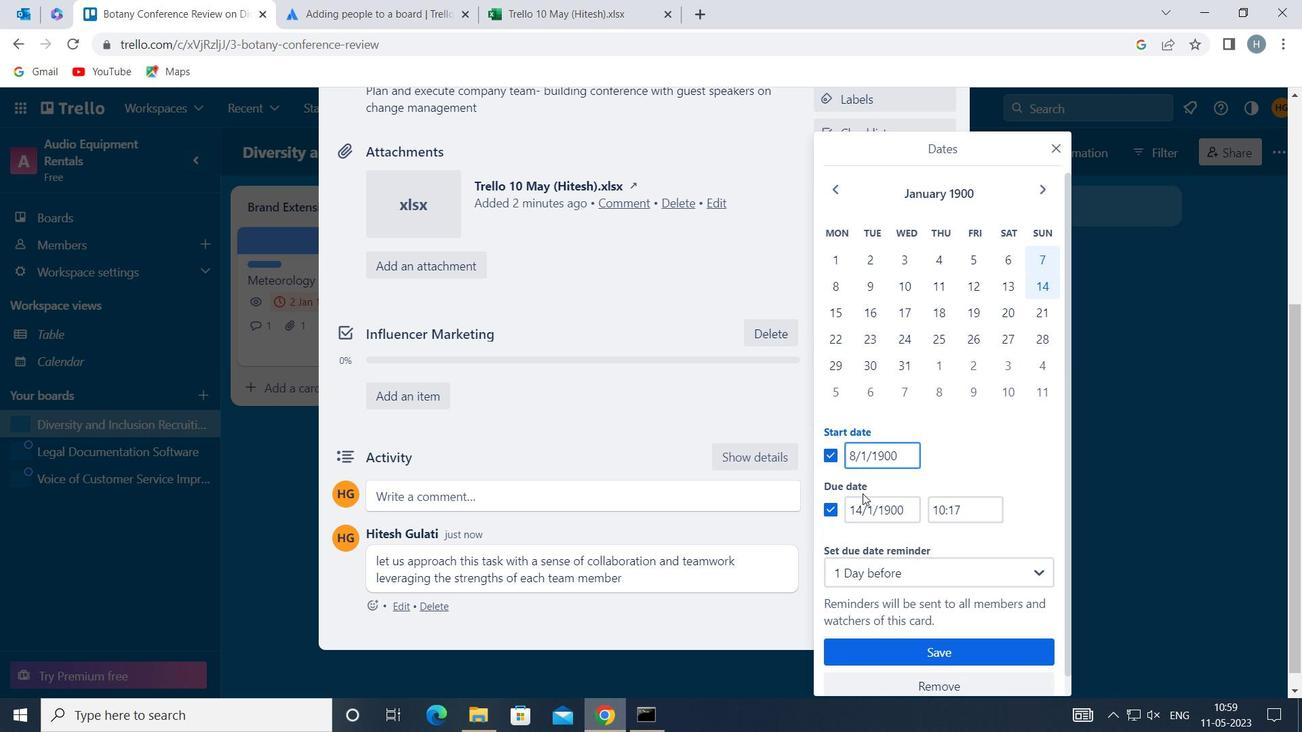 
Action: Mouse moved to (860, 509)
Screenshot: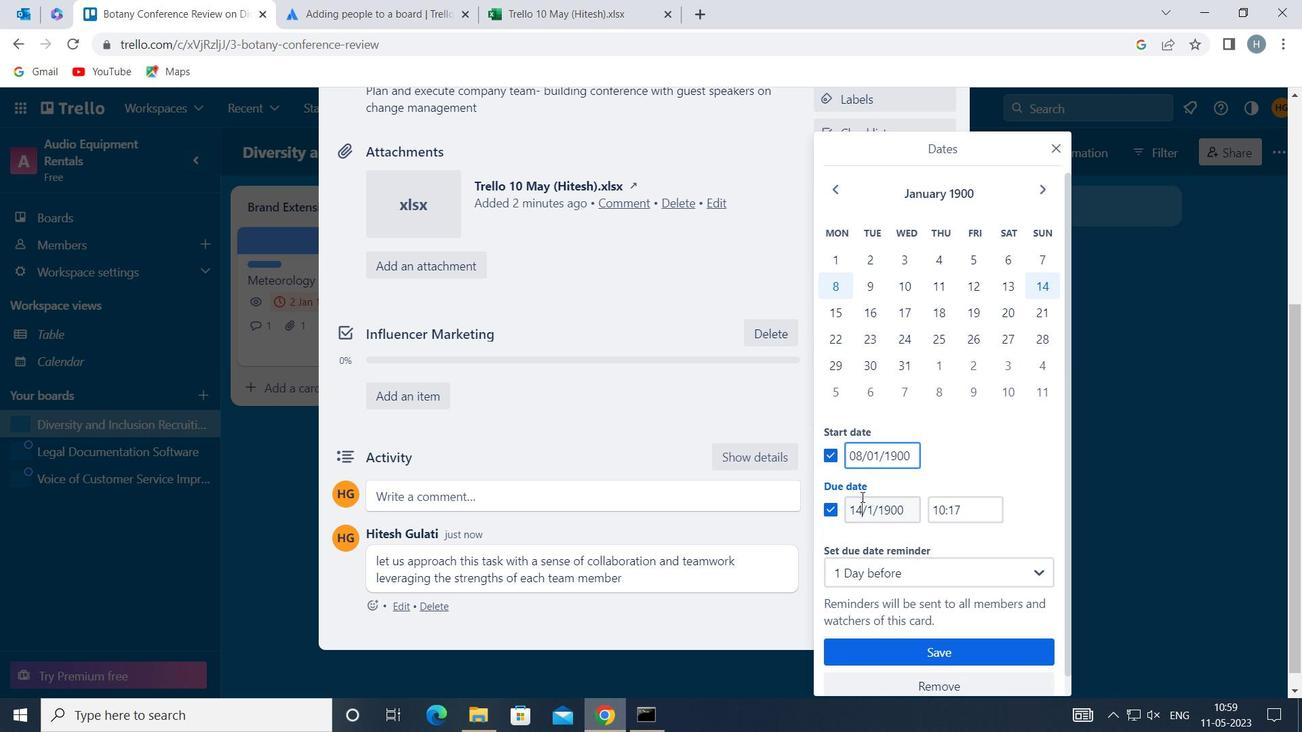 
Action: Key pressed <Key.backspace>5
Screenshot: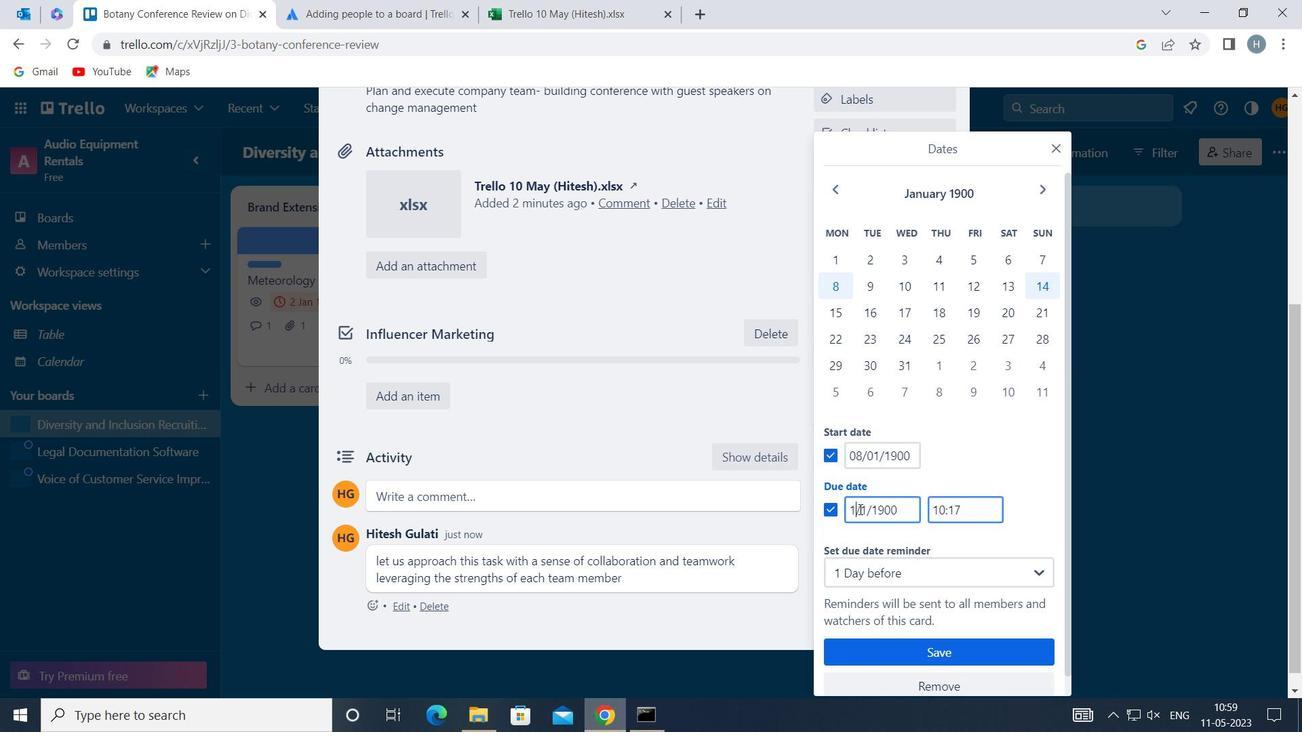 
Action: Mouse moved to (950, 650)
Screenshot: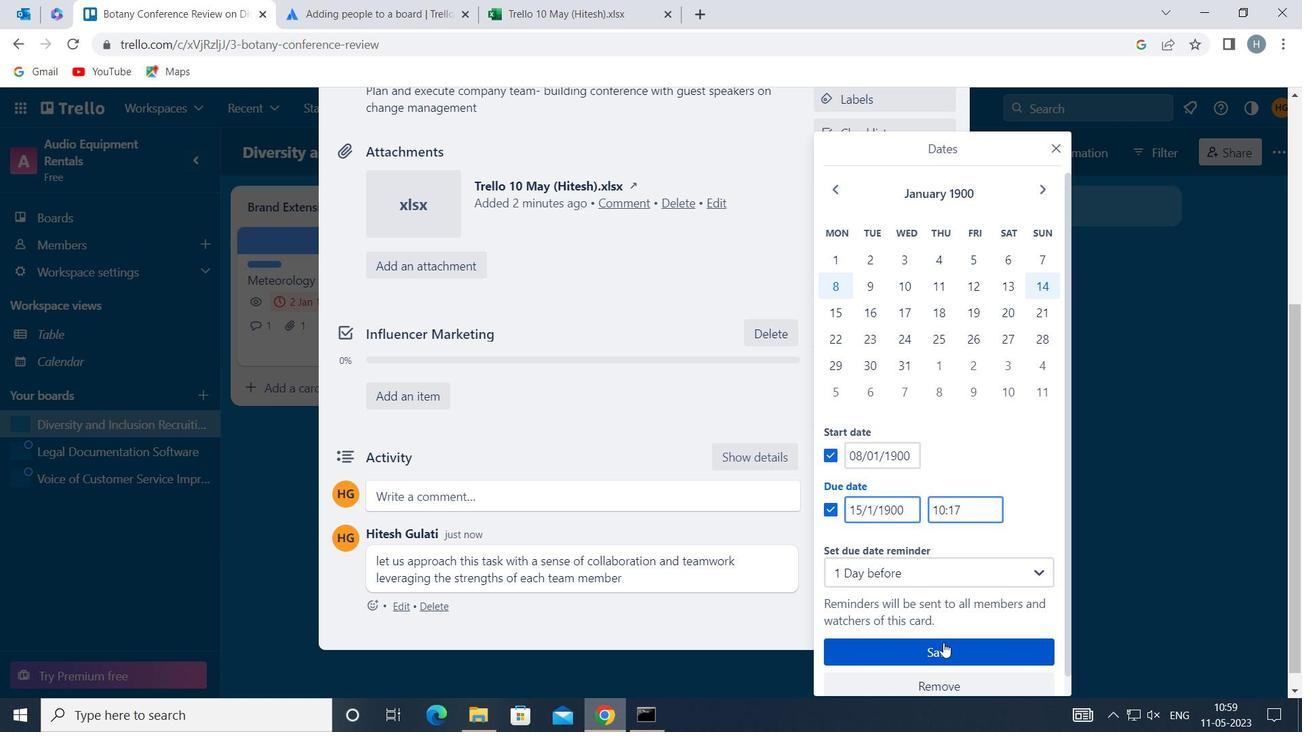 
Action: Mouse pressed left at (950, 650)
Screenshot: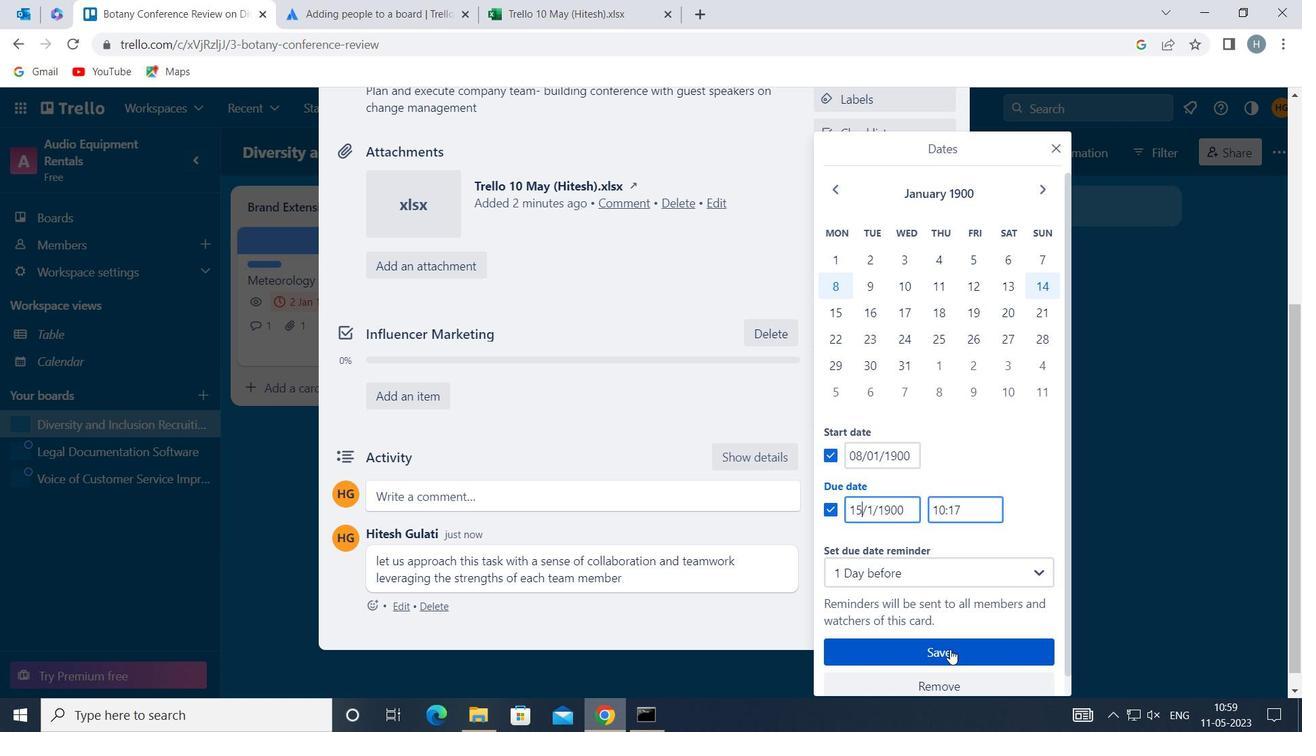 
Action: Mouse moved to (669, 369)
Screenshot: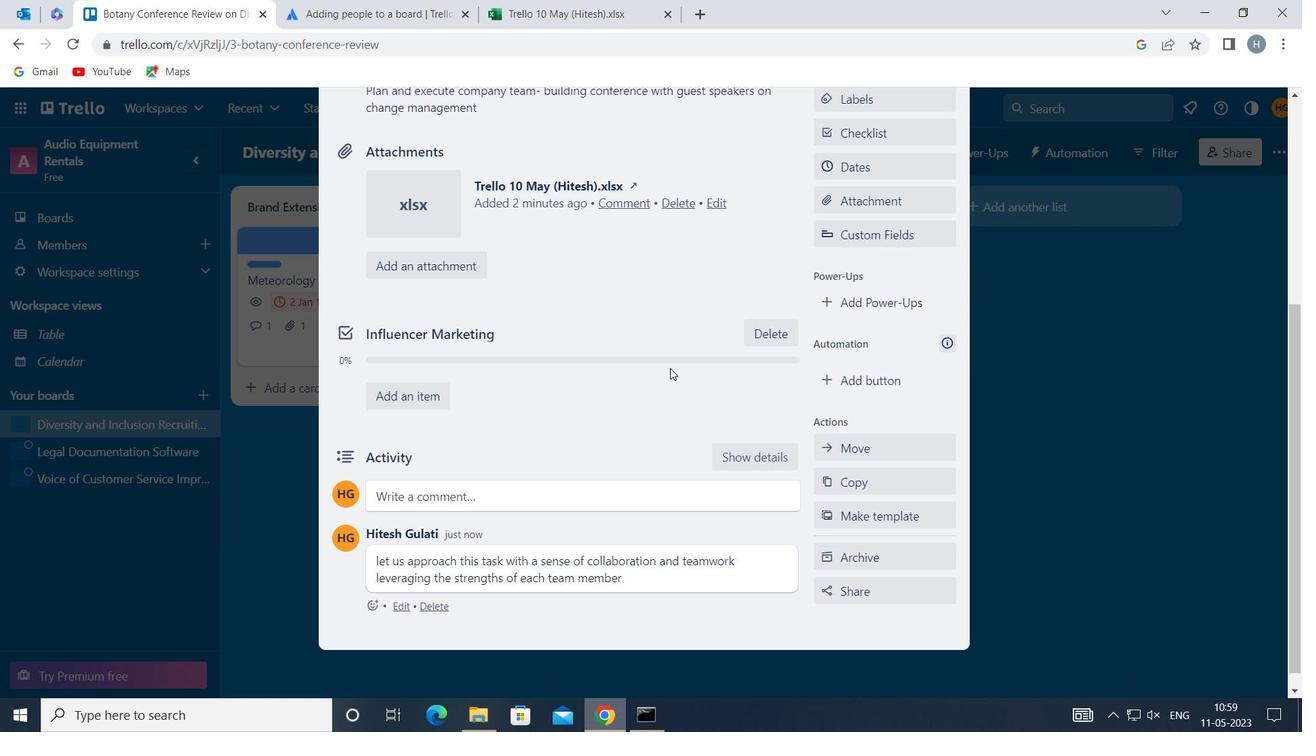 
